 Task: Look for opportunities in Redfin mortgage.
Action: Mouse moved to (96, 248)
Screenshot: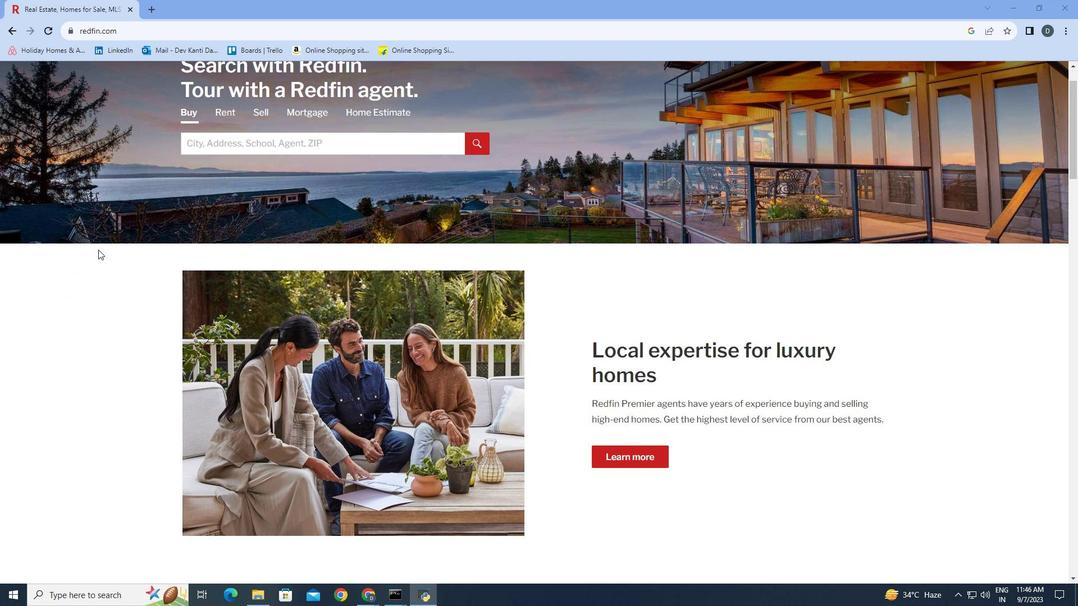 
Action: Mouse scrolled (96, 247) with delta (0, 0)
Screenshot: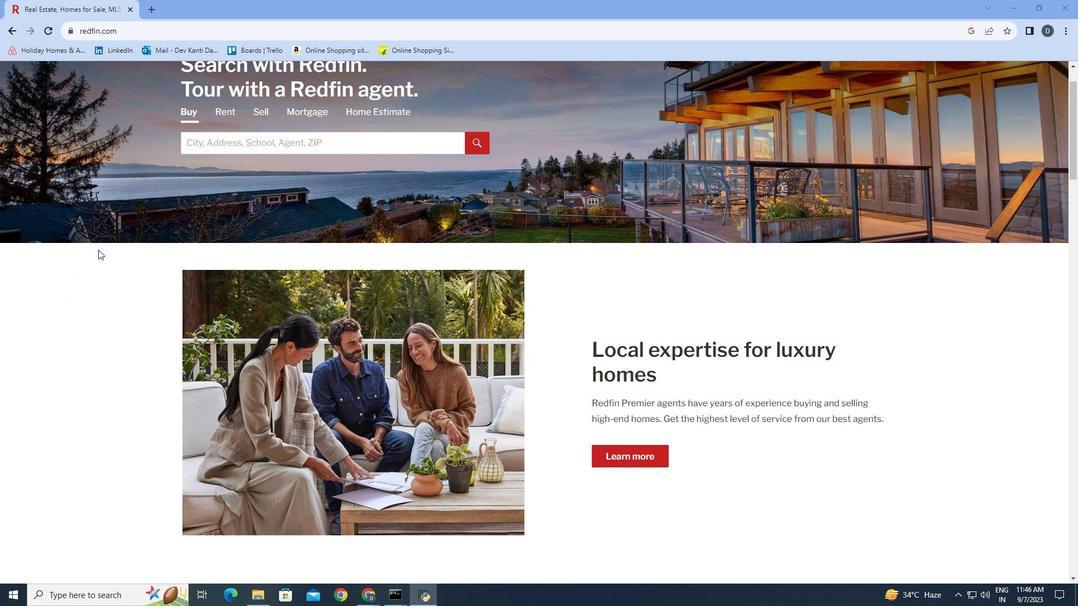 
Action: Mouse moved to (98, 249)
Screenshot: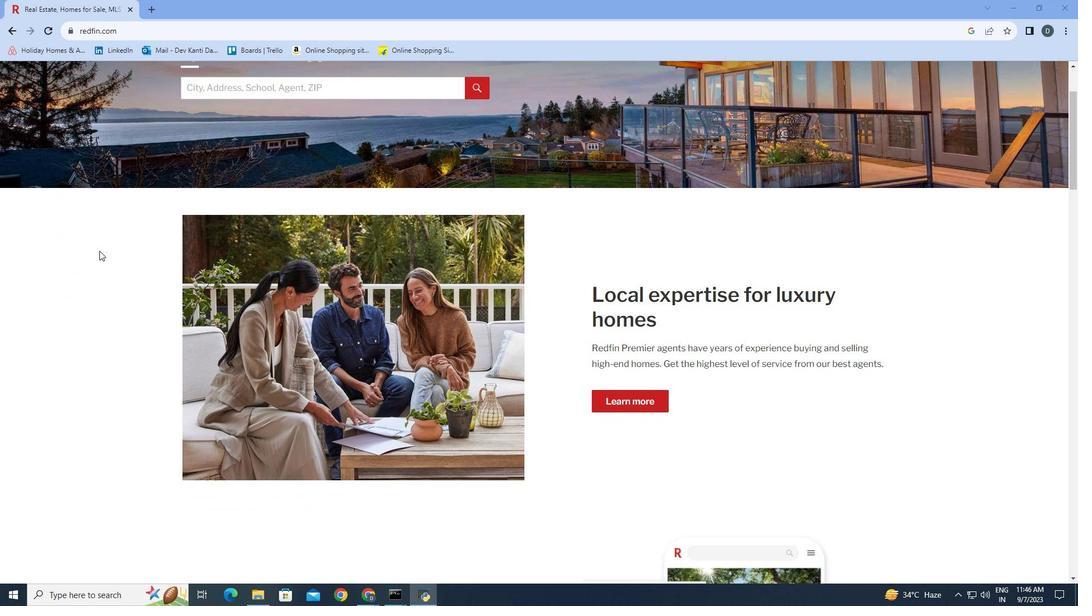 
Action: Mouse scrolled (98, 249) with delta (0, 0)
Screenshot: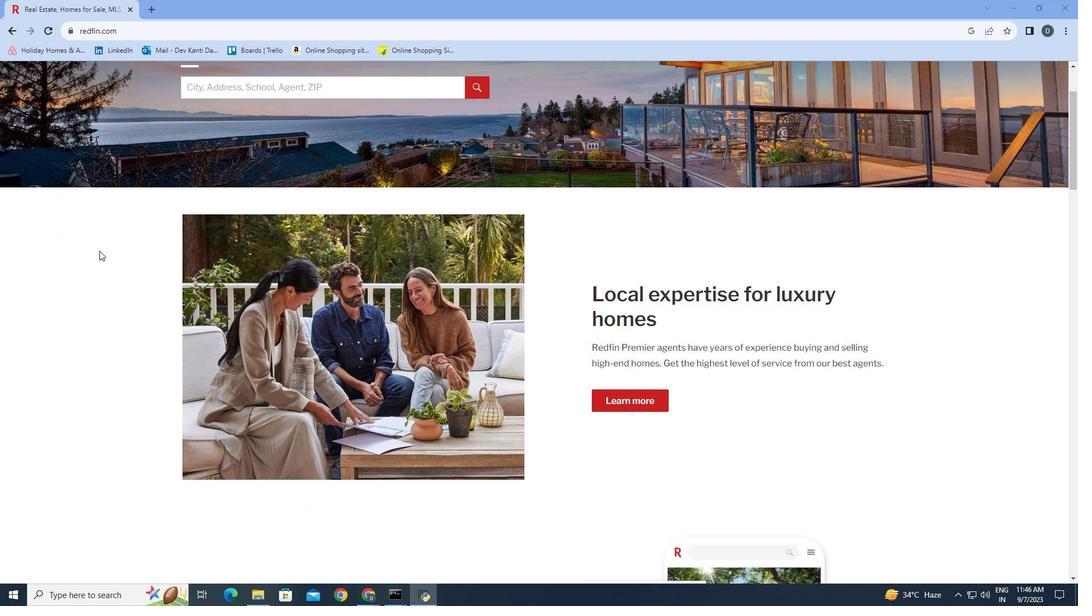 
Action: Mouse moved to (99, 251)
Screenshot: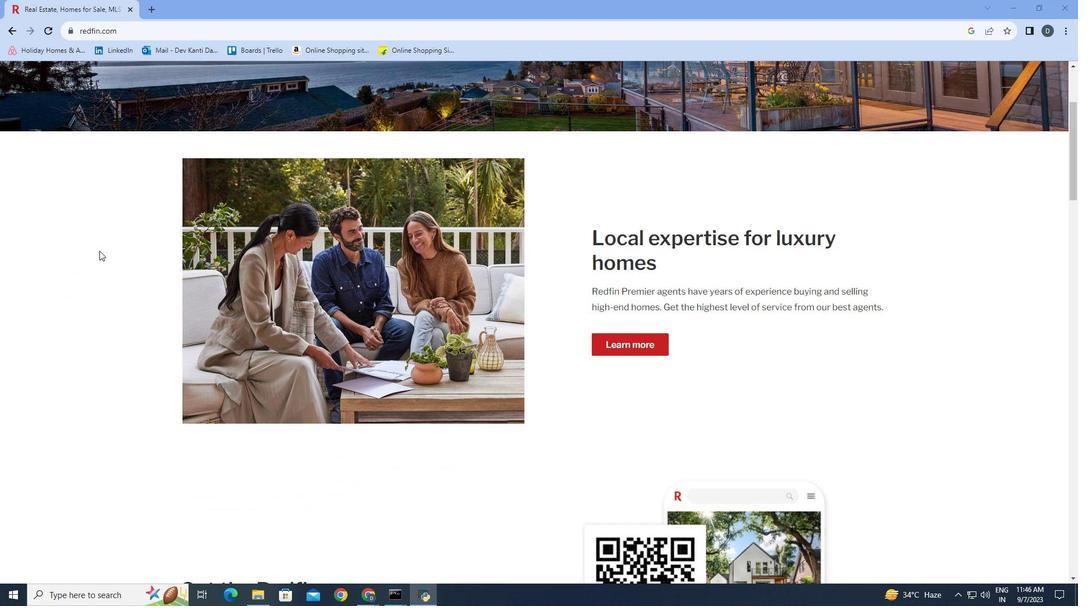 
Action: Mouse scrolled (99, 250) with delta (0, 0)
Screenshot: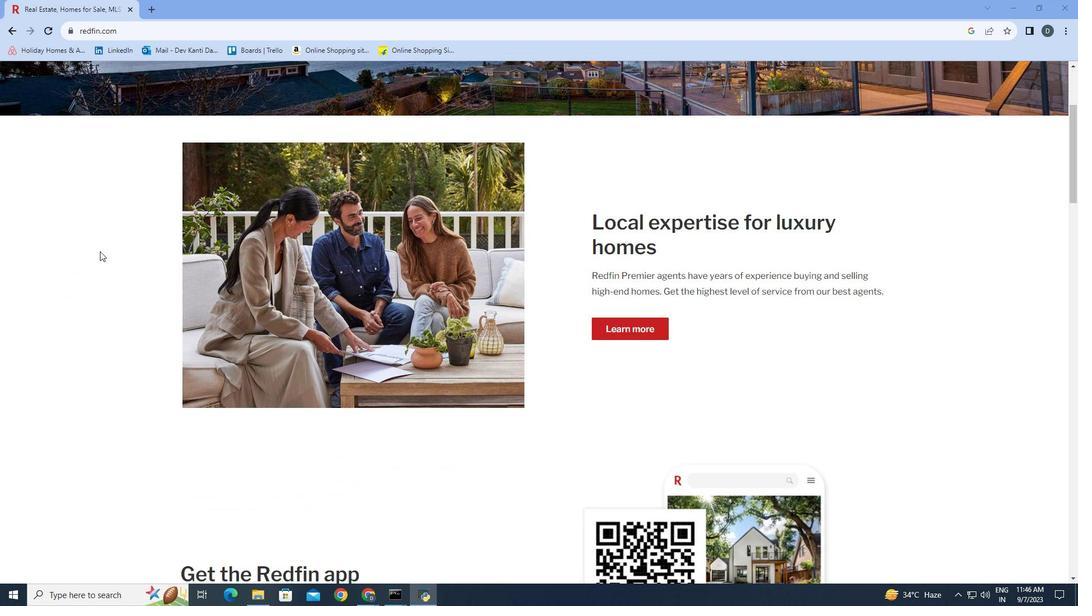 
Action: Mouse scrolled (99, 250) with delta (0, 0)
Screenshot: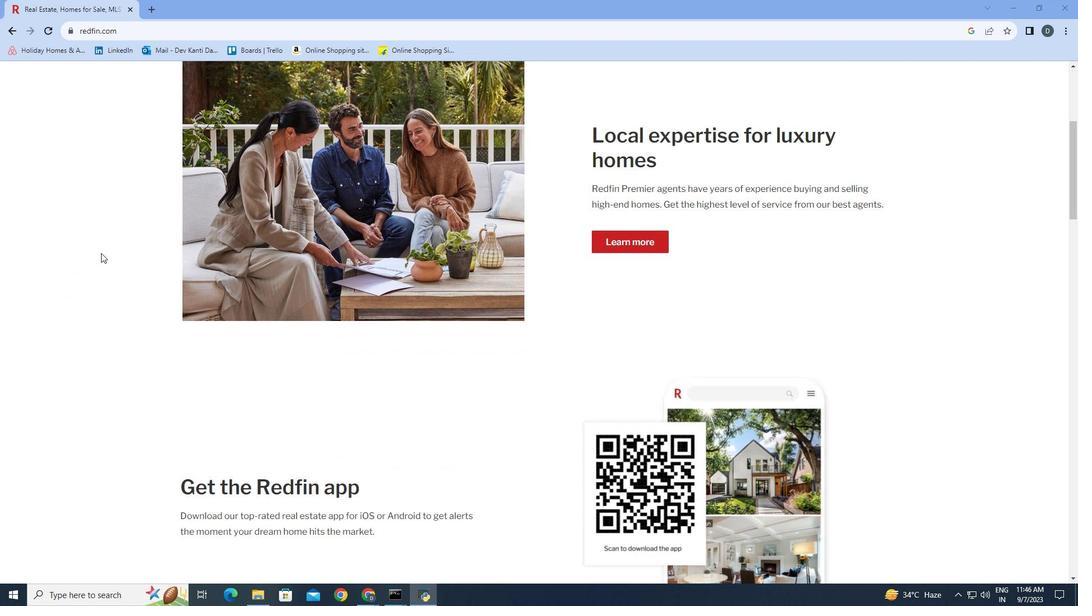 
Action: Mouse moved to (100, 252)
Screenshot: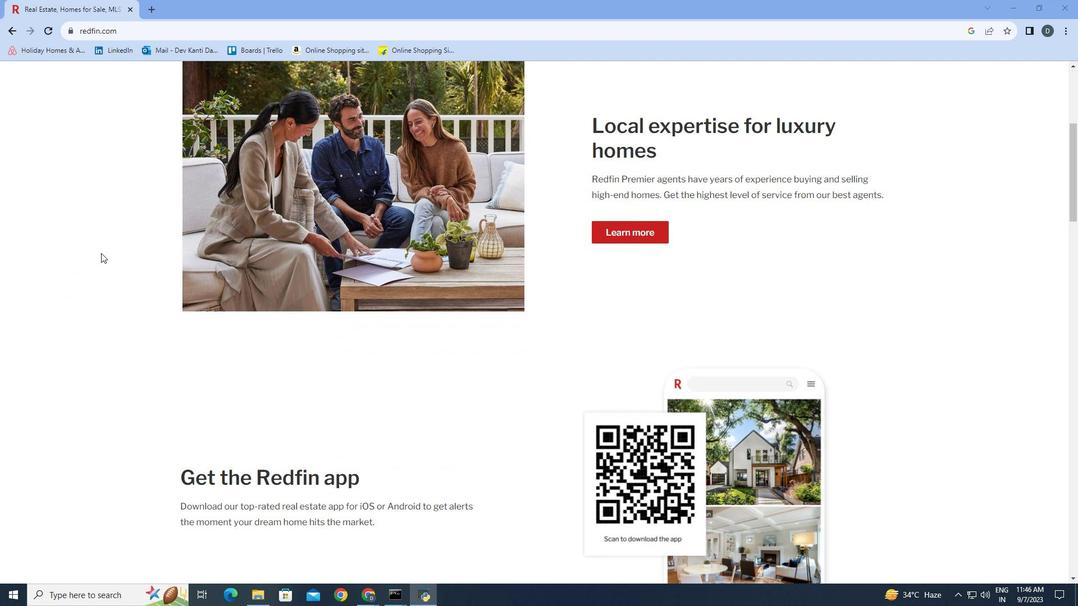 
Action: Mouse scrolled (100, 252) with delta (0, 0)
Screenshot: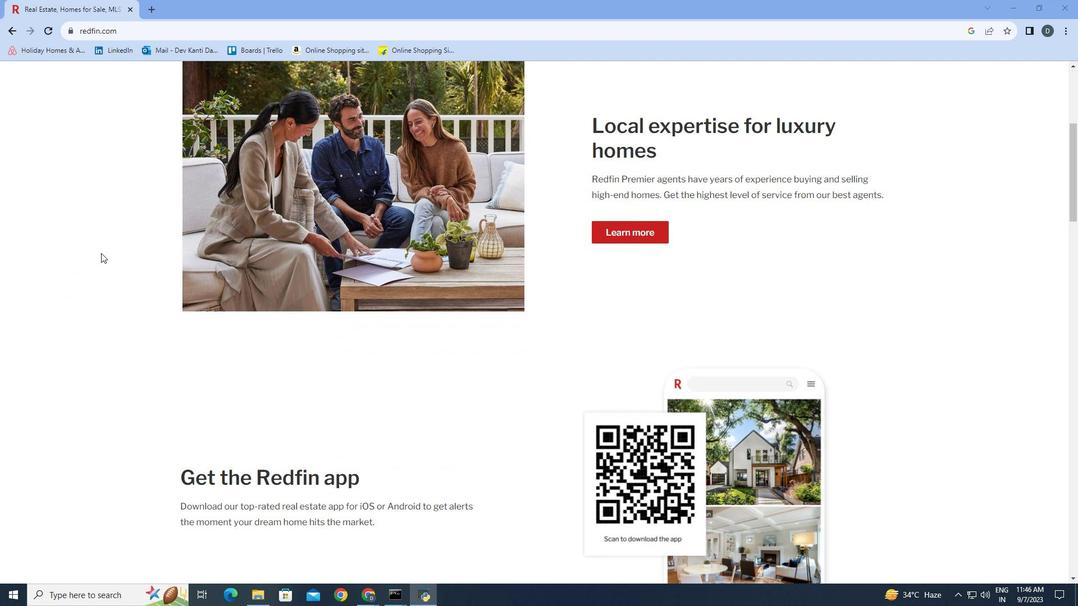 
Action: Mouse moved to (101, 253)
Screenshot: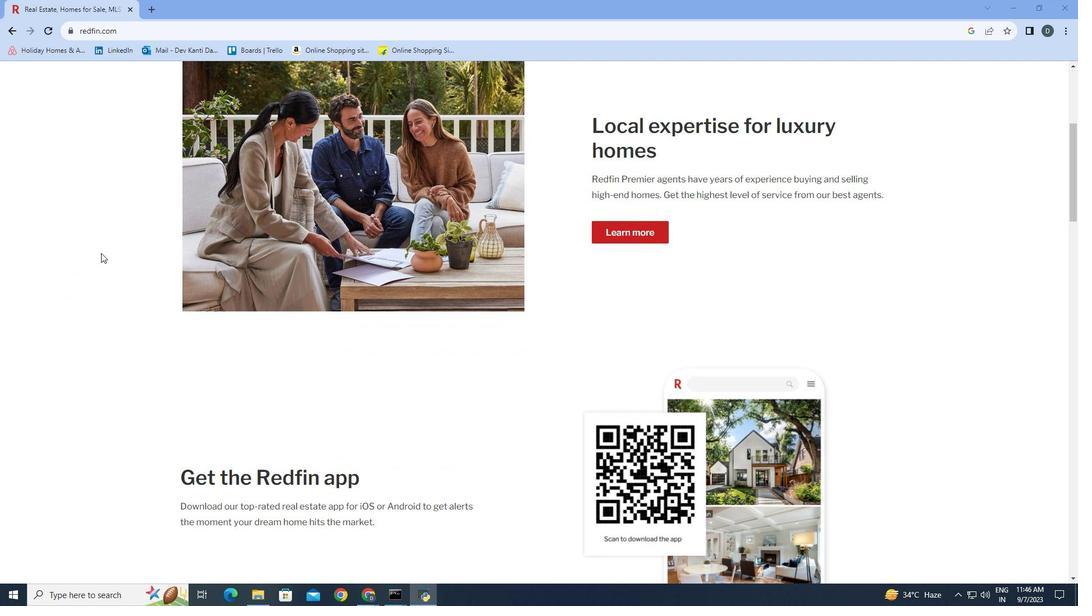 
Action: Mouse scrolled (101, 252) with delta (0, 0)
Screenshot: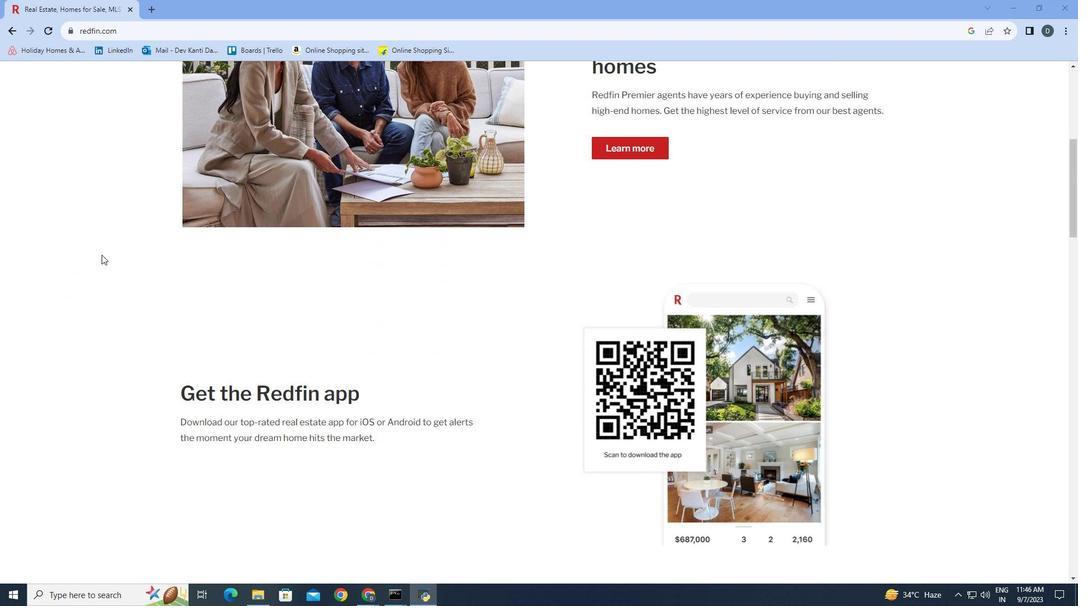 
Action: Mouse moved to (101, 254)
Screenshot: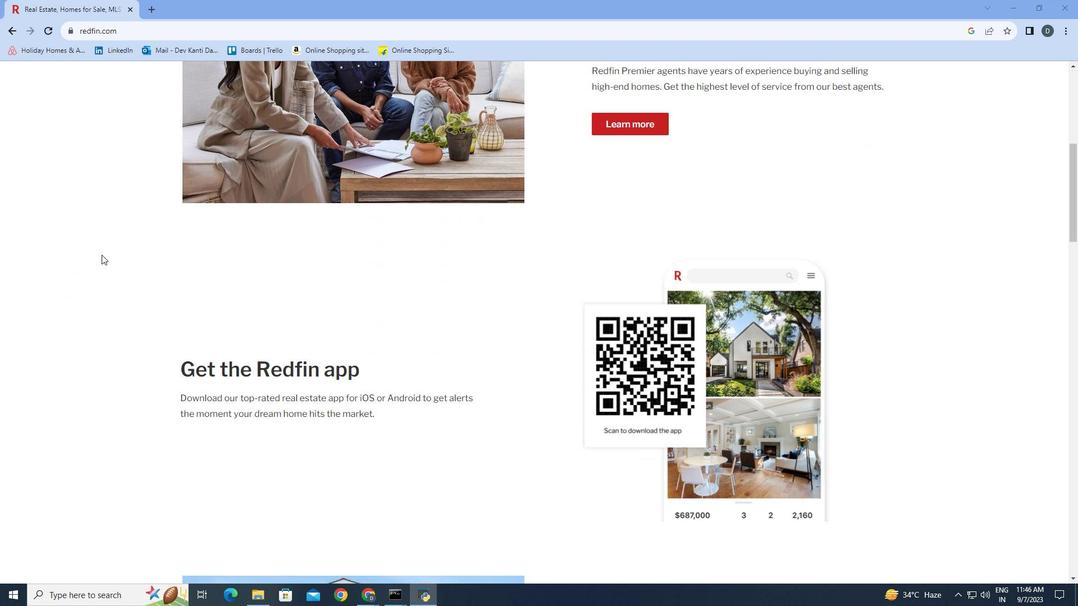 
Action: Mouse scrolled (101, 253) with delta (0, 0)
Screenshot: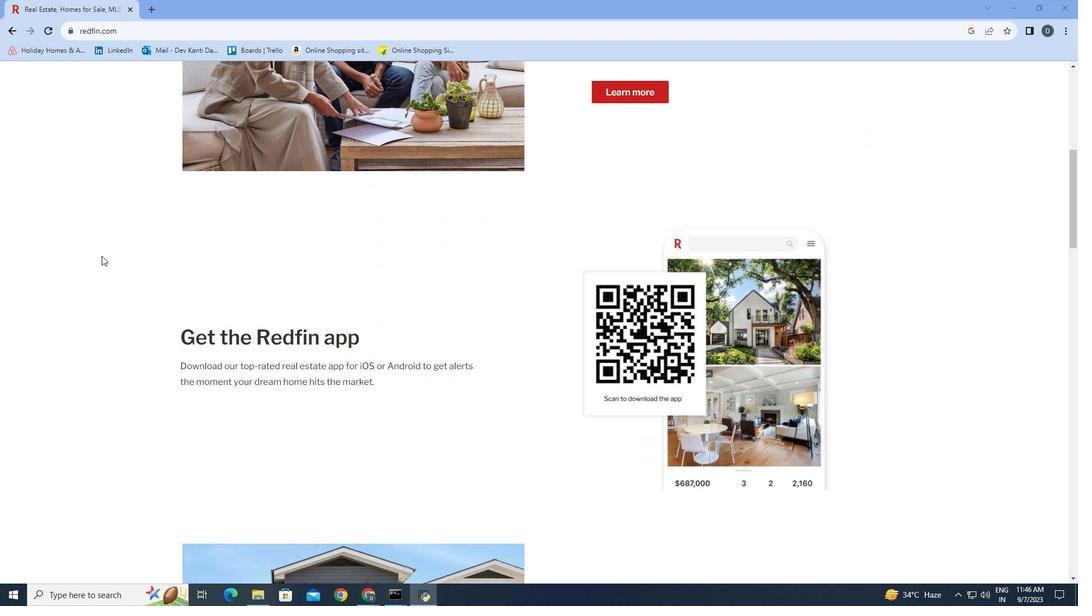 
Action: Mouse moved to (101, 255)
Screenshot: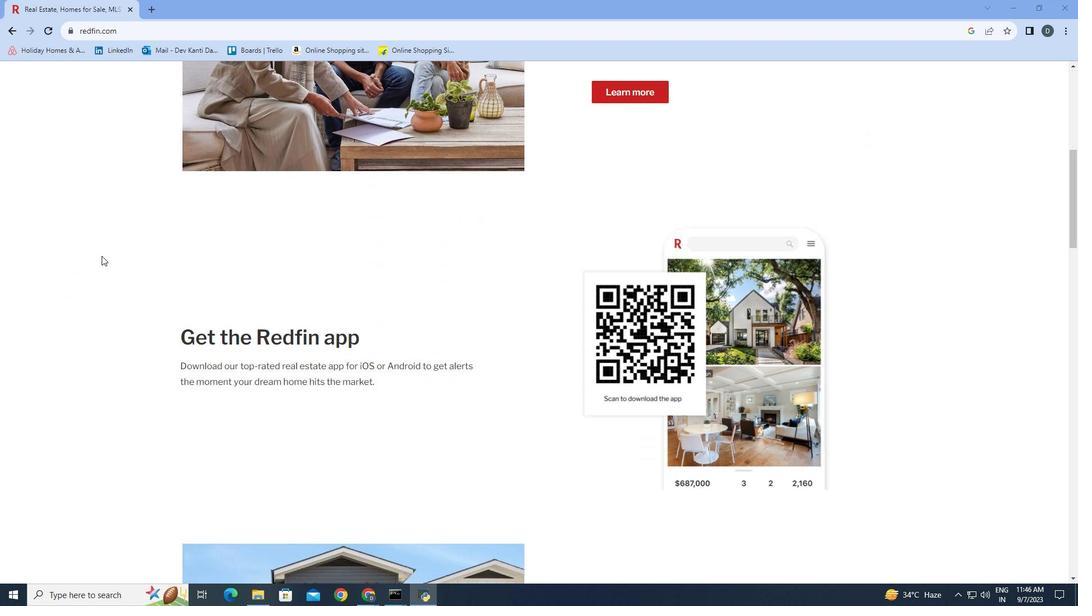
Action: Mouse scrolled (101, 254) with delta (0, 0)
Screenshot: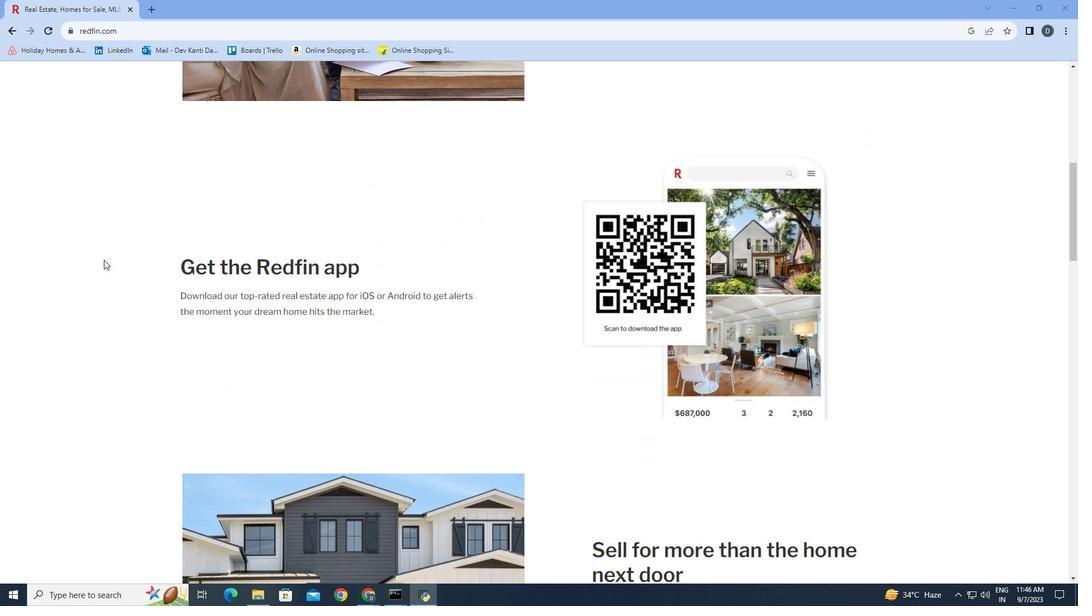 
Action: Mouse moved to (102, 256)
Screenshot: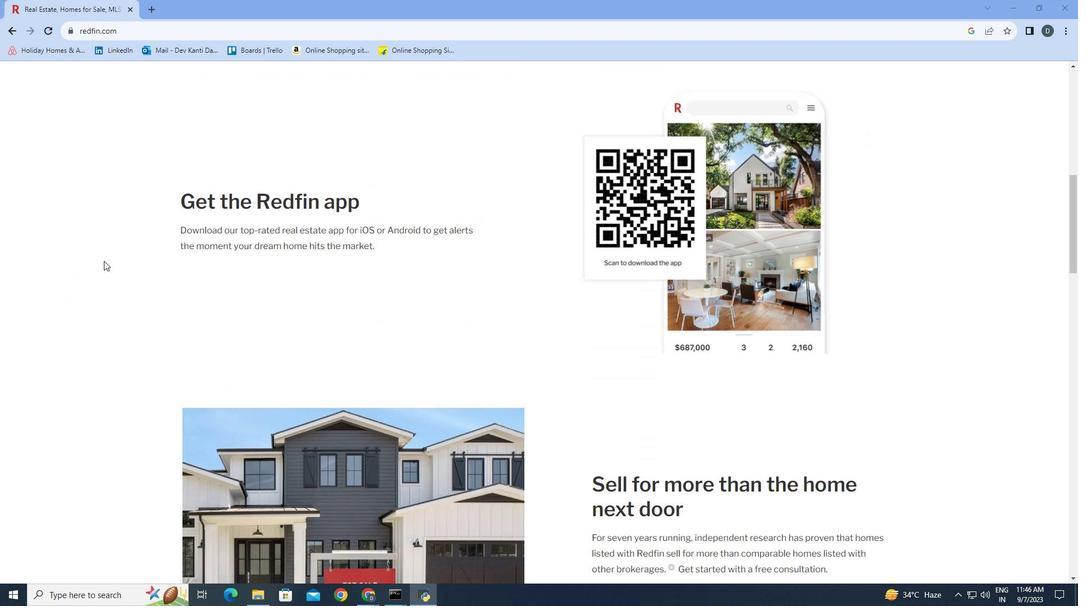 
Action: Mouse scrolled (102, 255) with delta (0, 0)
Screenshot: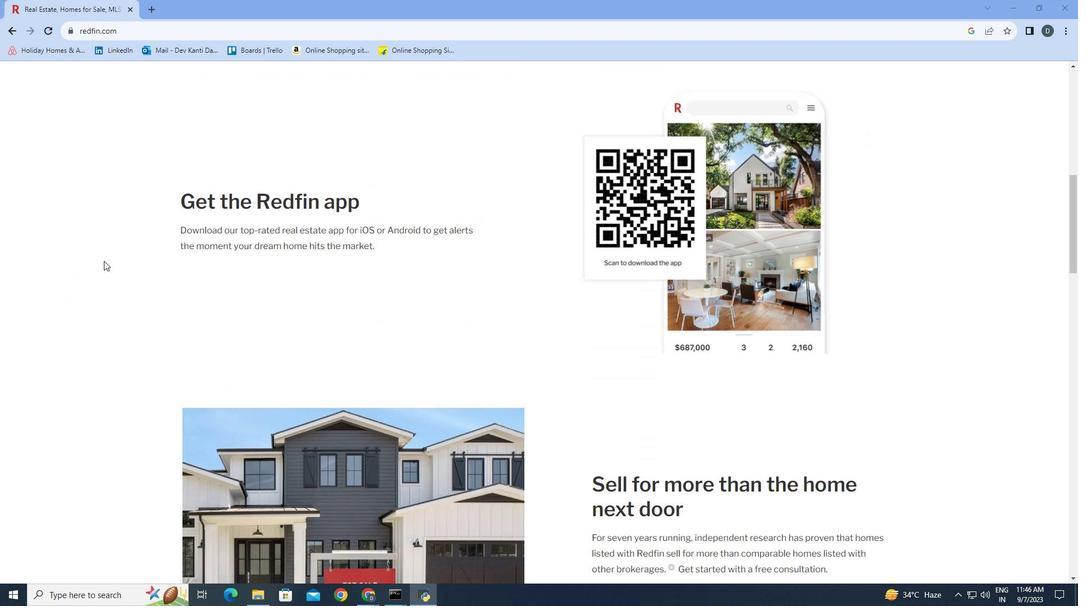 
Action: Mouse moved to (103, 257)
Screenshot: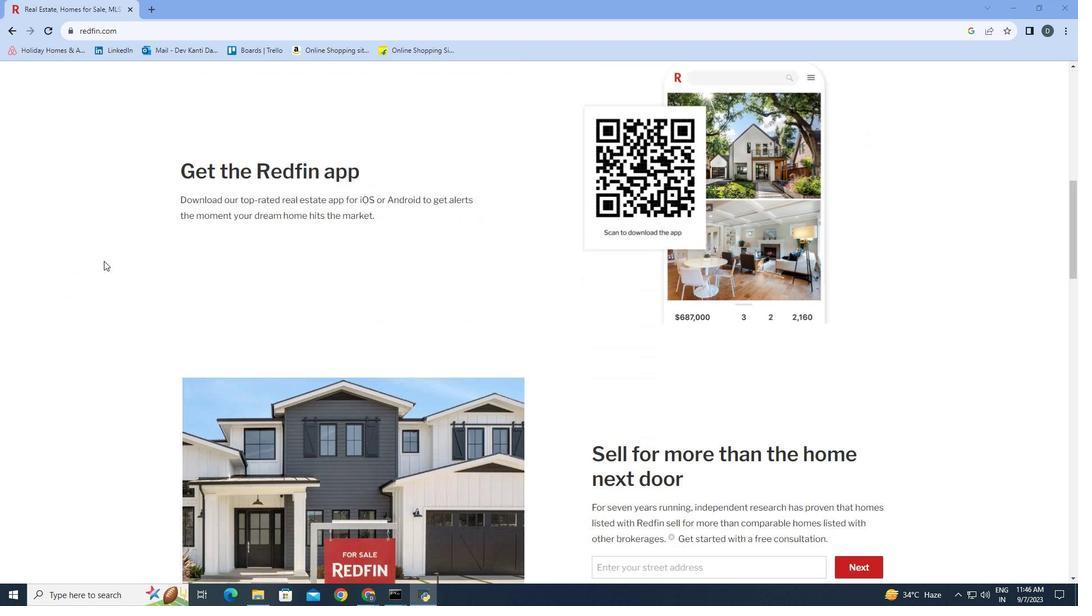 
Action: Mouse scrolled (103, 257) with delta (0, 0)
Screenshot: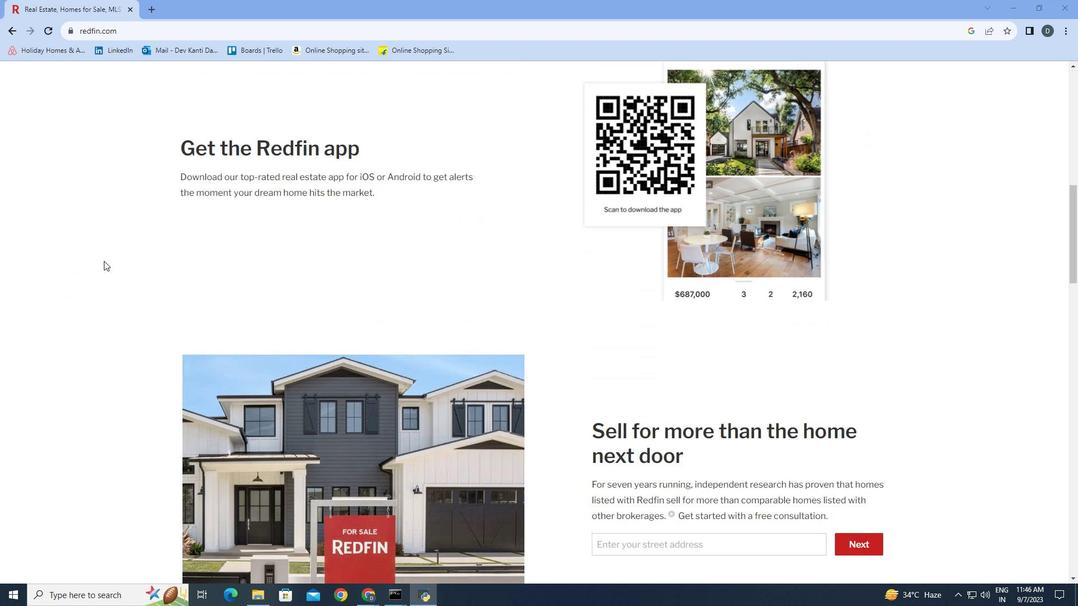 
Action: Mouse moved to (103, 261)
Screenshot: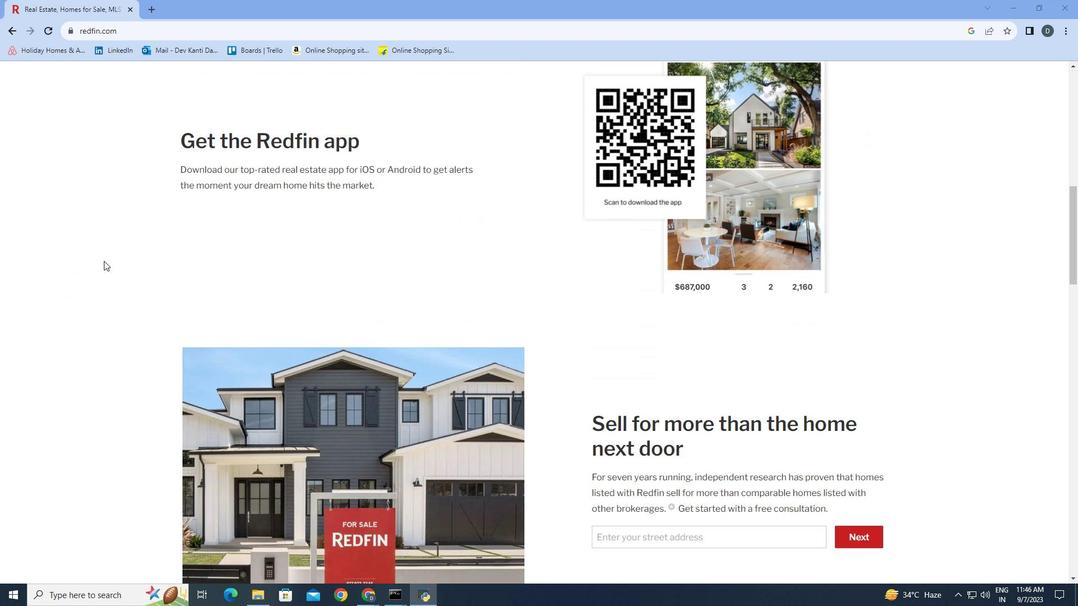 
Action: Mouse scrolled (103, 260) with delta (0, 0)
Screenshot: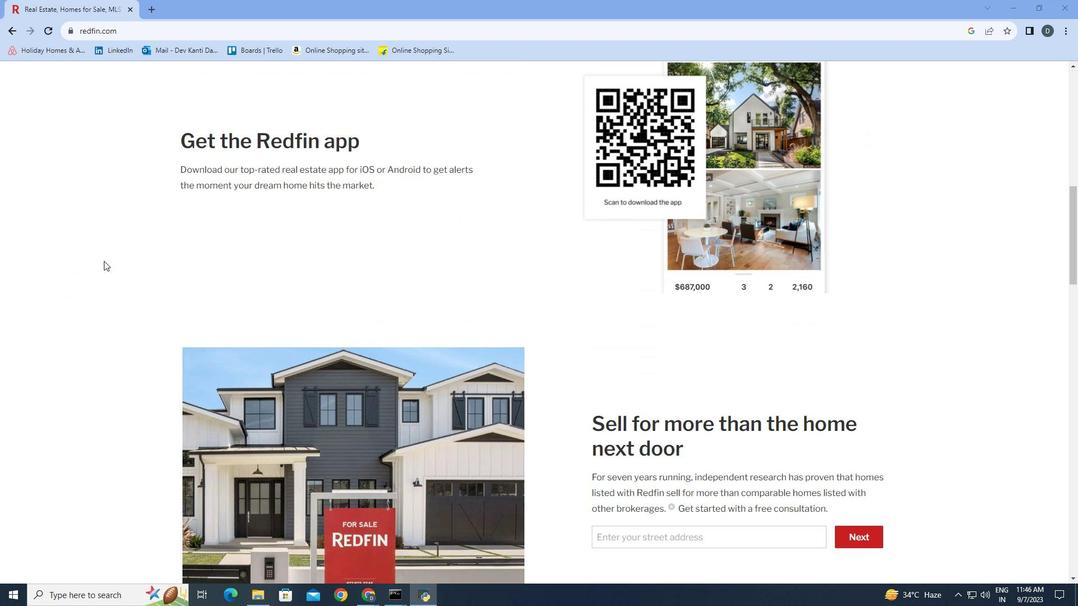 
Action: Mouse moved to (103, 261)
Screenshot: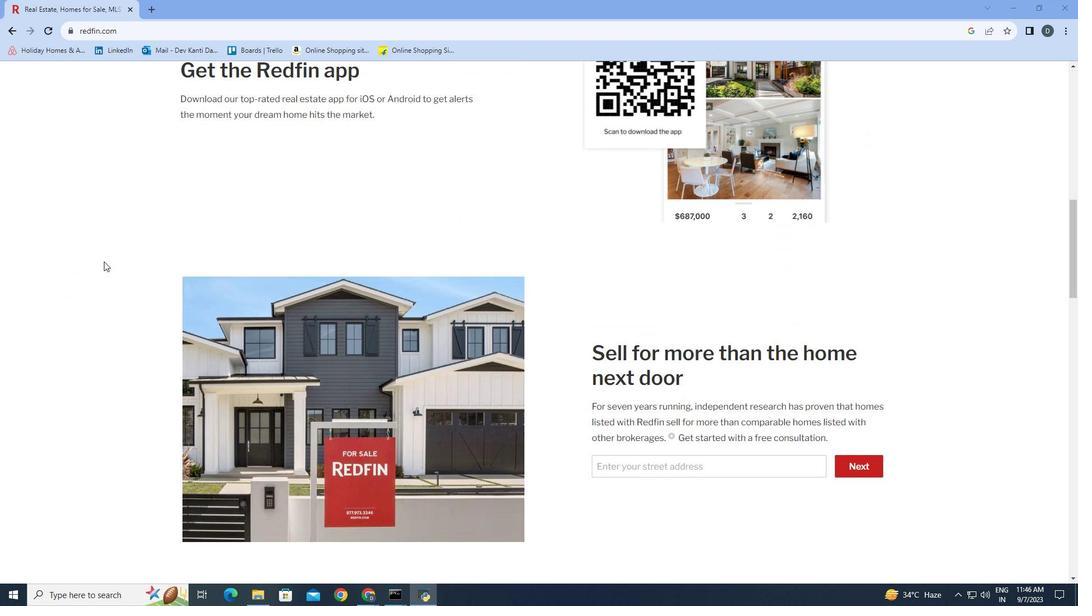 
Action: Mouse scrolled (103, 261) with delta (0, 0)
Screenshot: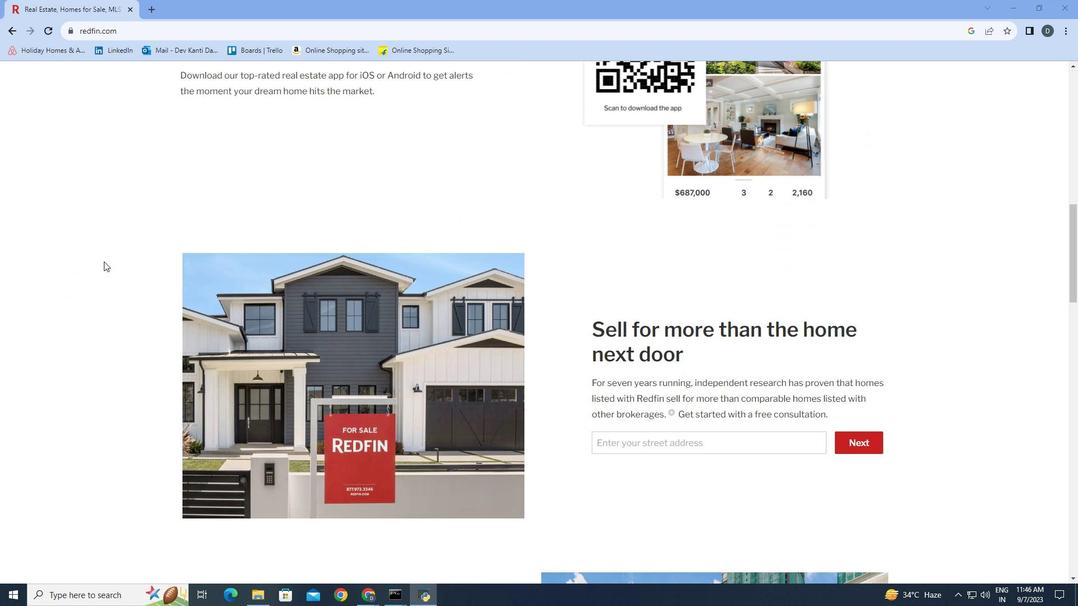 
Action: Mouse scrolled (103, 261) with delta (0, 0)
Screenshot: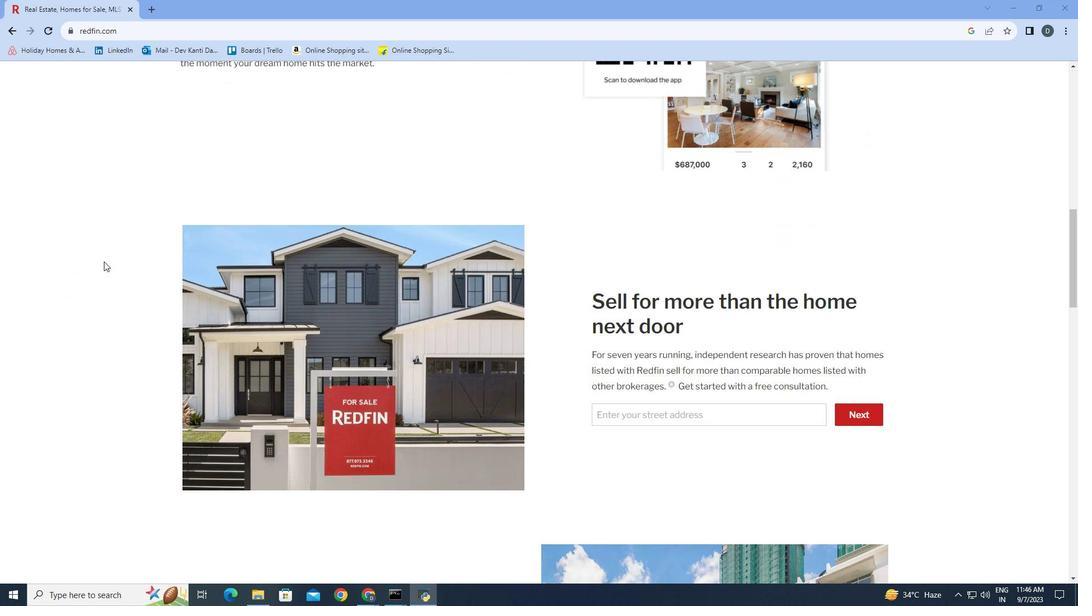 
Action: Mouse scrolled (103, 261) with delta (0, 0)
Screenshot: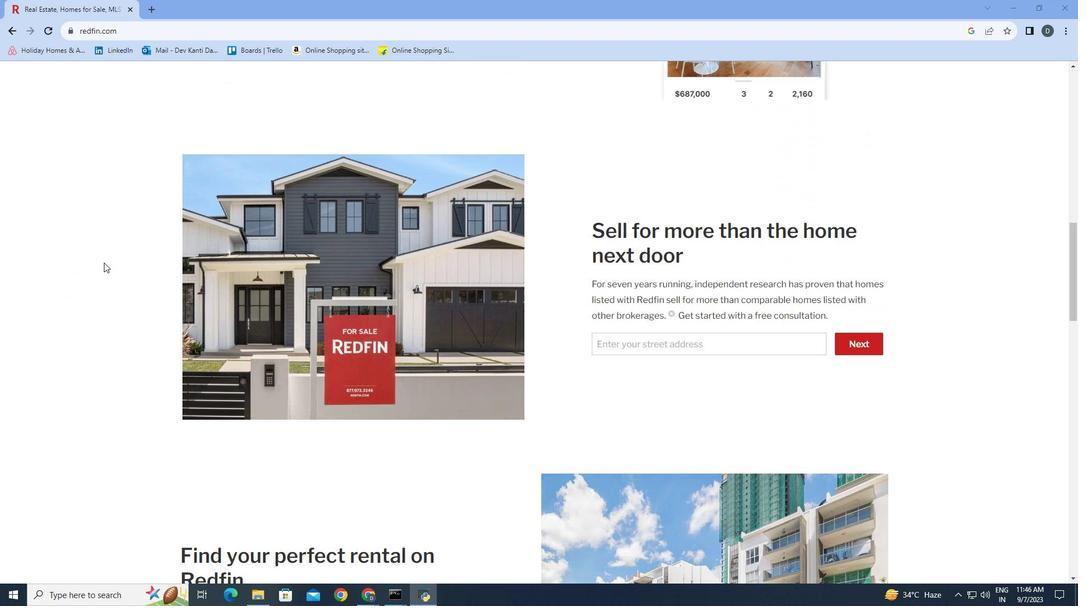 
Action: Mouse scrolled (103, 261) with delta (0, 0)
Screenshot: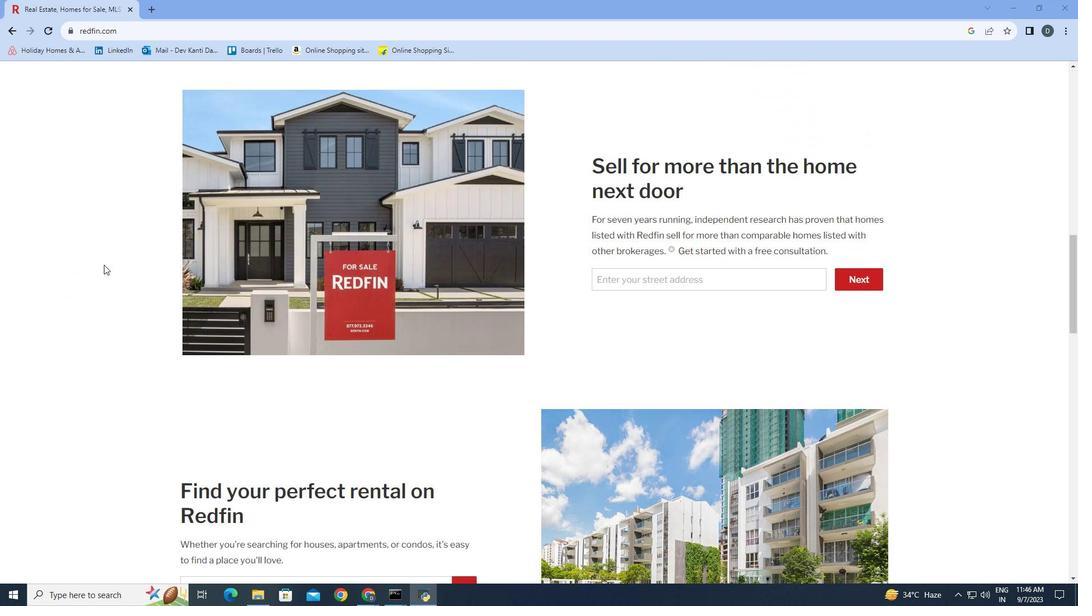 
Action: Mouse moved to (103, 263)
Screenshot: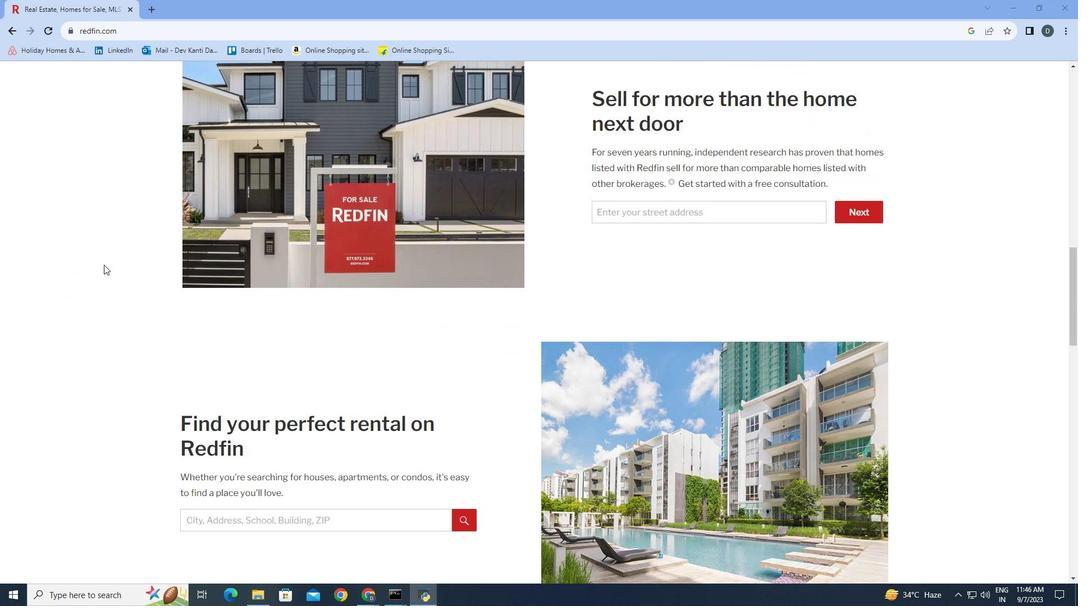 
Action: Mouse scrolled (103, 262) with delta (0, 0)
Screenshot: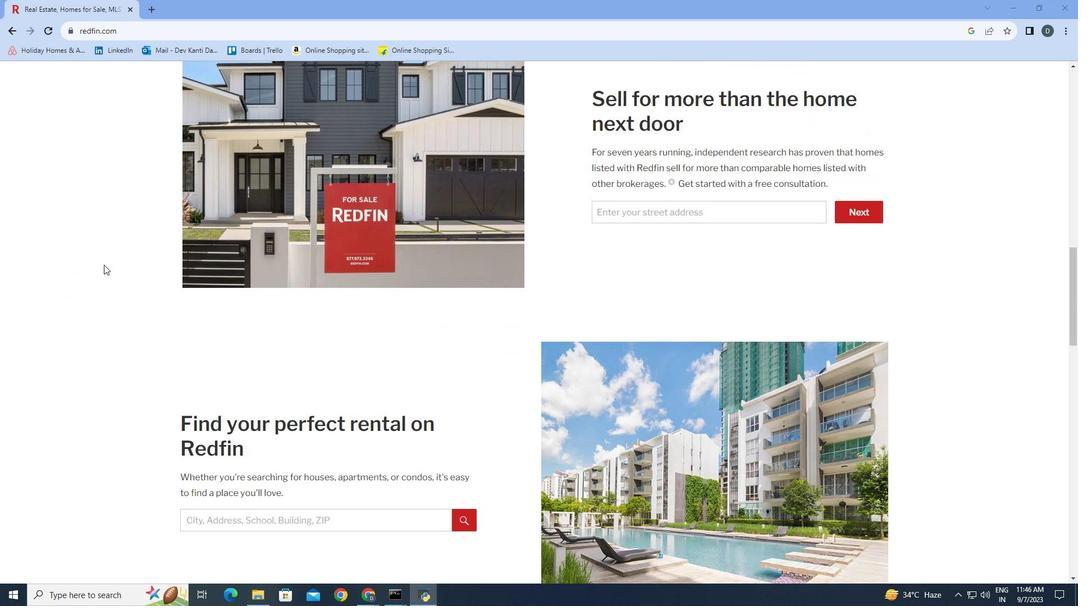 
Action: Mouse moved to (103, 265)
Screenshot: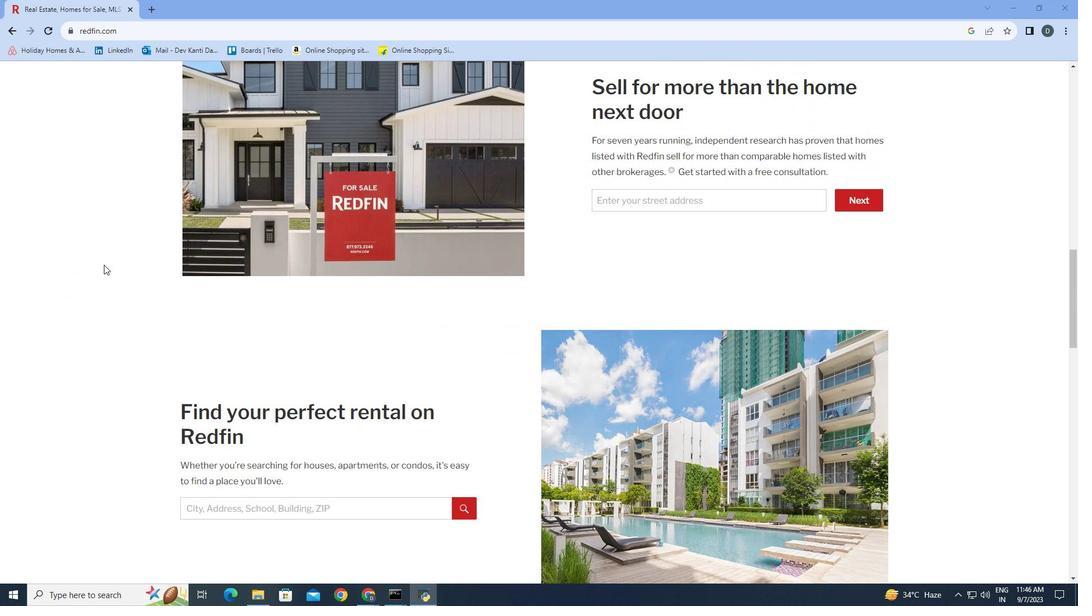 
Action: Mouse scrolled (103, 264) with delta (0, 0)
Screenshot: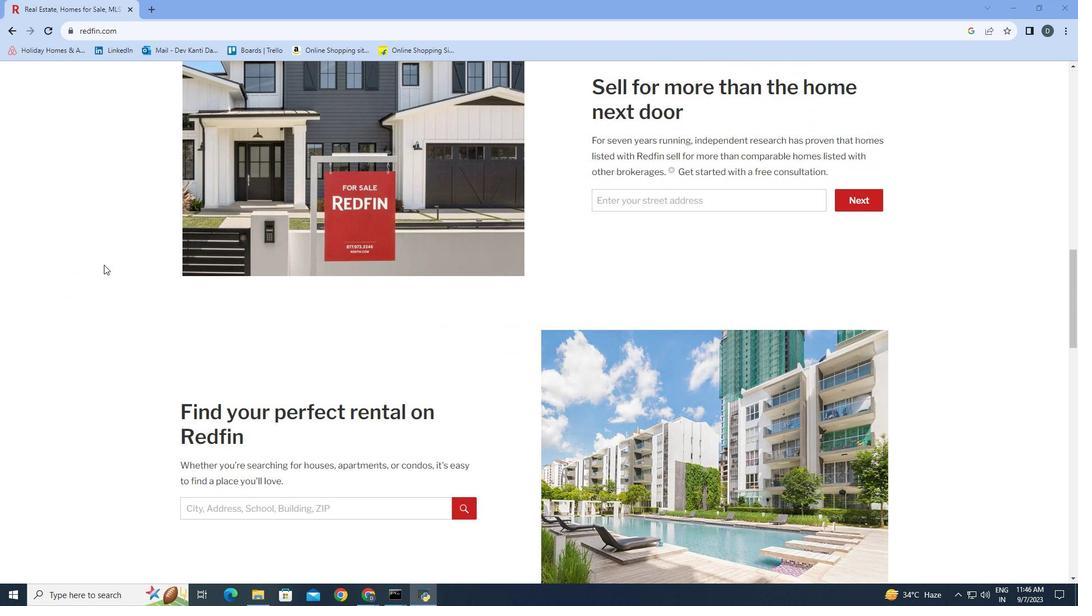 
Action: Mouse moved to (106, 267)
Screenshot: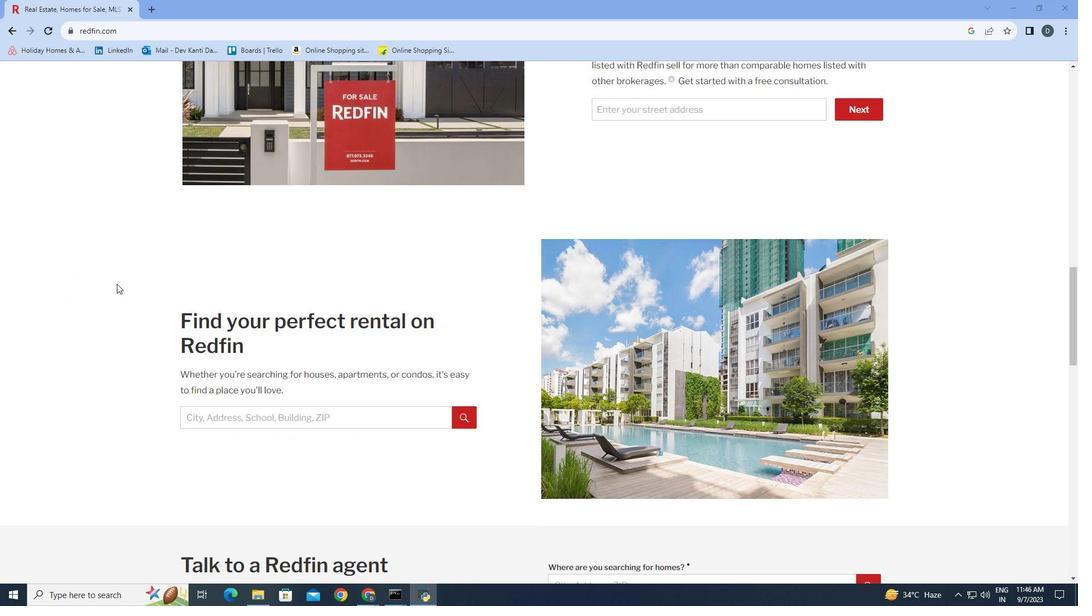 
Action: Mouse scrolled (106, 267) with delta (0, 0)
Screenshot: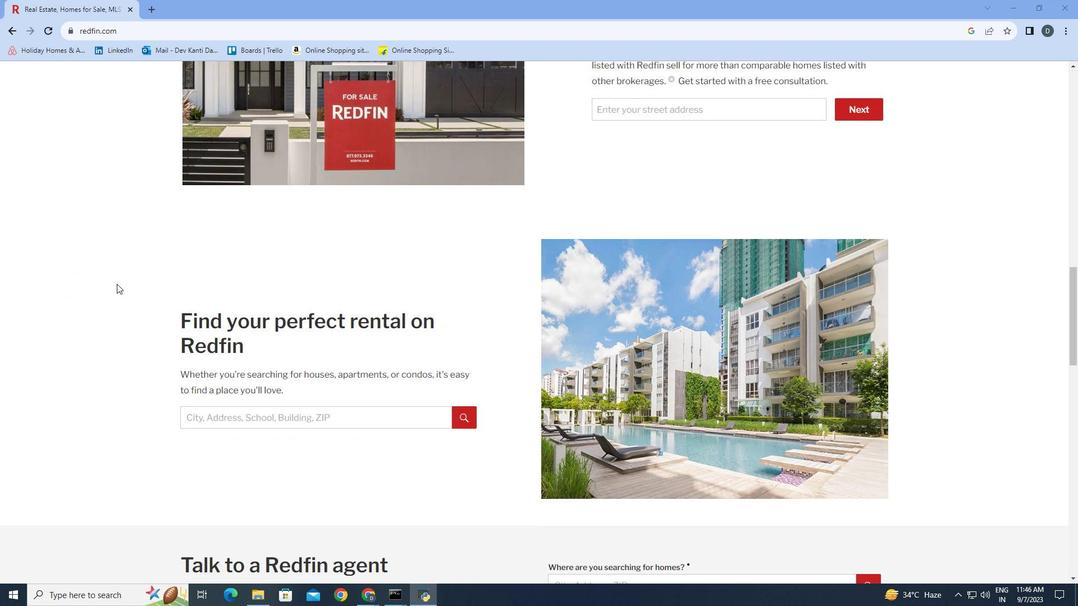 
Action: Mouse moved to (106, 268)
Screenshot: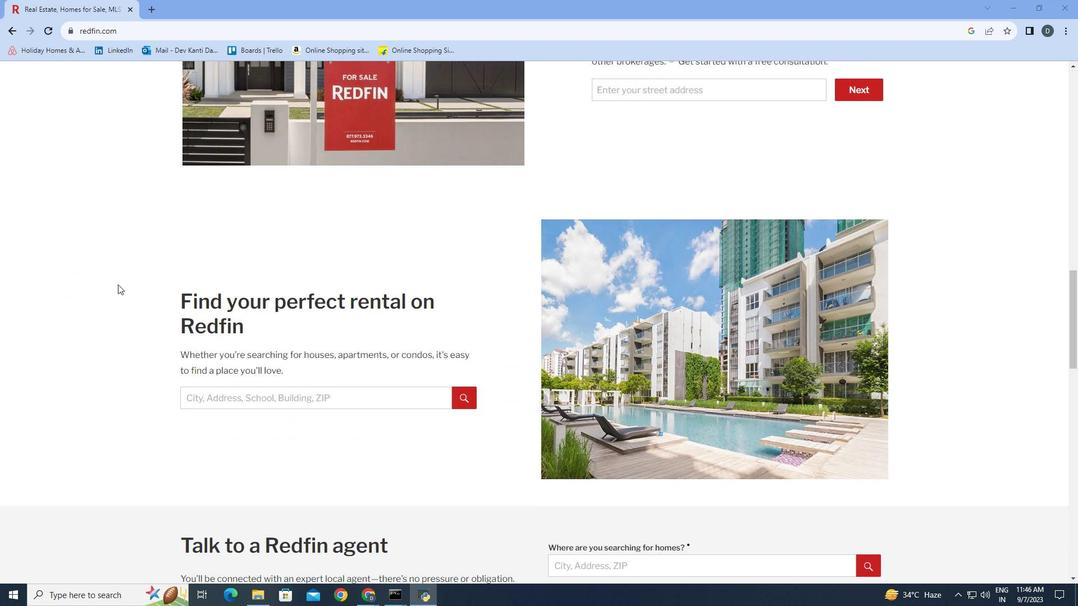 
Action: Mouse scrolled (106, 267) with delta (0, 0)
Screenshot: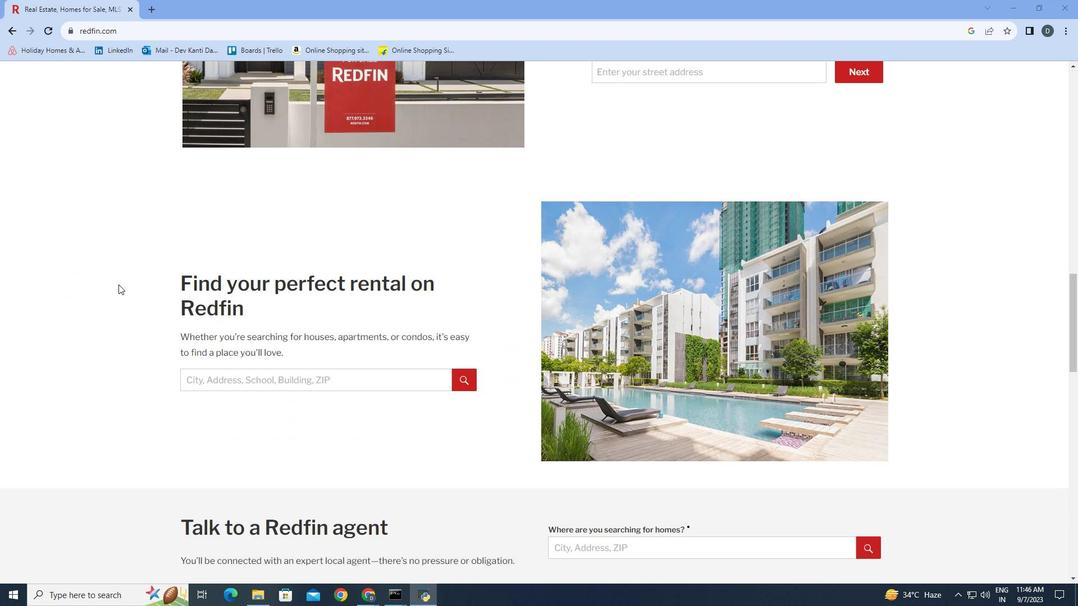 
Action: Mouse moved to (117, 284)
Screenshot: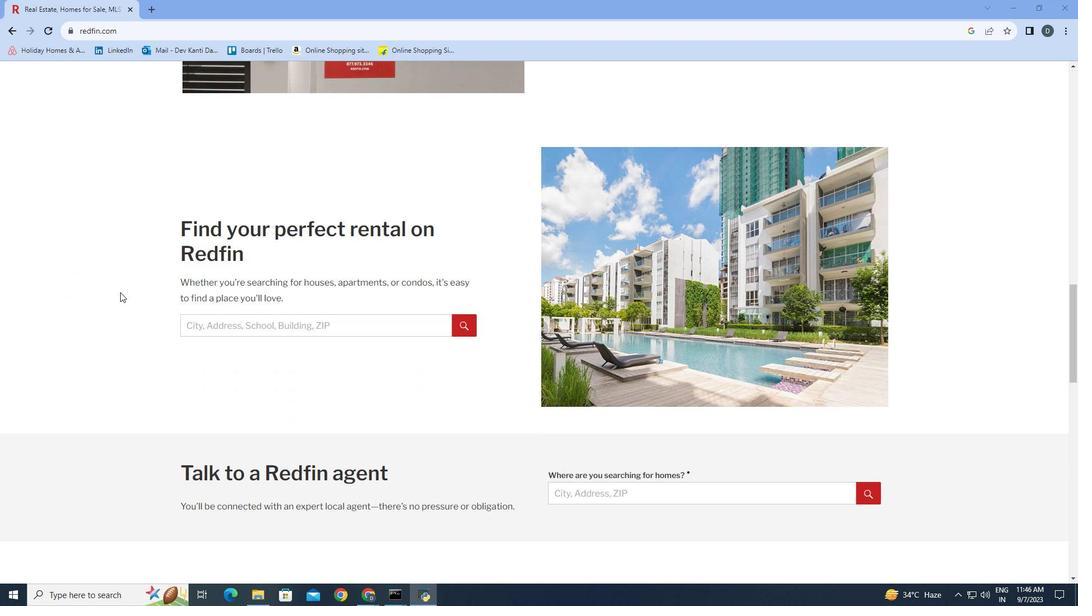 
Action: Mouse scrolled (117, 284) with delta (0, 0)
Screenshot: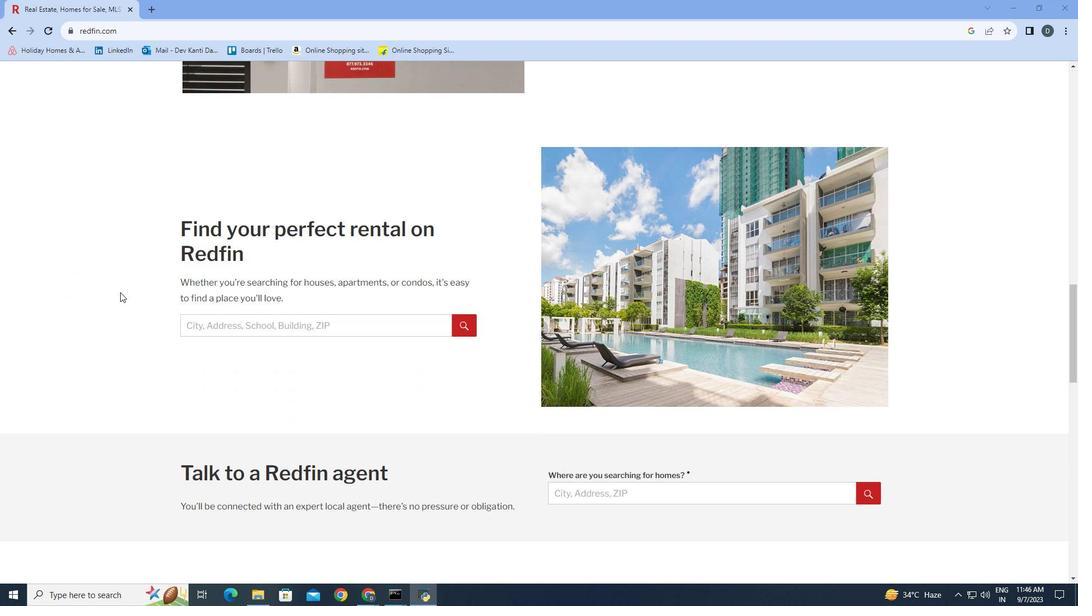 
Action: Mouse moved to (118, 284)
Screenshot: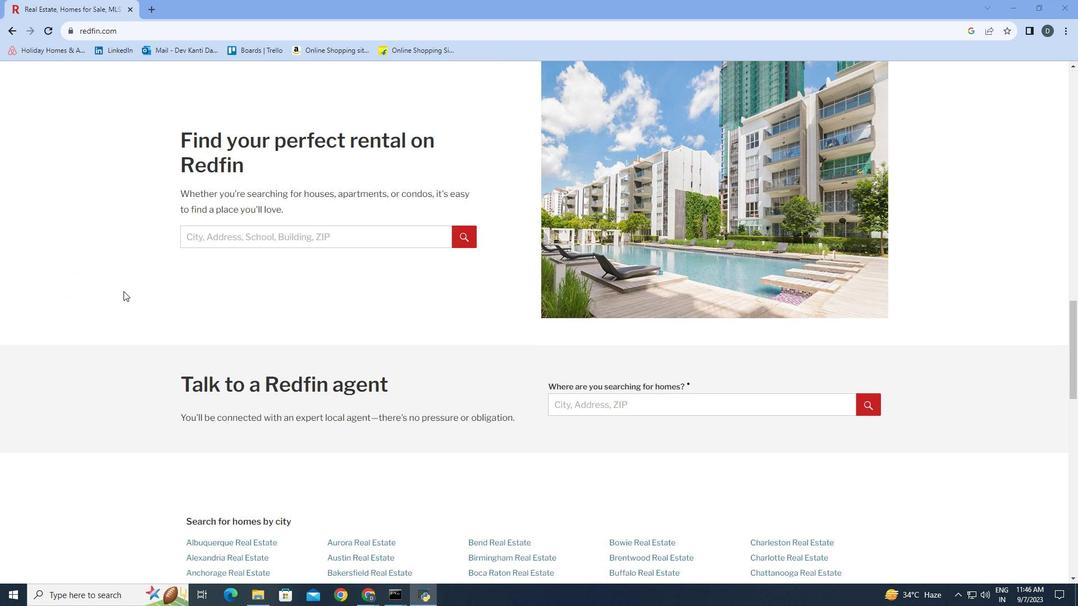 
Action: Mouse scrolled (118, 284) with delta (0, 0)
Screenshot: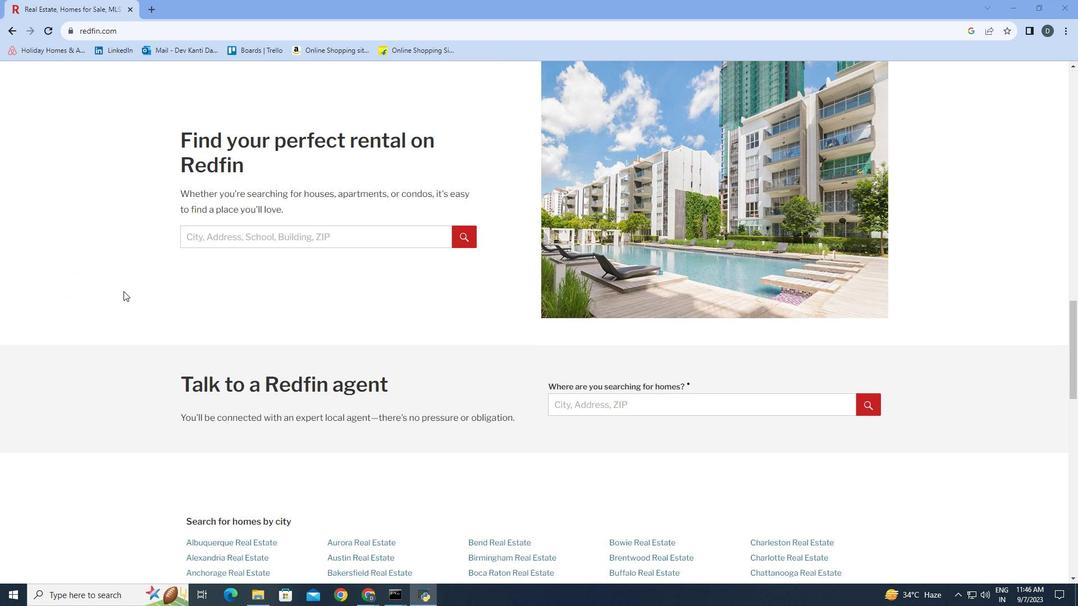 
Action: Mouse moved to (119, 289)
Screenshot: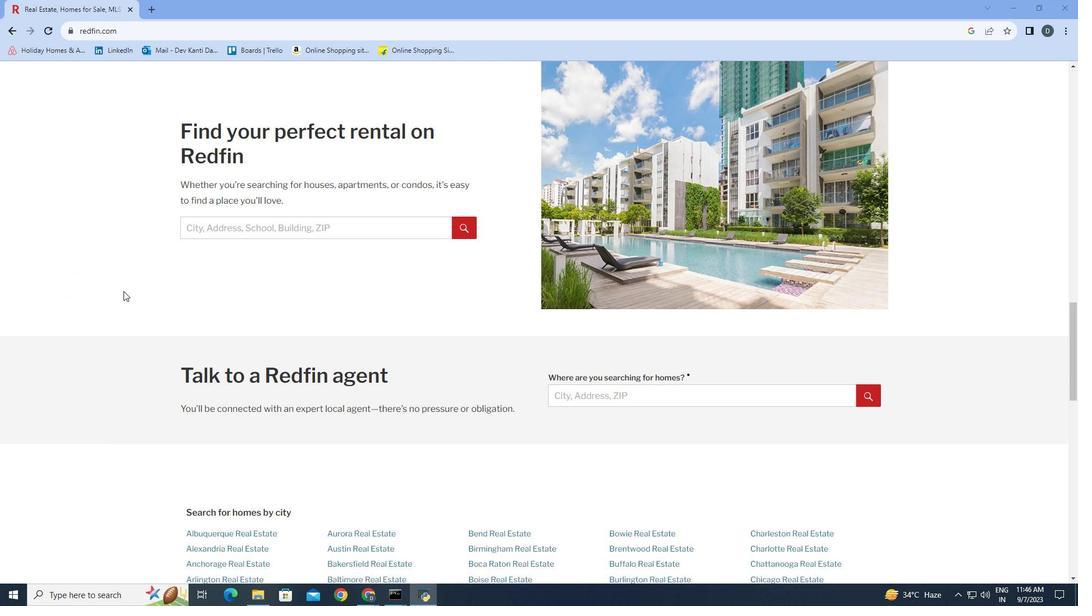 
Action: Mouse scrolled (119, 289) with delta (0, 0)
Screenshot: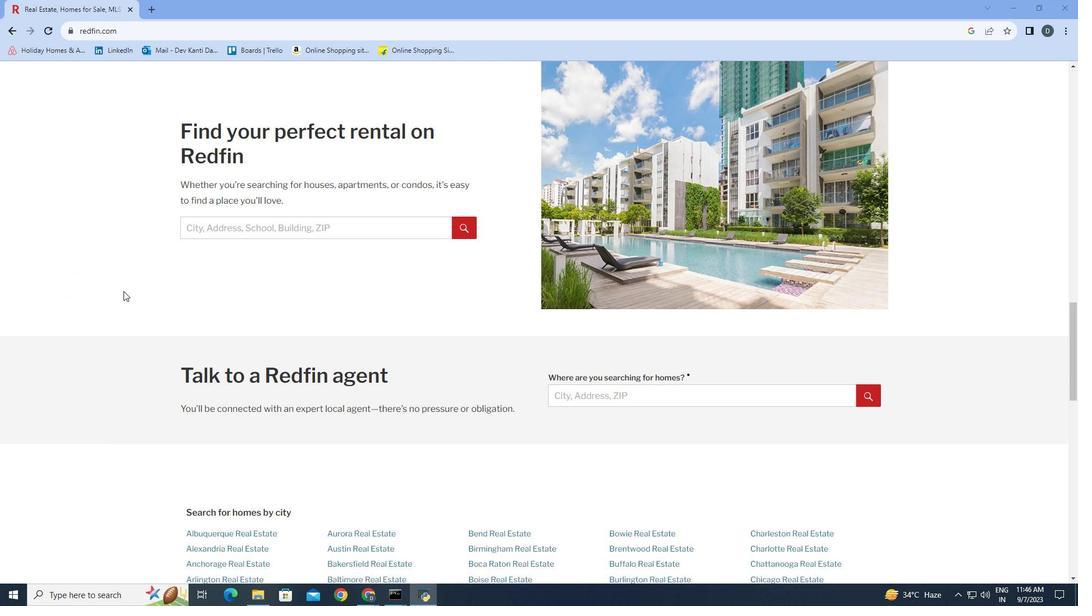
Action: Mouse moved to (123, 291)
Screenshot: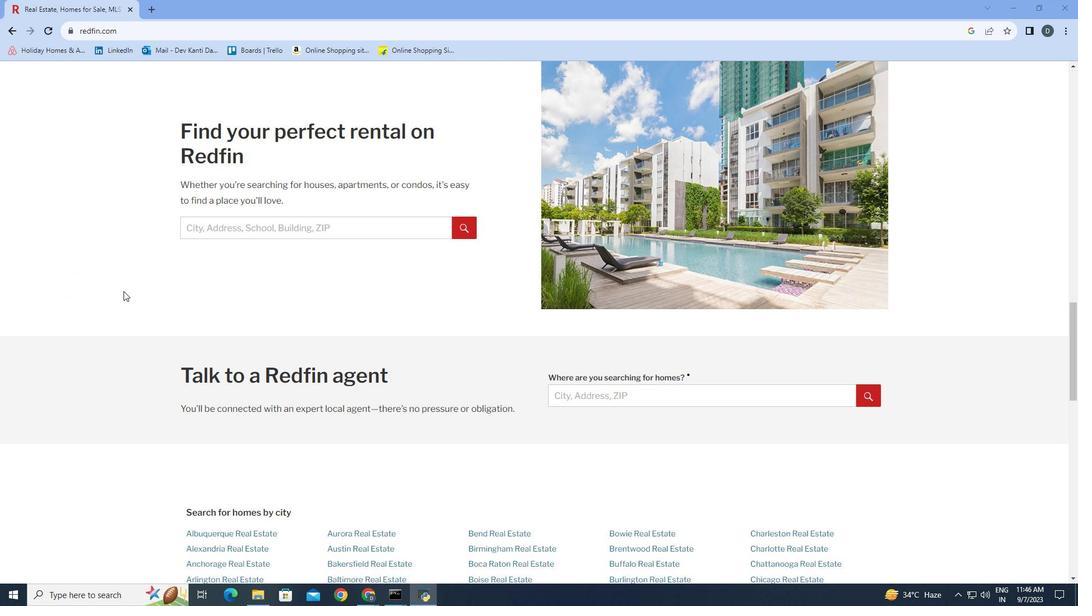 
Action: Mouse scrolled (123, 291) with delta (0, 0)
Screenshot: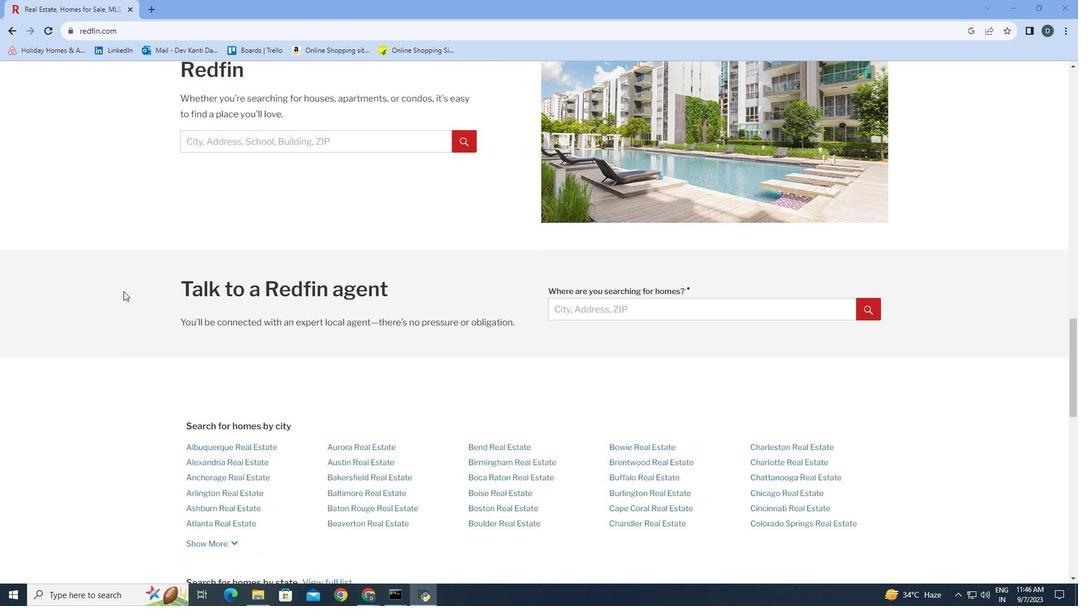
Action: Mouse scrolled (123, 291) with delta (0, 0)
Screenshot: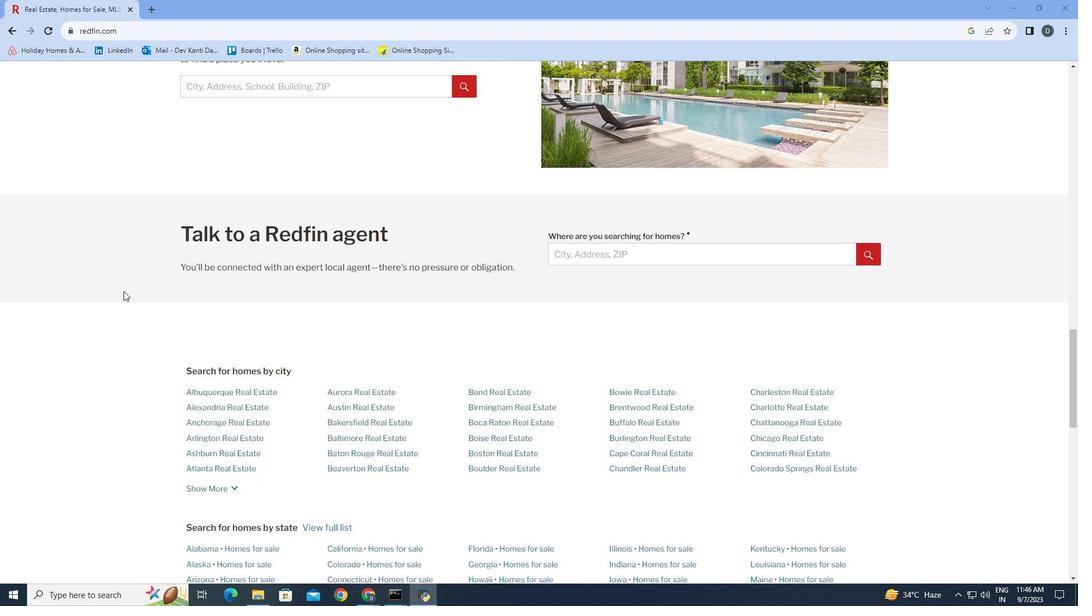 
Action: Mouse scrolled (123, 291) with delta (0, 0)
Screenshot: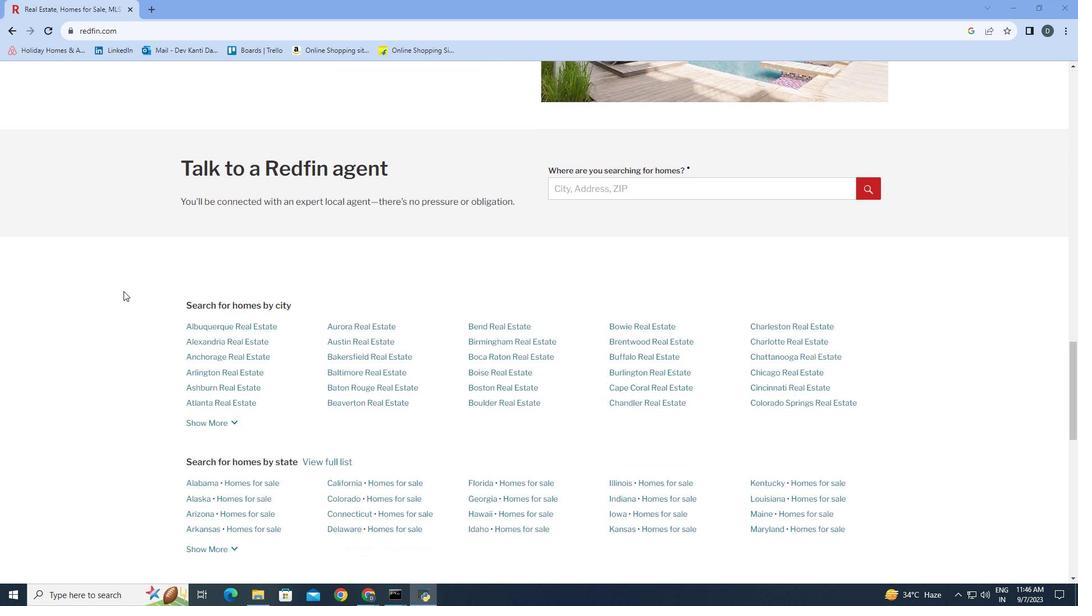 
Action: Mouse scrolled (123, 291) with delta (0, 0)
Screenshot: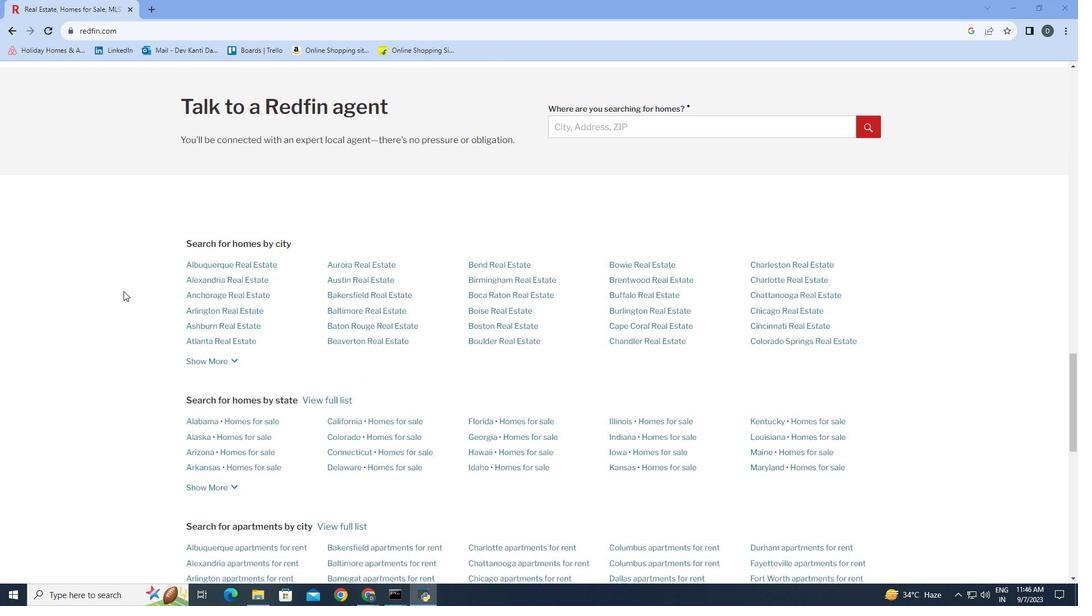 
Action: Mouse scrolled (123, 291) with delta (0, 0)
Screenshot: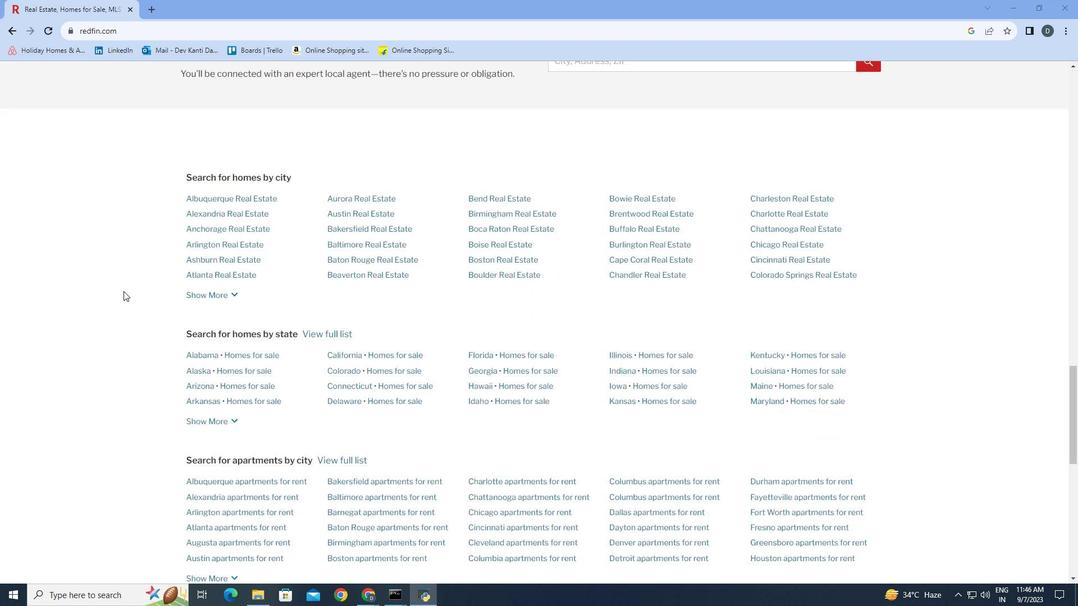 
Action: Mouse scrolled (123, 291) with delta (0, 0)
Screenshot: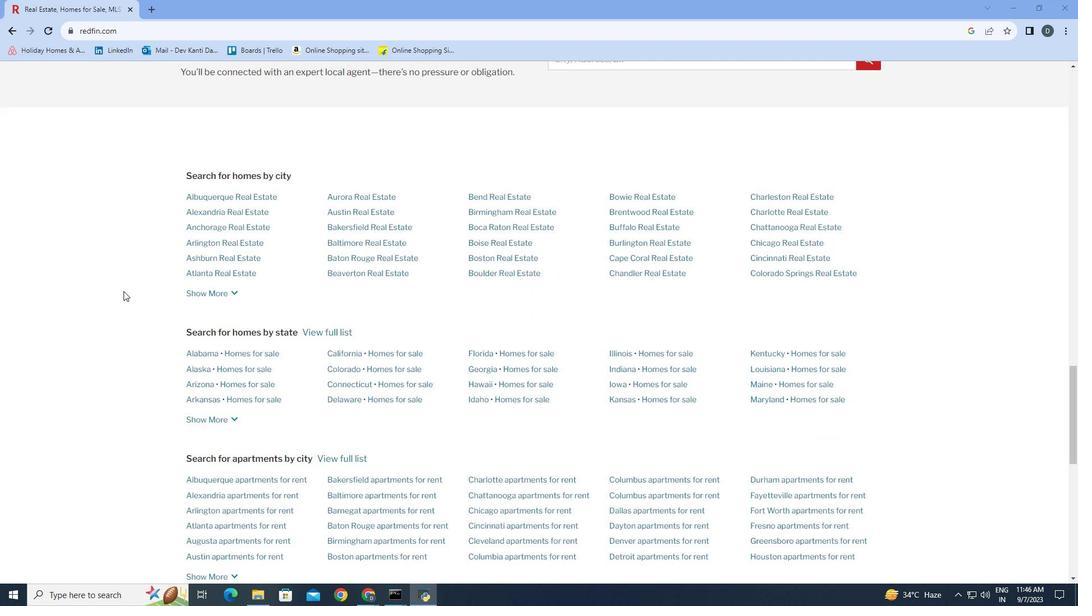 
Action: Mouse scrolled (123, 291) with delta (0, 0)
Screenshot: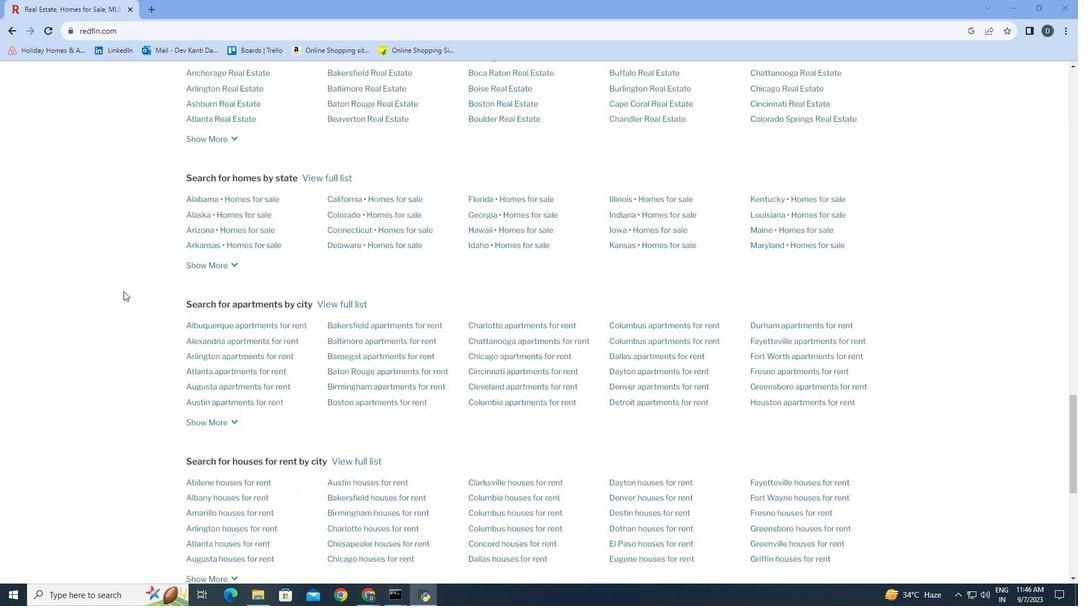 
Action: Mouse scrolled (123, 291) with delta (0, 0)
Screenshot: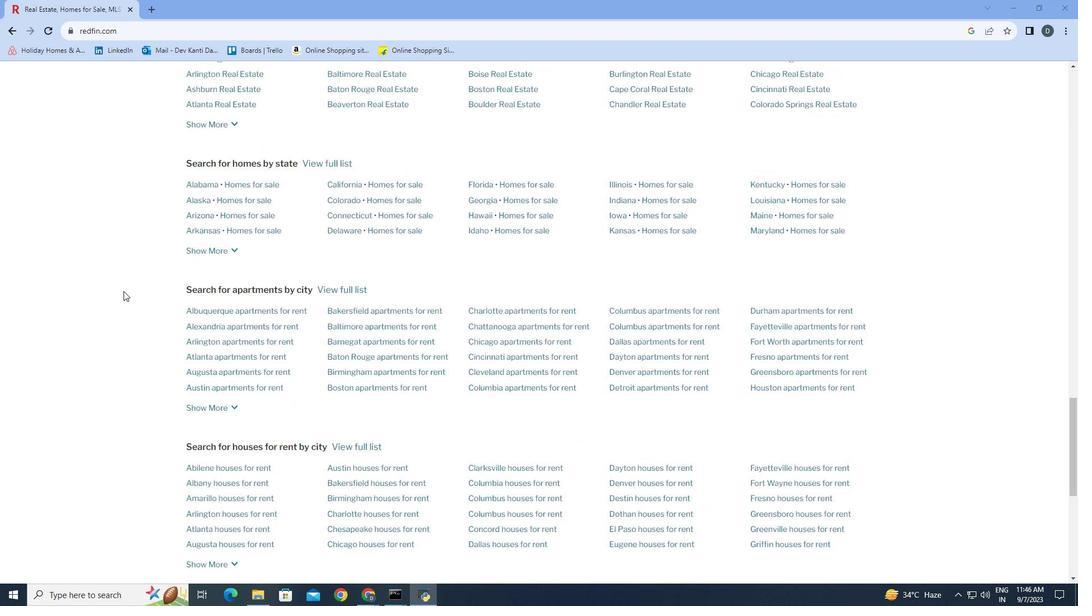 
Action: Mouse scrolled (123, 291) with delta (0, 0)
Screenshot: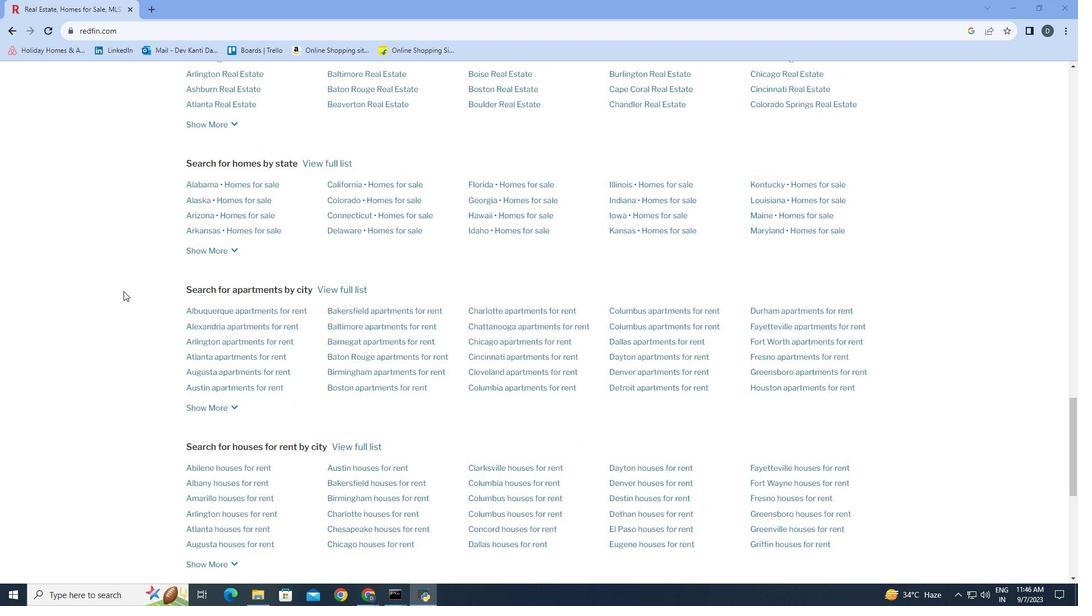 
Action: Mouse scrolled (123, 291) with delta (0, 0)
Screenshot: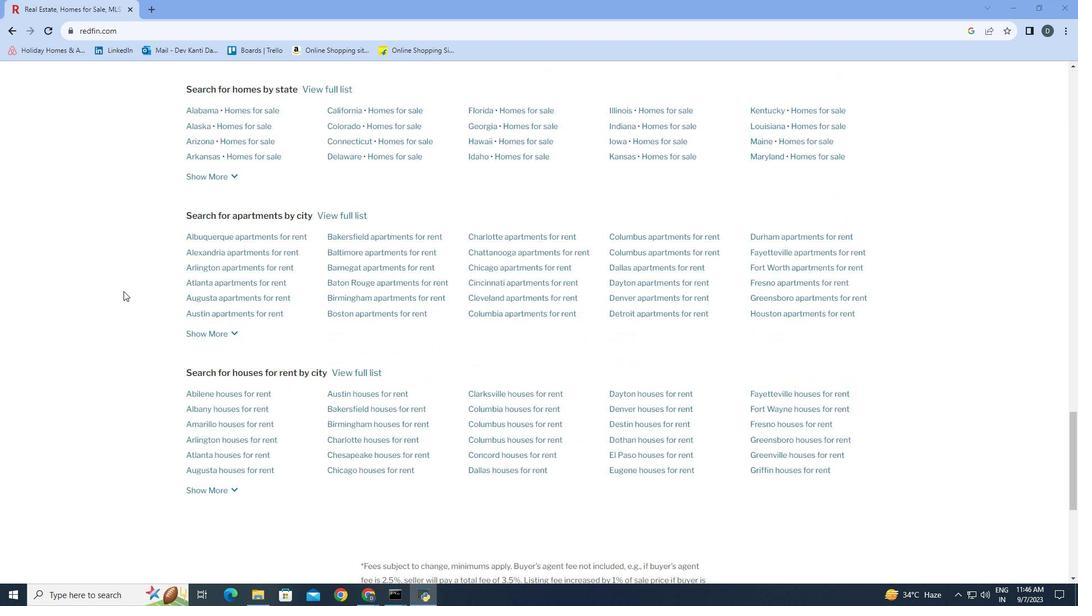 
Action: Mouse scrolled (123, 291) with delta (0, 0)
Screenshot: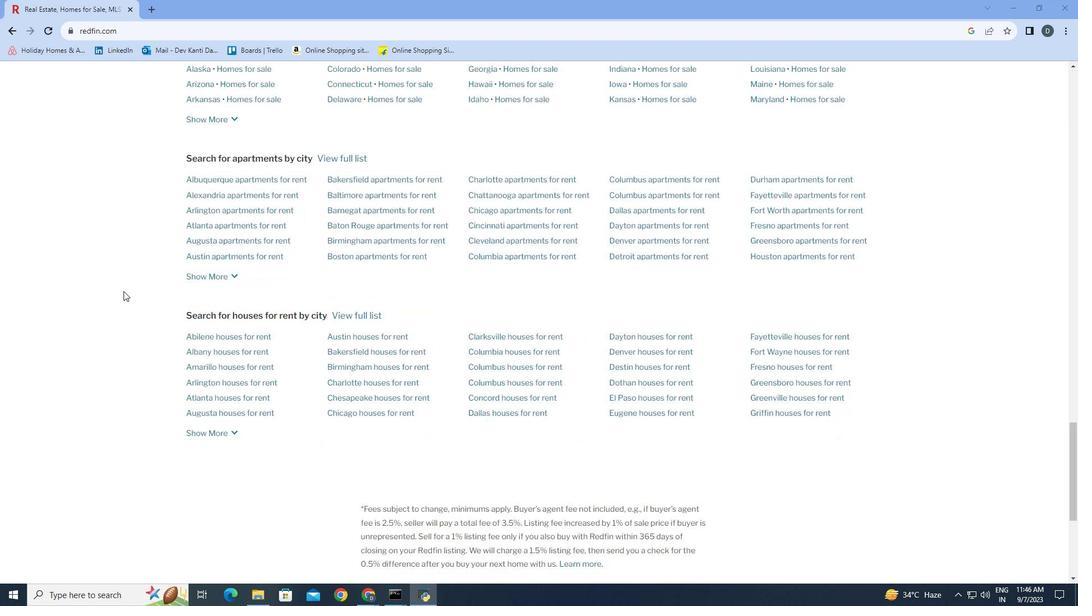 
Action: Mouse scrolled (123, 291) with delta (0, 0)
Screenshot: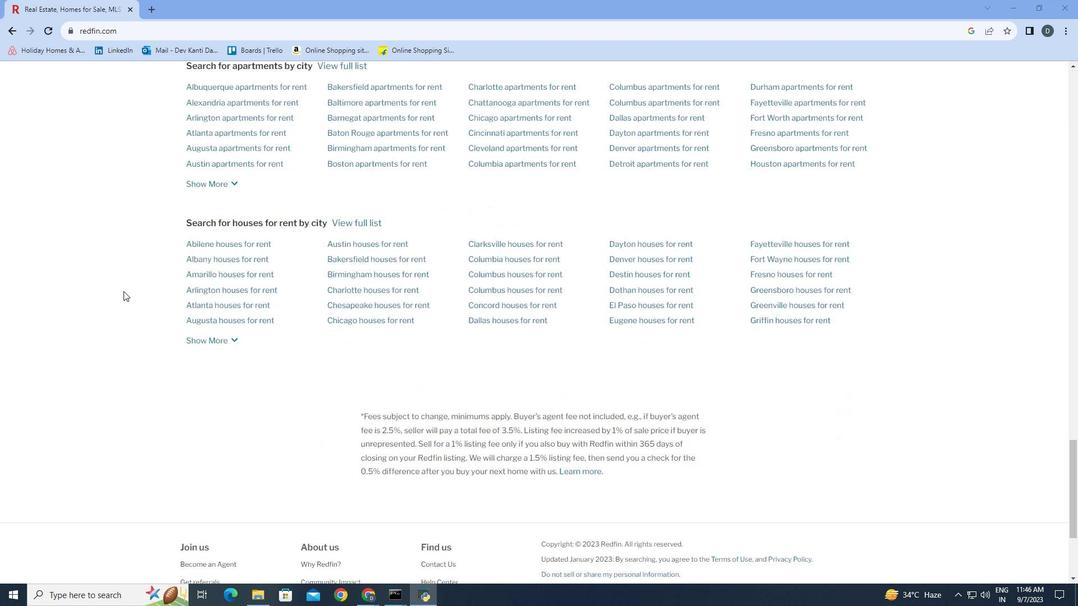 
Action: Mouse scrolled (123, 291) with delta (0, 0)
Screenshot: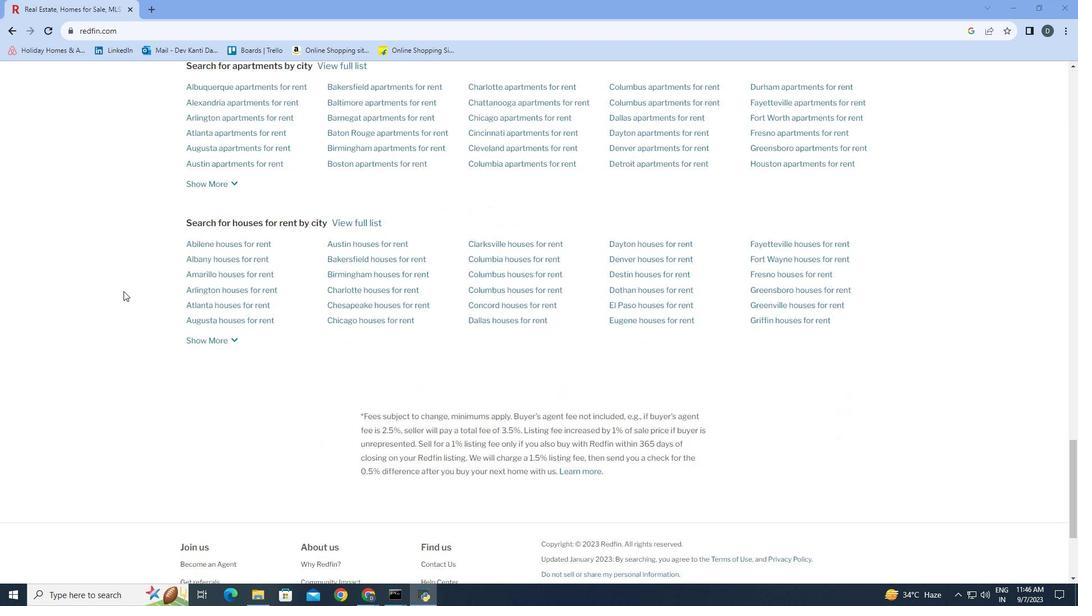 
Action: Mouse scrolled (123, 291) with delta (0, 0)
Screenshot: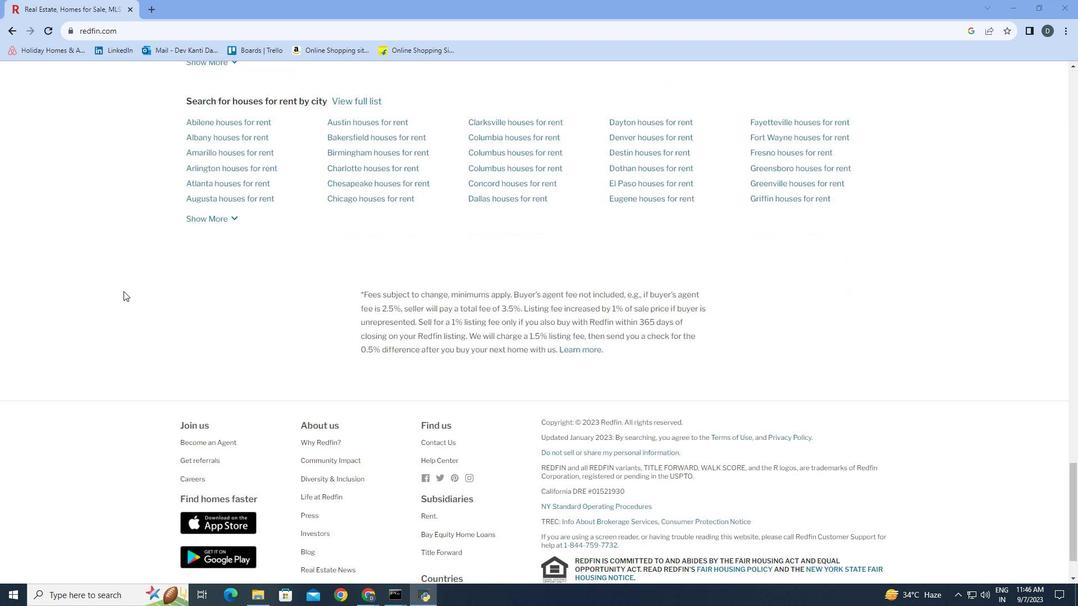 
Action: Mouse scrolled (123, 291) with delta (0, 0)
Screenshot: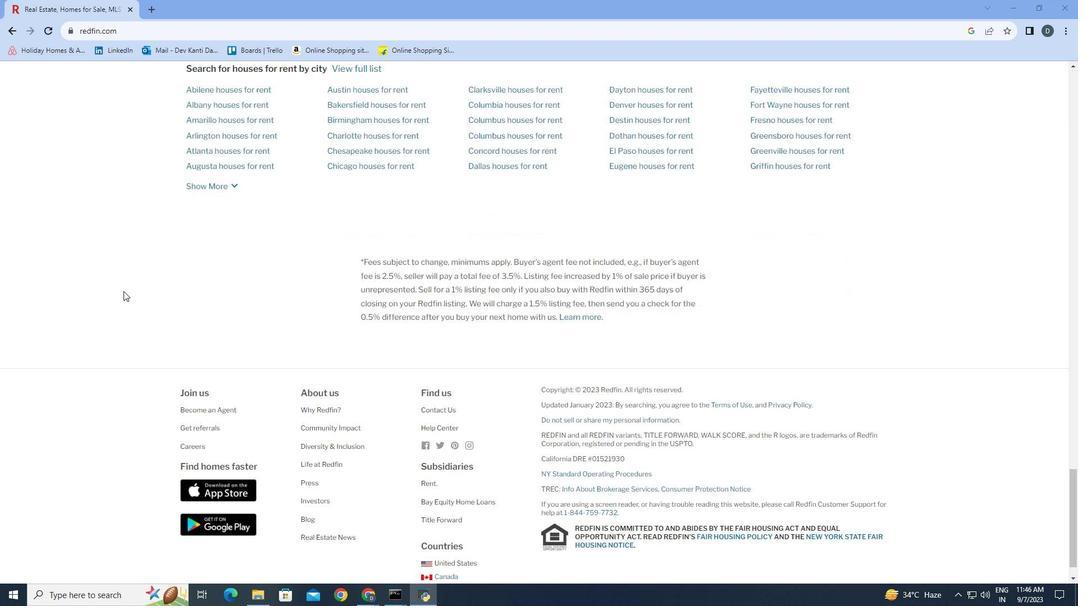 
Action: Mouse scrolled (123, 291) with delta (0, 0)
Screenshot: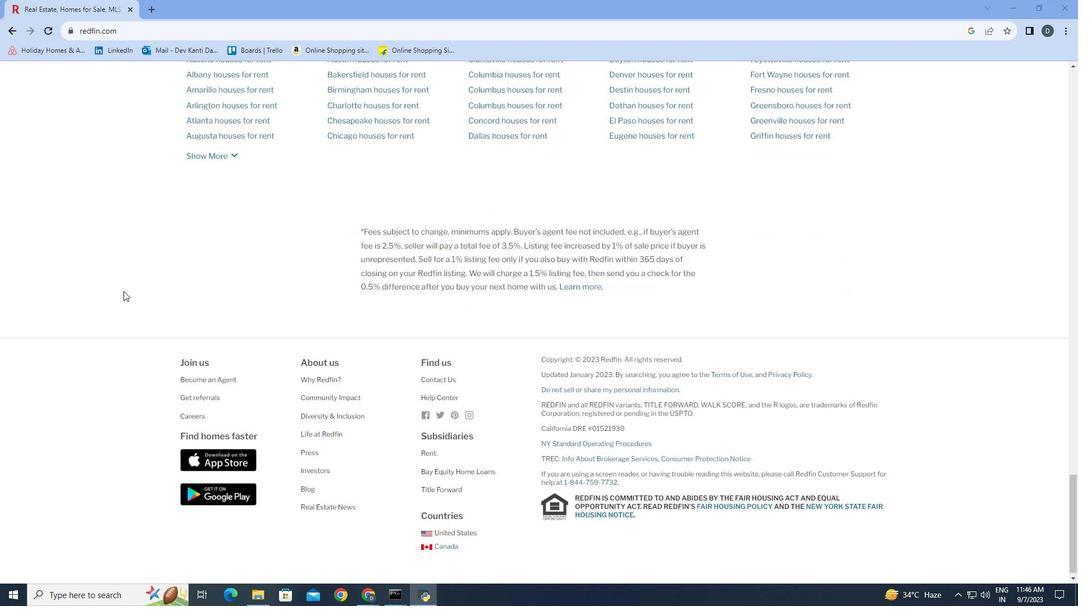 
Action: Mouse scrolled (123, 291) with delta (0, 0)
Screenshot: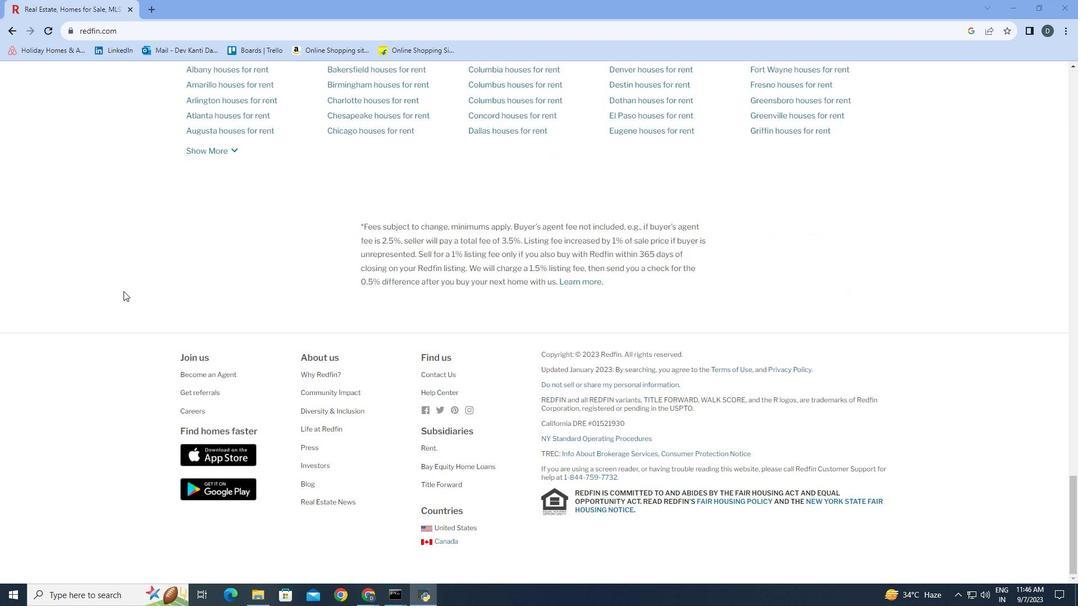 
Action: Mouse scrolled (123, 291) with delta (0, 0)
Screenshot: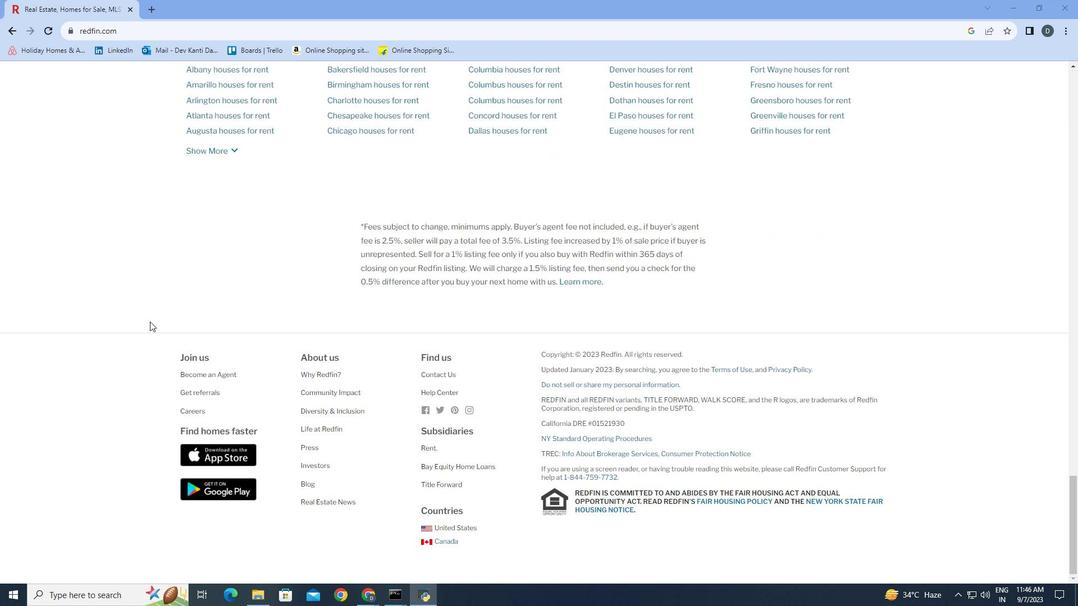 
Action: Mouse scrolled (123, 291) with delta (0, 0)
Screenshot: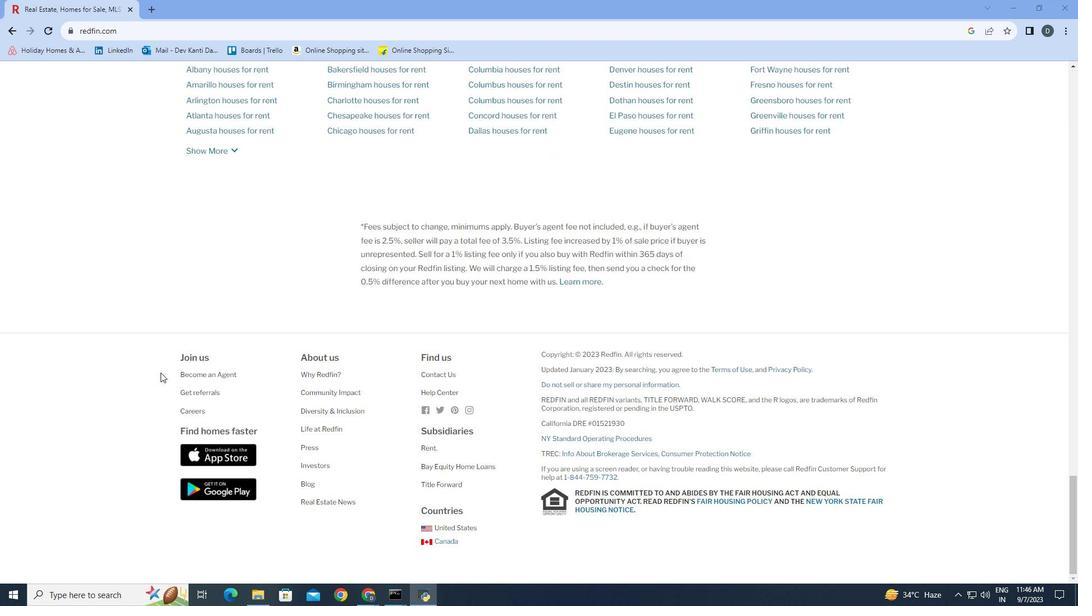 
Action: Mouse moved to (197, 416)
Screenshot: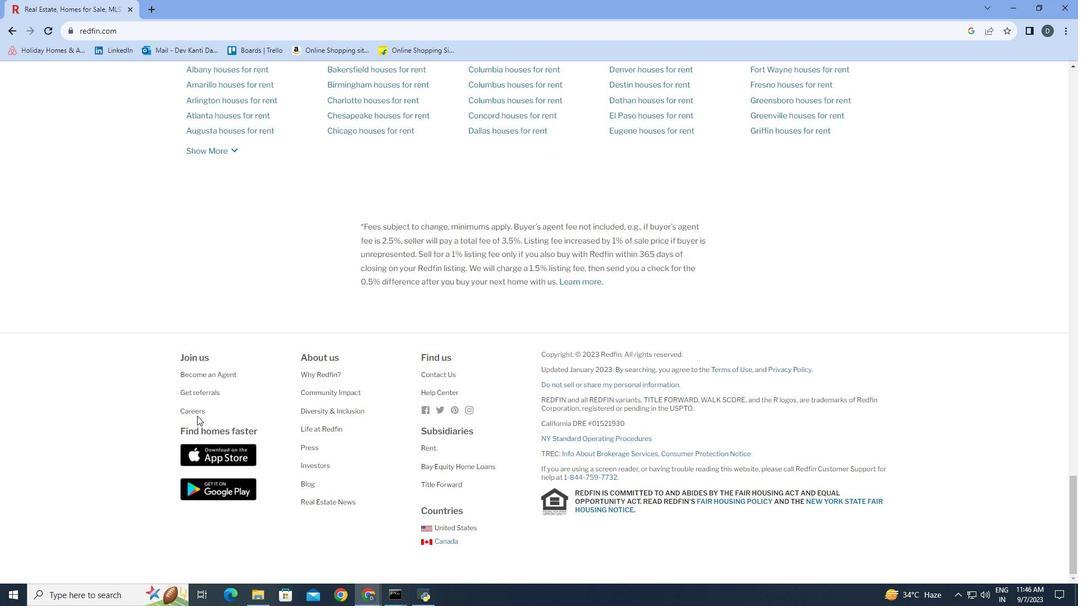 
Action: Mouse pressed left at (197, 416)
Screenshot: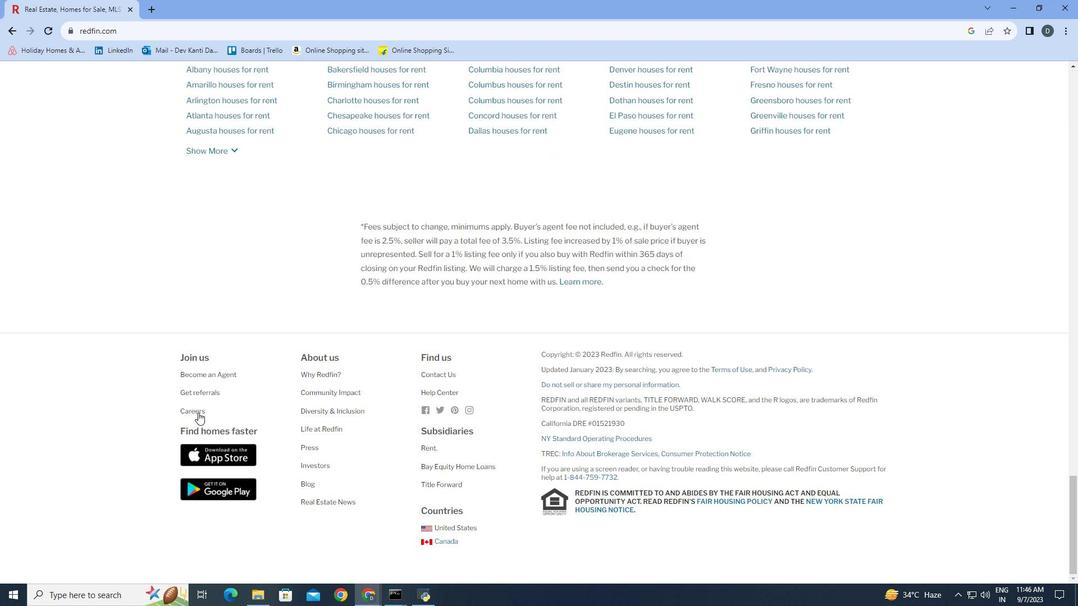 
Action: Mouse moved to (198, 411)
Screenshot: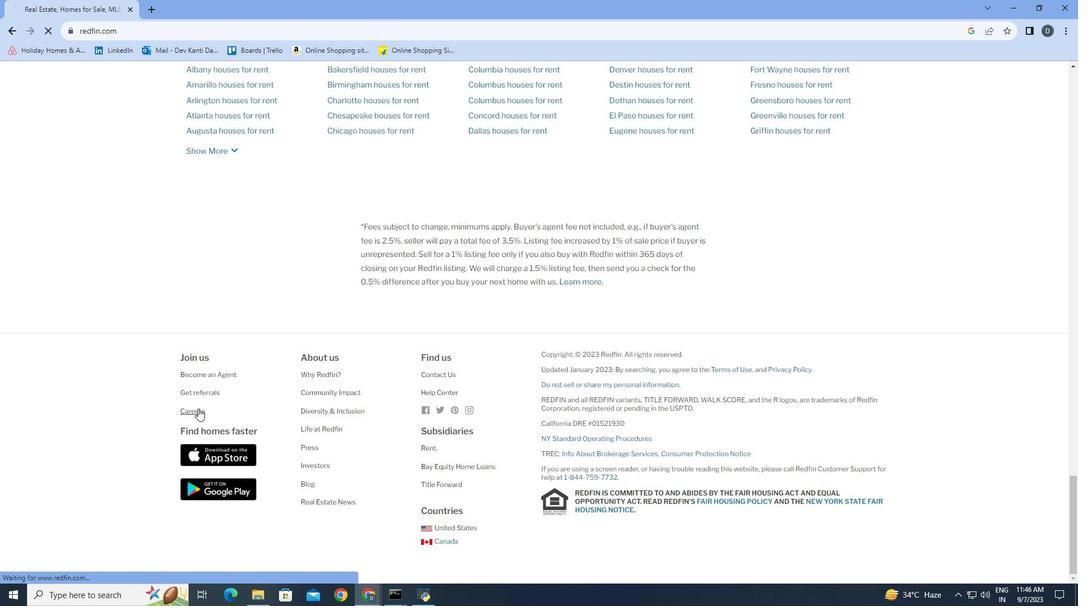 
Action: Mouse pressed left at (198, 411)
Screenshot: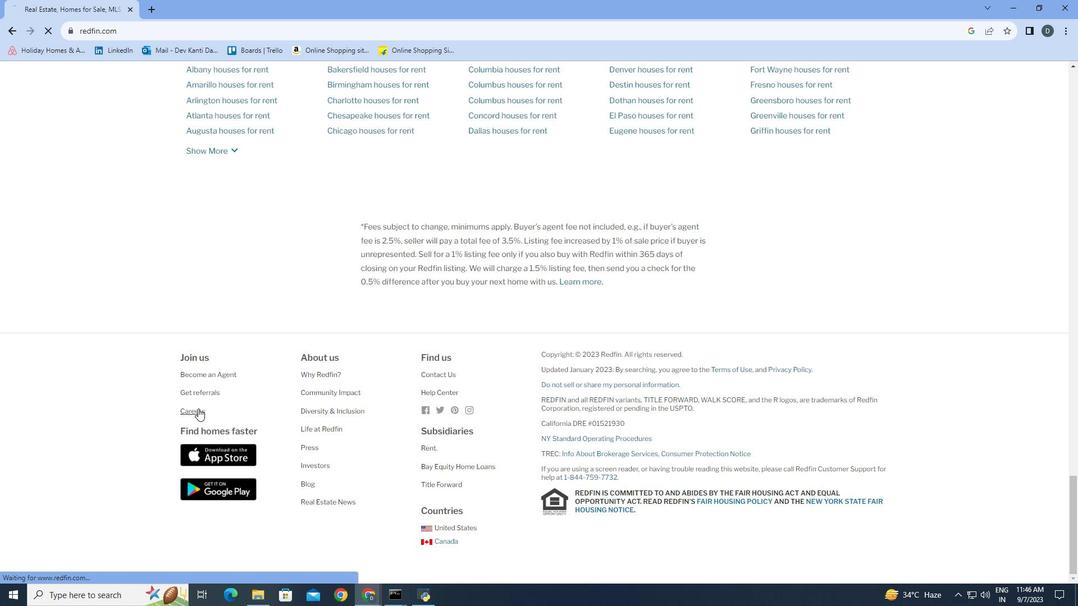 
Action: Mouse moved to (521, 330)
Screenshot: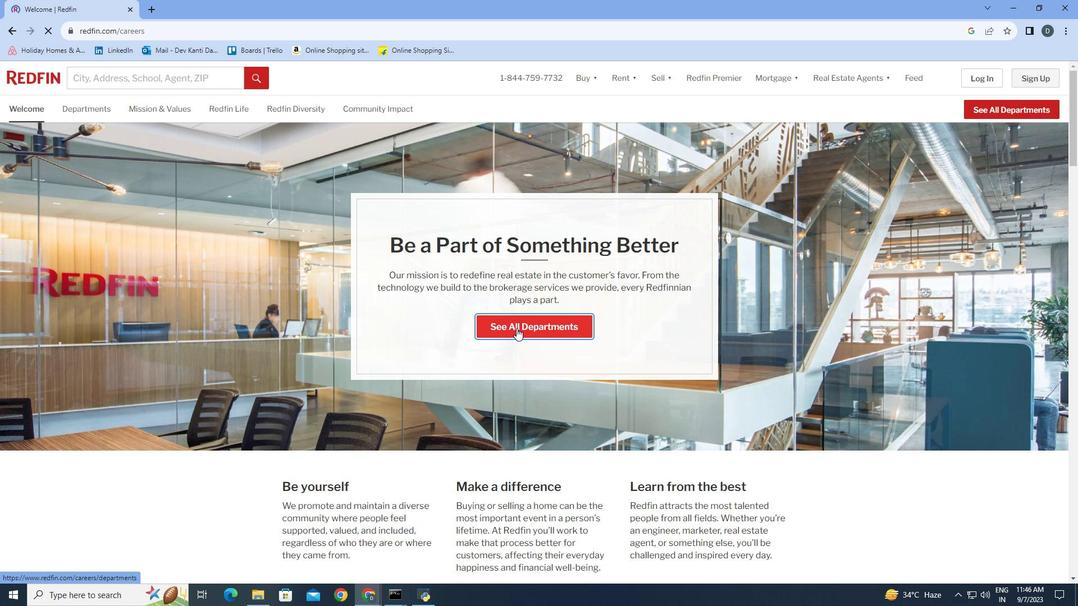 
Action: Mouse pressed left at (521, 330)
Screenshot: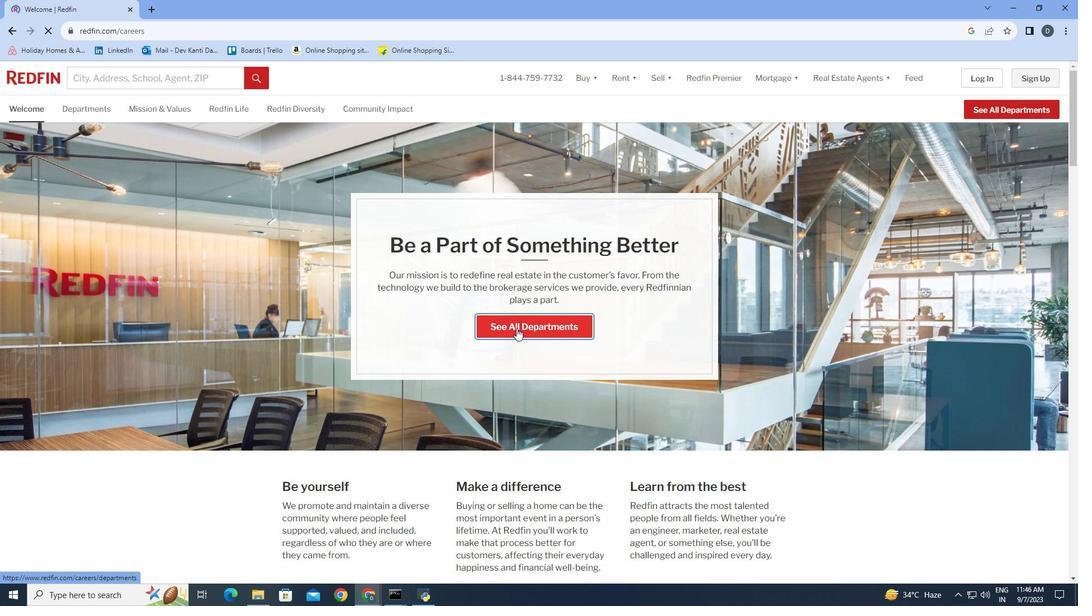
Action: Mouse moved to (907, 366)
Screenshot: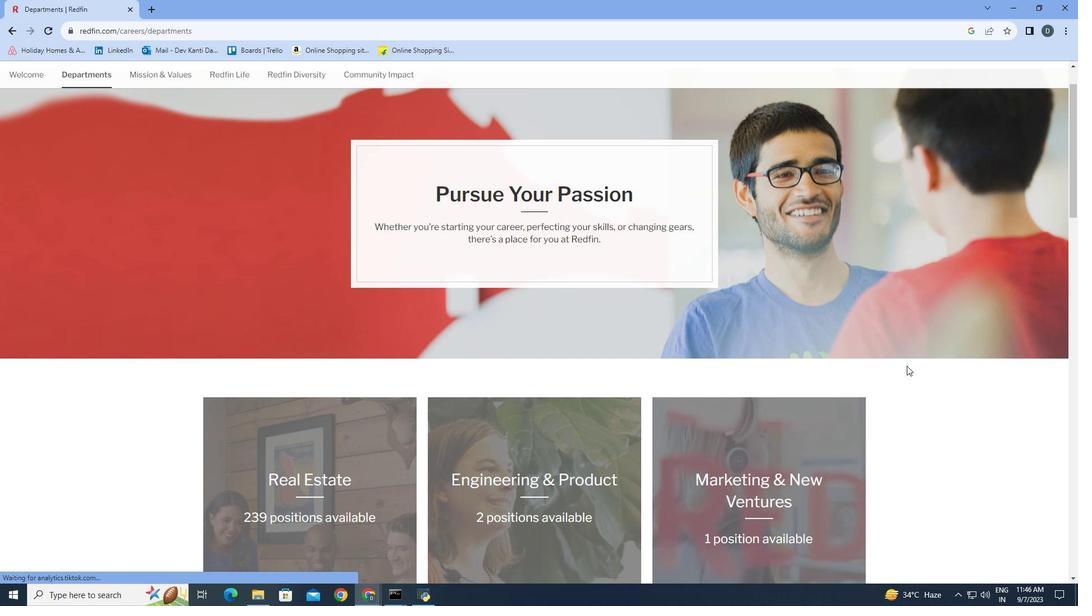 
Action: Mouse scrolled (907, 365) with delta (0, 0)
Screenshot: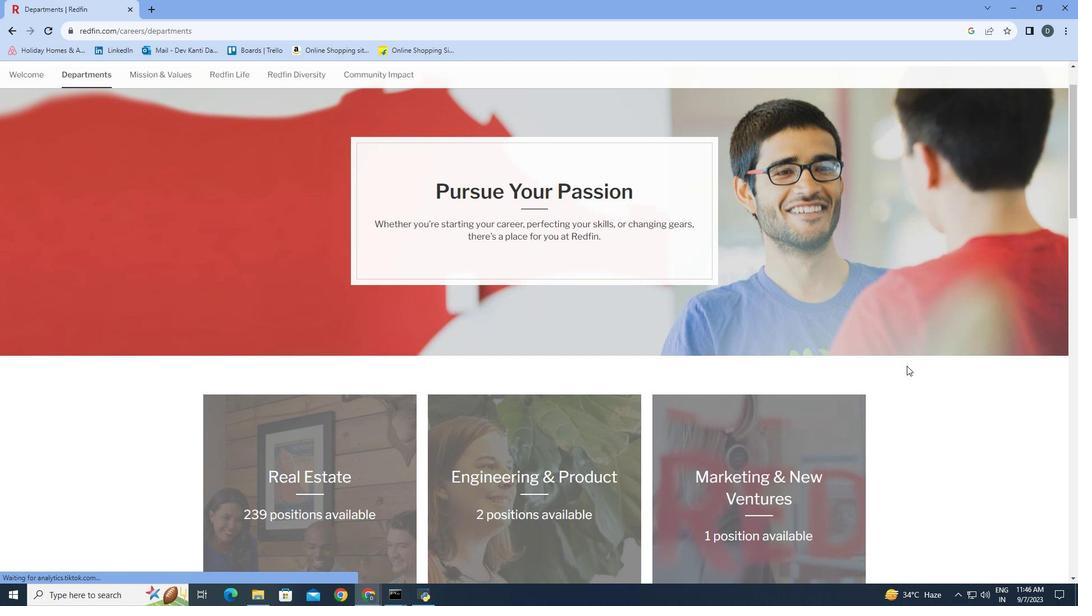 
Action: Mouse scrolled (907, 365) with delta (0, 0)
Screenshot: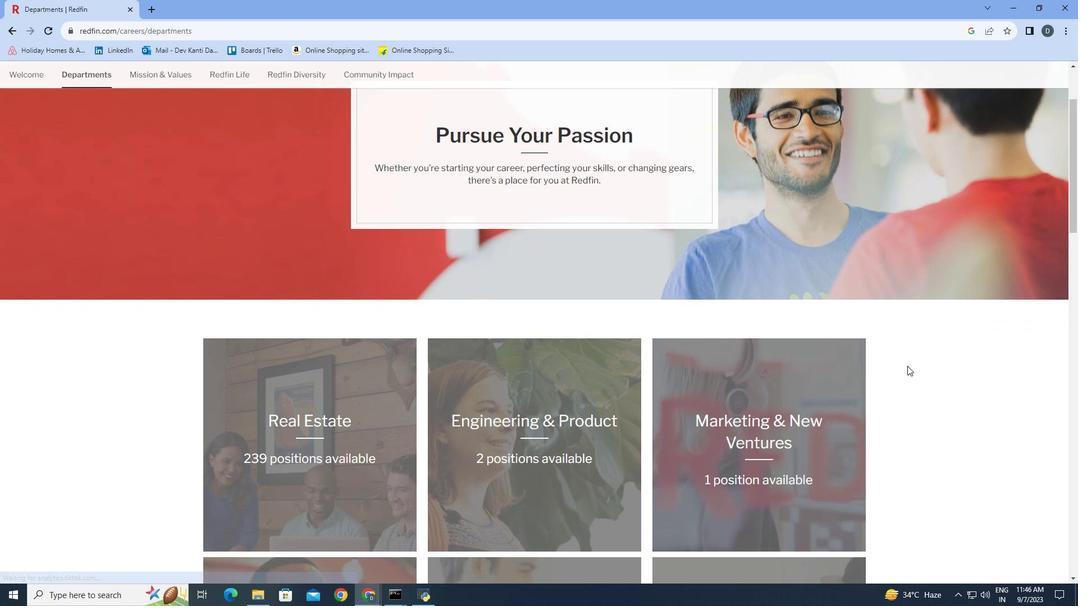 
Action: Mouse scrolled (907, 365) with delta (0, 0)
Screenshot: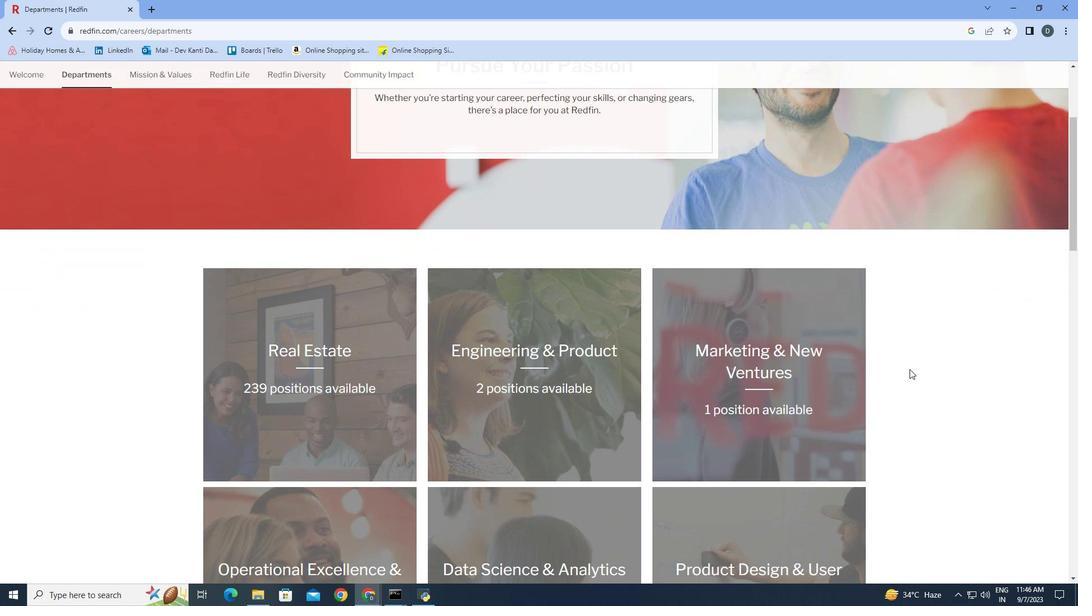 
Action: Mouse moved to (908, 367)
Screenshot: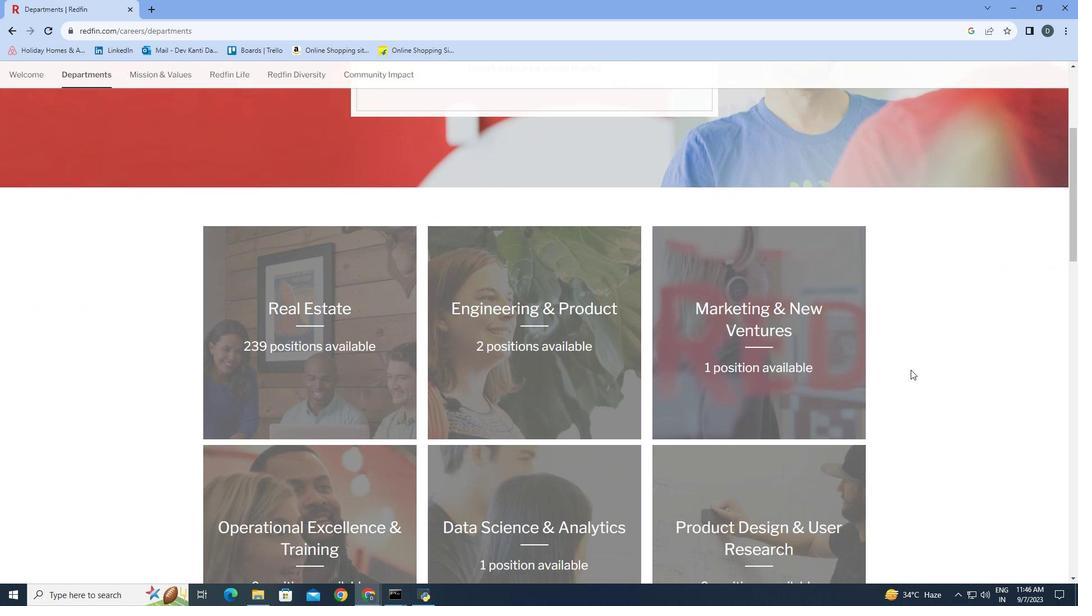 
Action: Mouse scrolled (908, 367) with delta (0, 0)
Screenshot: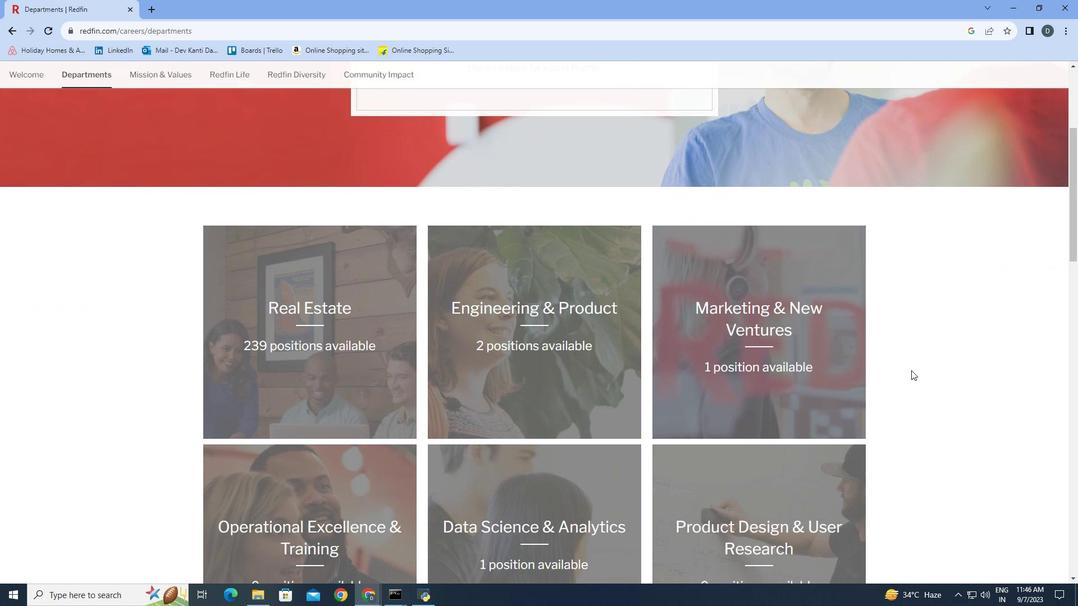 
Action: Mouse moved to (911, 370)
Screenshot: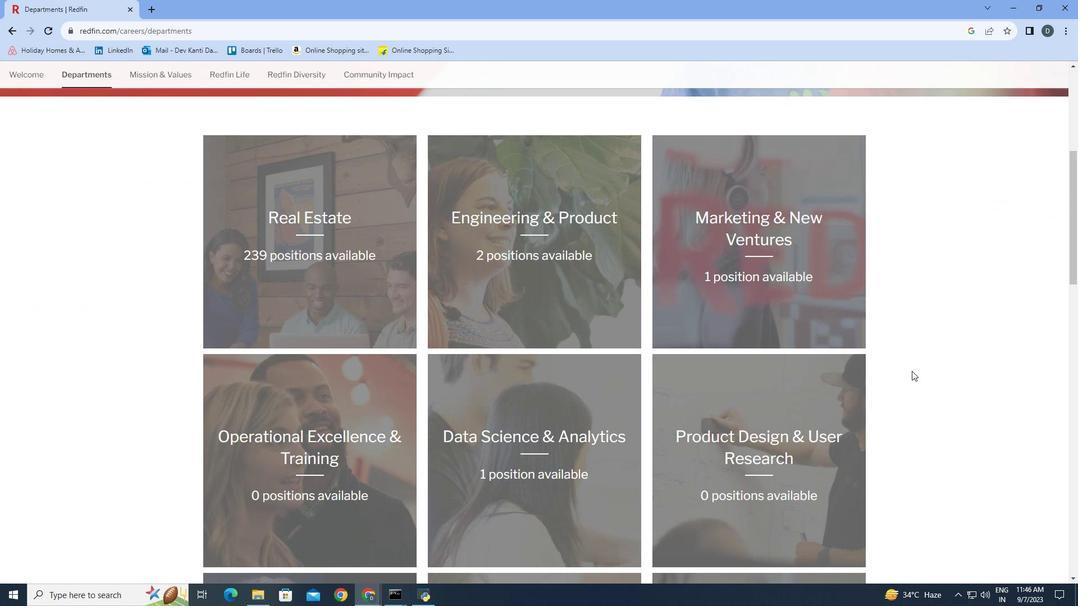 
Action: Mouse scrolled (911, 370) with delta (0, 0)
Screenshot: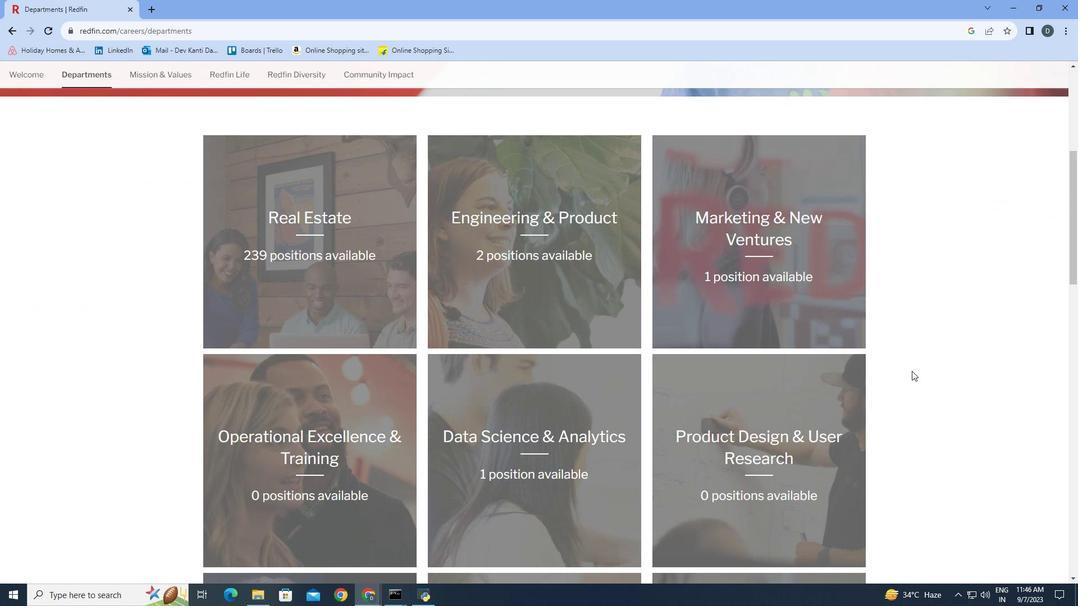 
Action: Mouse moved to (912, 371)
Screenshot: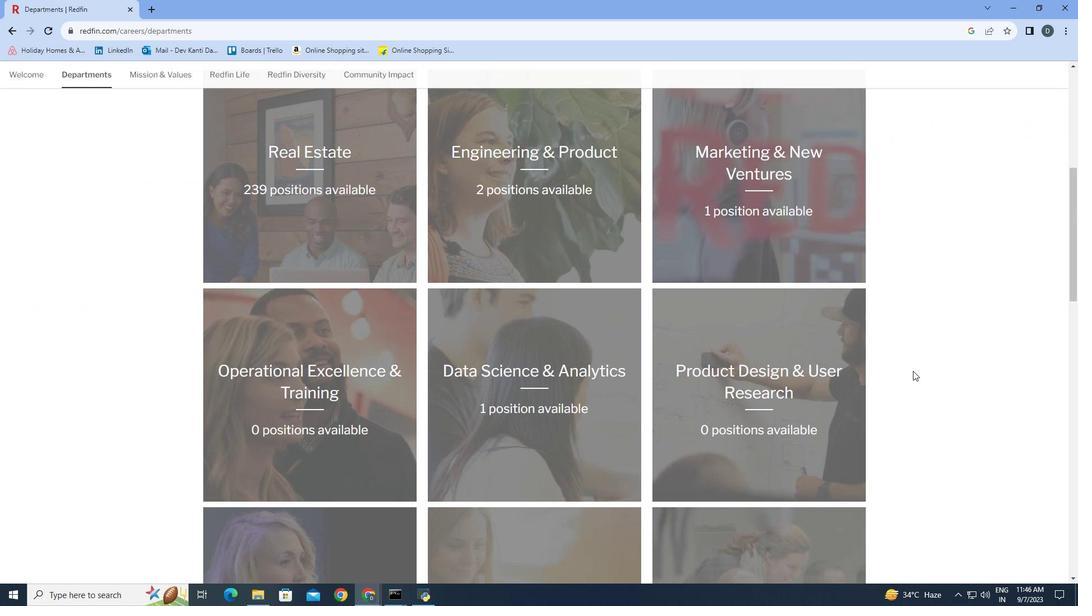 
Action: Mouse scrolled (912, 370) with delta (0, 0)
Screenshot: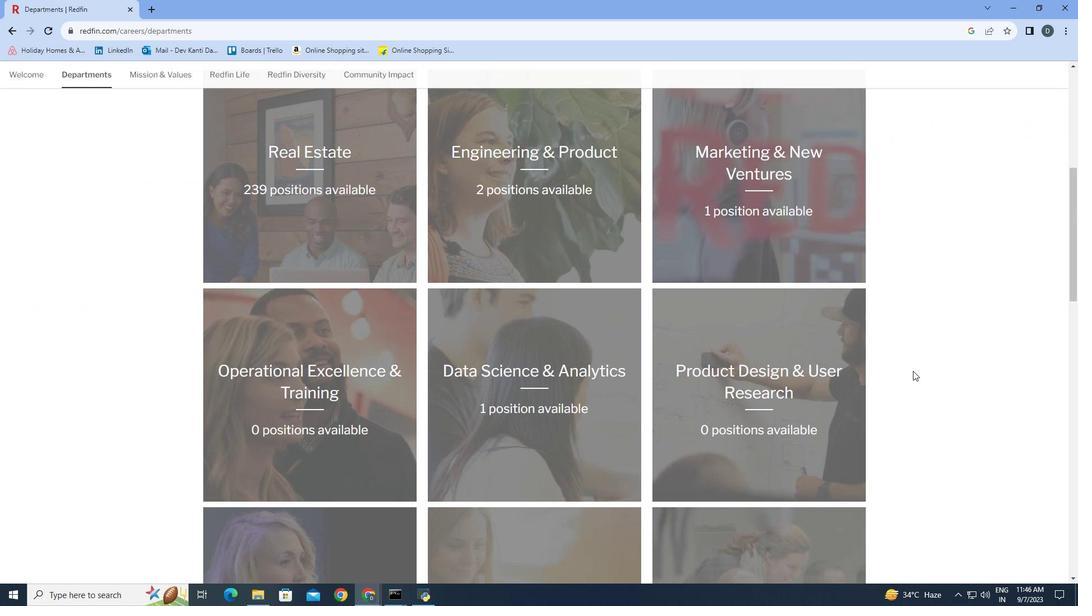 
Action: Mouse moved to (912, 371)
Screenshot: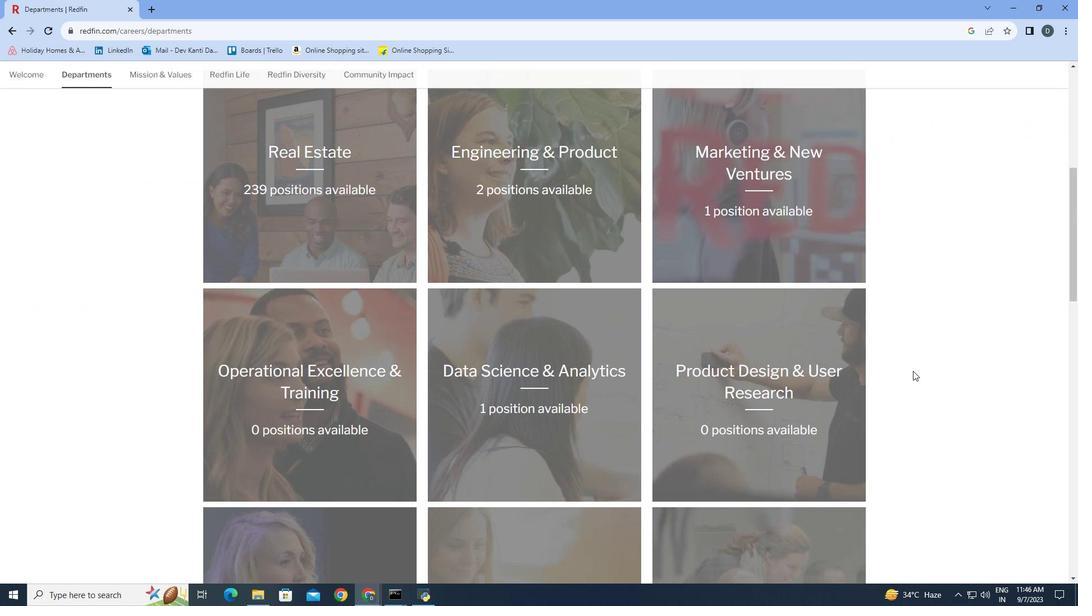 
Action: Mouse scrolled (912, 370) with delta (0, 0)
Screenshot: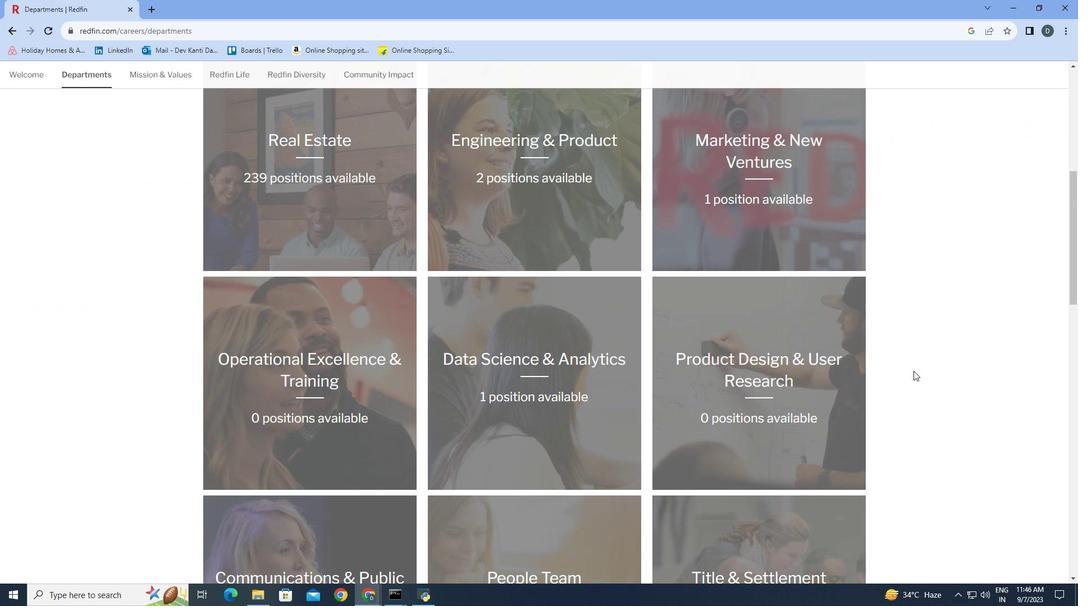 
Action: Mouse moved to (914, 371)
Screenshot: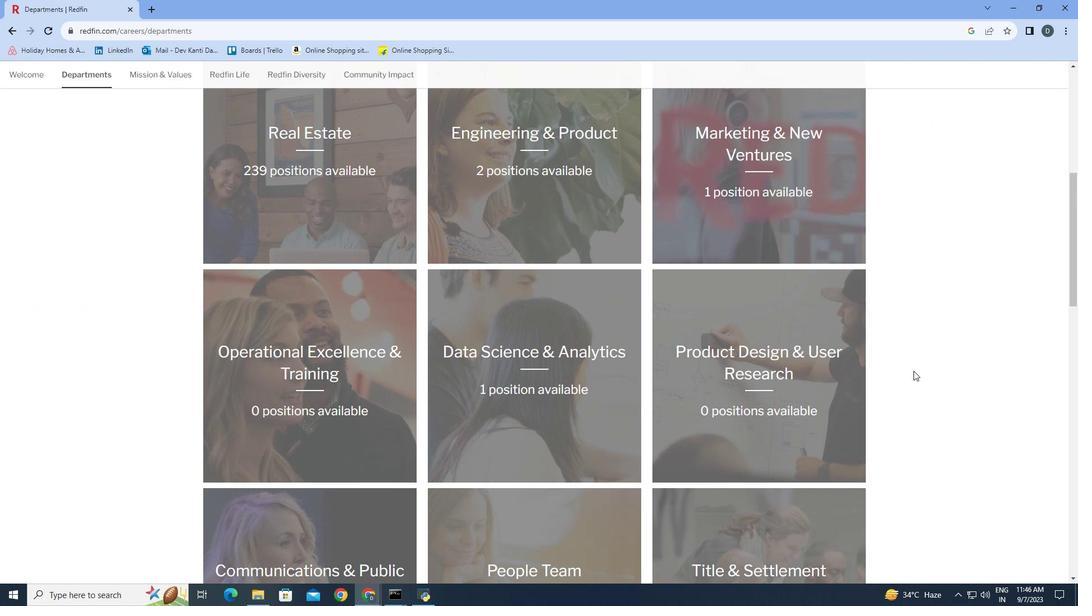 
Action: Mouse scrolled (914, 370) with delta (0, 0)
Screenshot: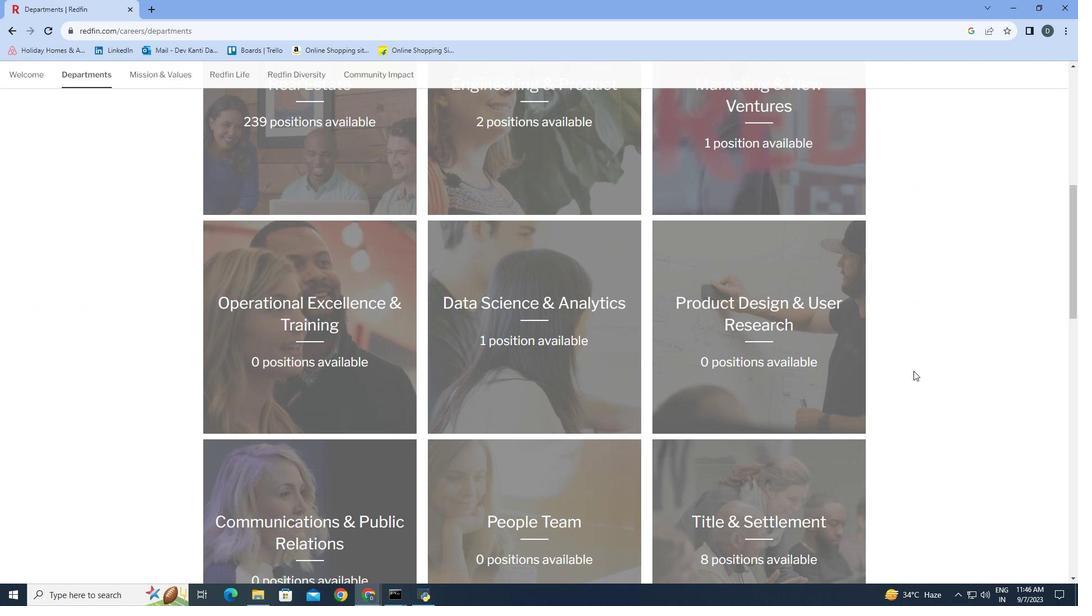 
Action: Mouse scrolled (914, 370) with delta (0, 0)
Screenshot: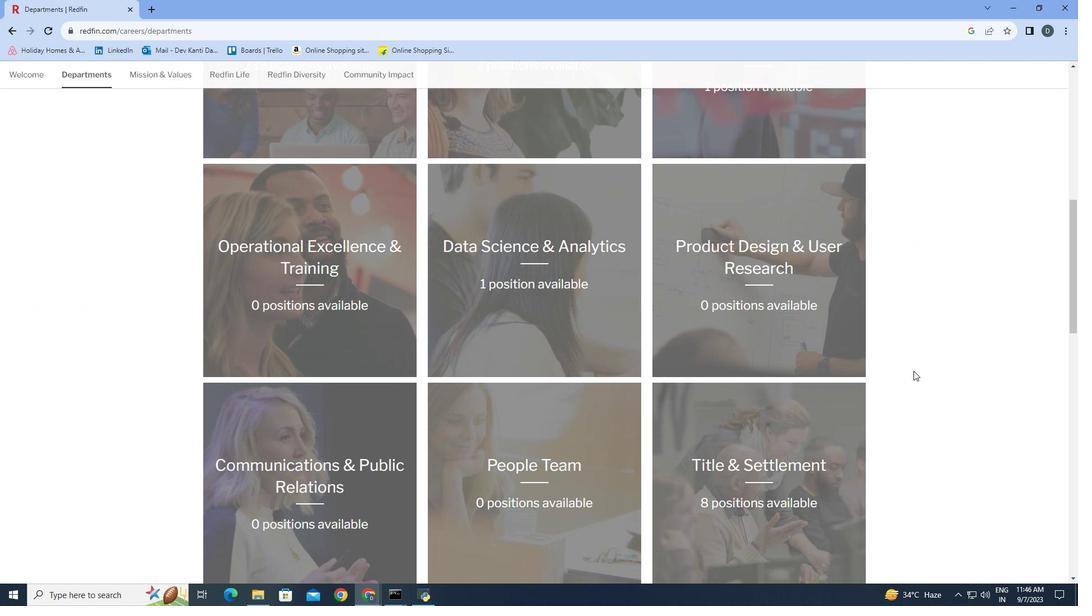 
Action: Mouse scrolled (914, 370) with delta (0, 0)
Screenshot: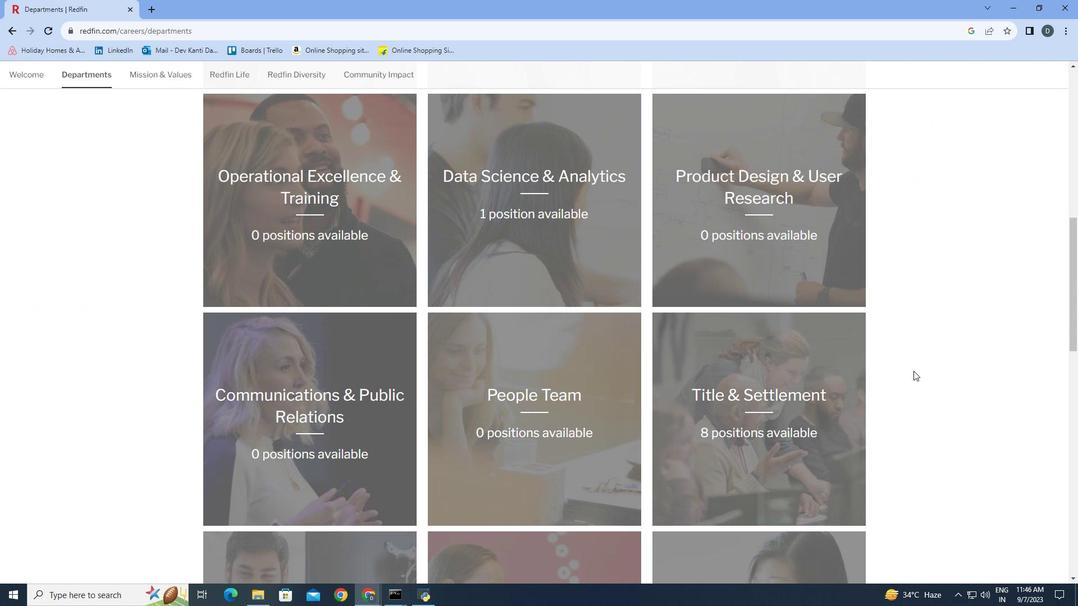 
Action: Mouse scrolled (914, 370) with delta (0, 0)
Screenshot: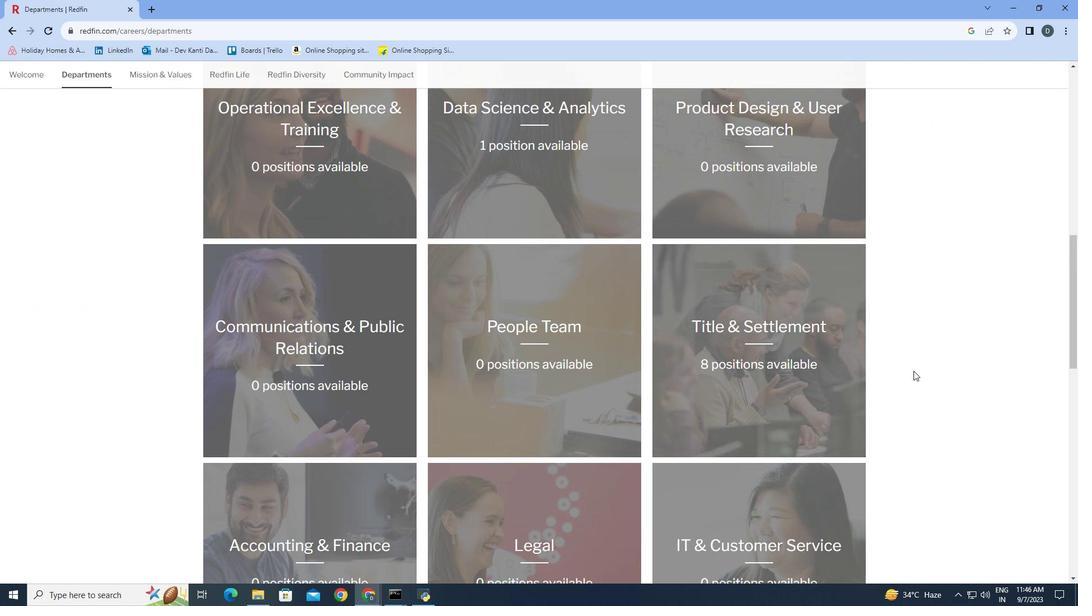 
Action: Mouse scrolled (914, 370) with delta (0, 0)
Screenshot: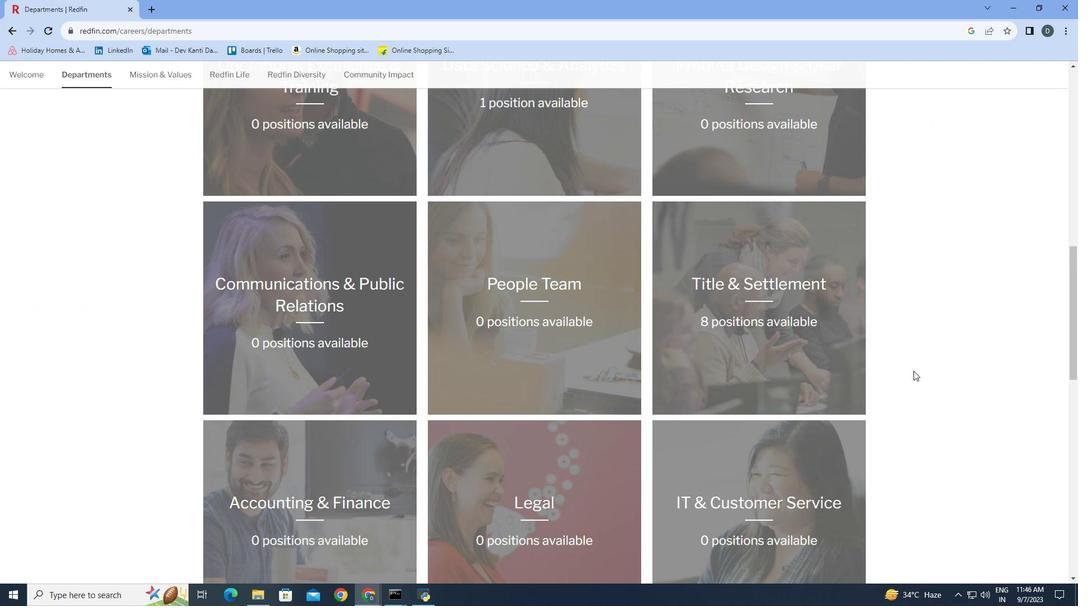 
Action: Mouse scrolled (914, 370) with delta (0, 0)
Screenshot: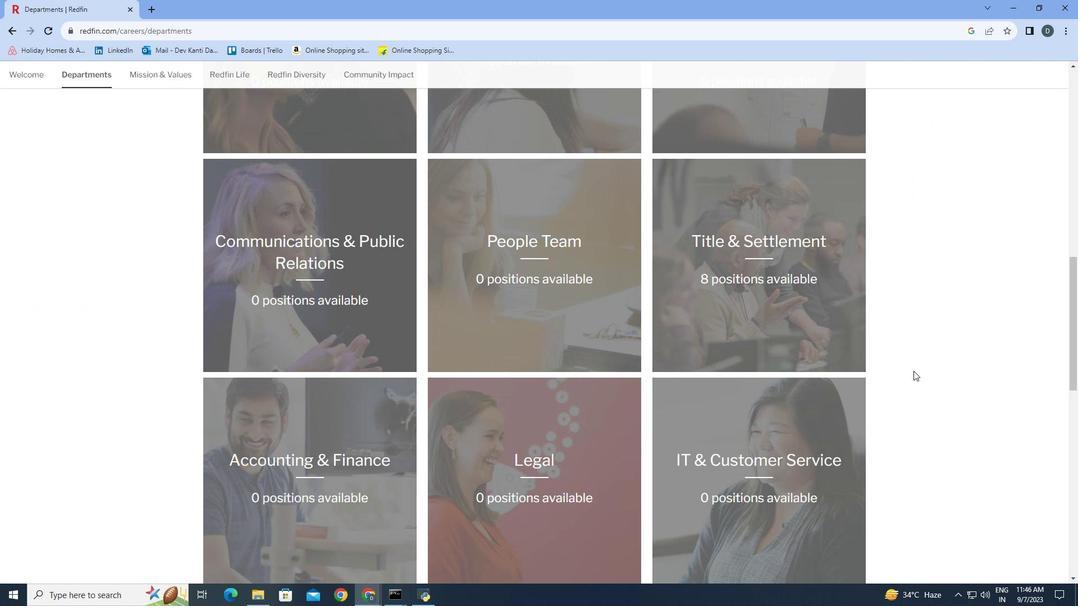 
Action: Mouse scrolled (914, 370) with delta (0, 0)
Screenshot: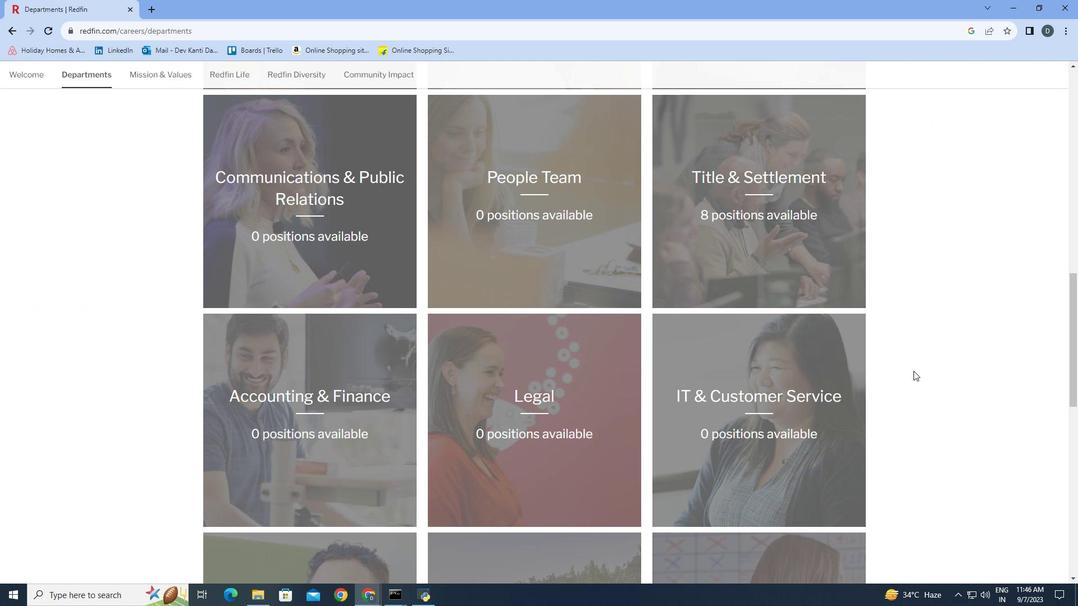 
Action: Mouse scrolled (914, 370) with delta (0, 0)
Screenshot: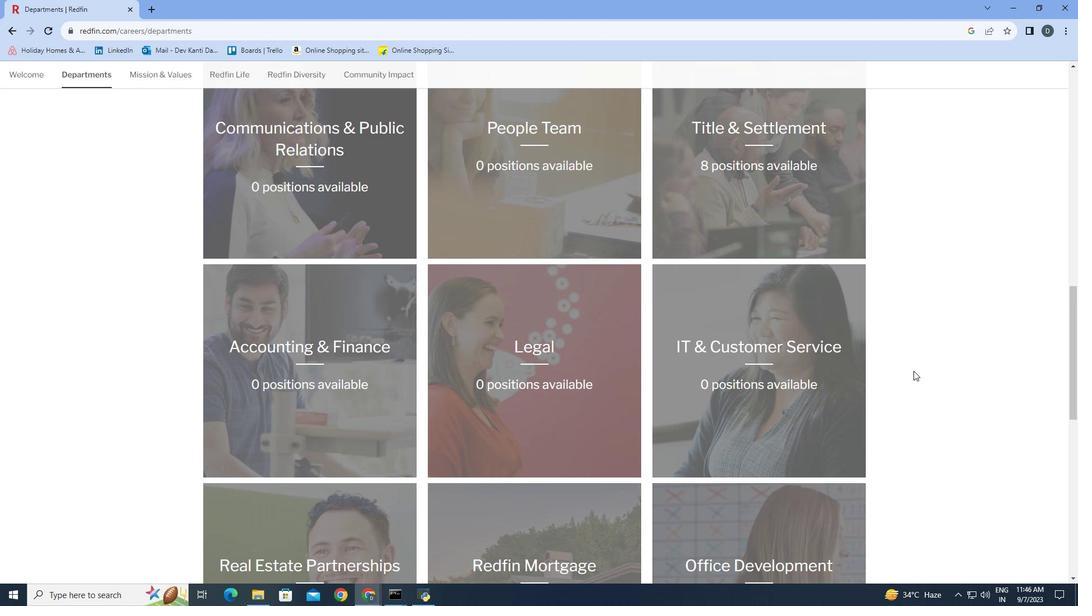 
Action: Mouse scrolled (914, 370) with delta (0, 0)
Screenshot: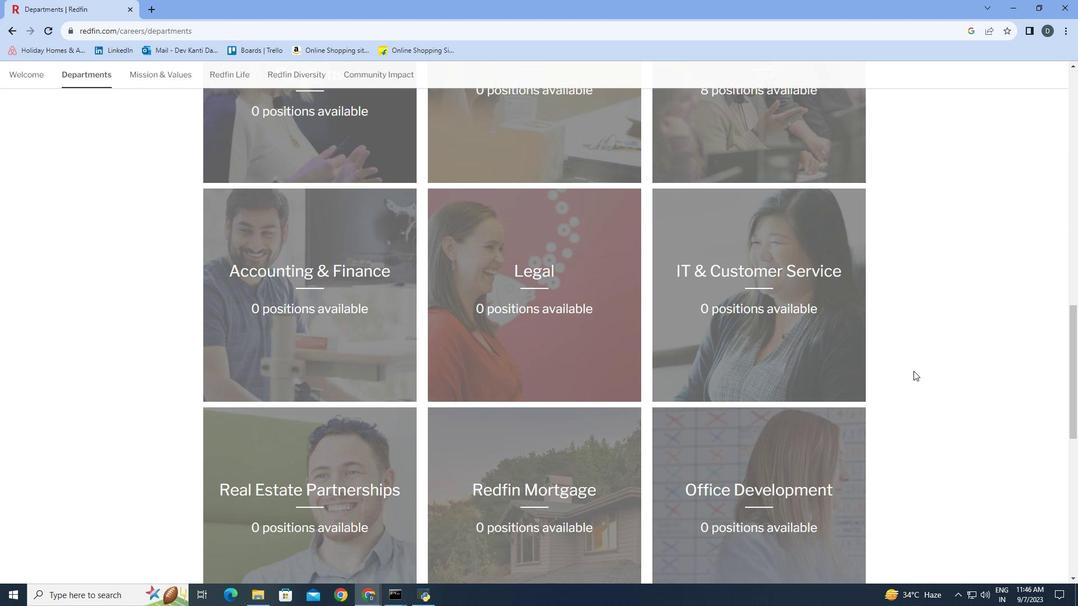 
Action: Mouse scrolled (914, 370) with delta (0, 0)
Screenshot: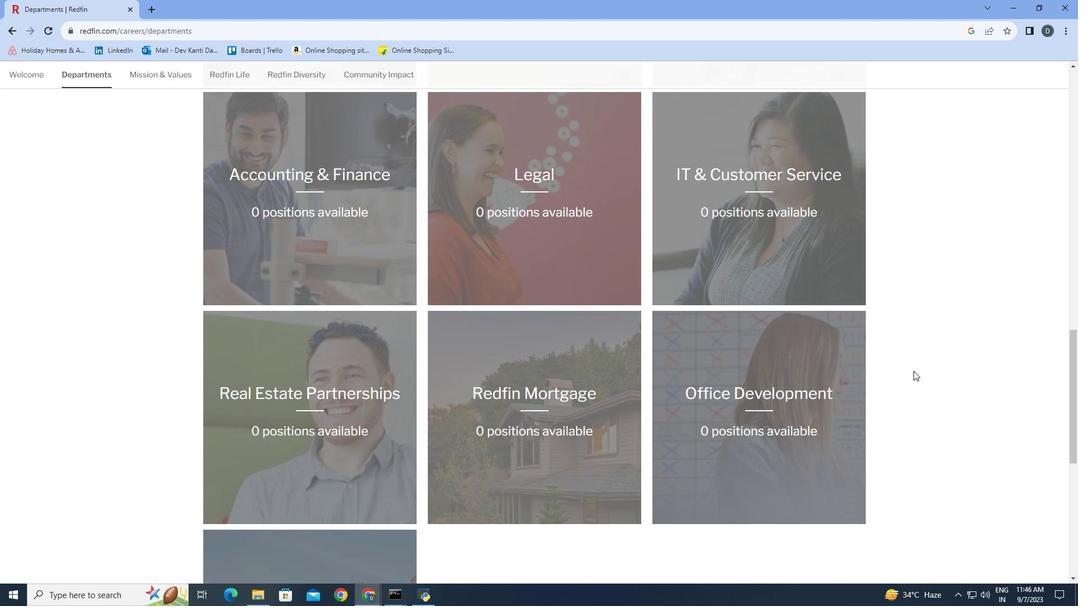 
Action: Mouse scrolled (914, 370) with delta (0, 0)
Screenshot: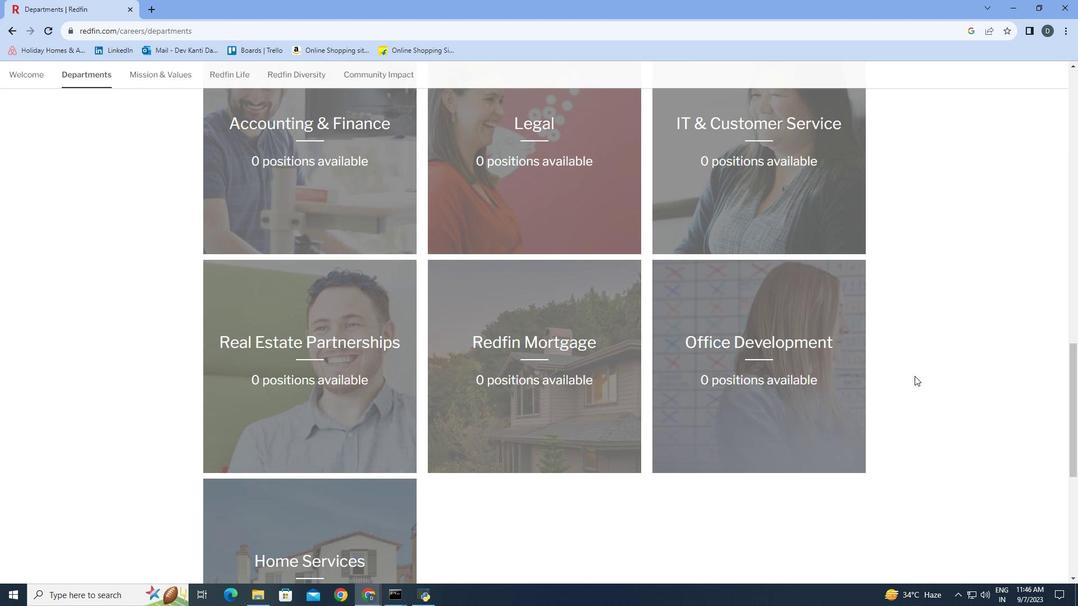 
Action: Mouse scrolled (914, 370) with delta (0, 0)
Screenshot: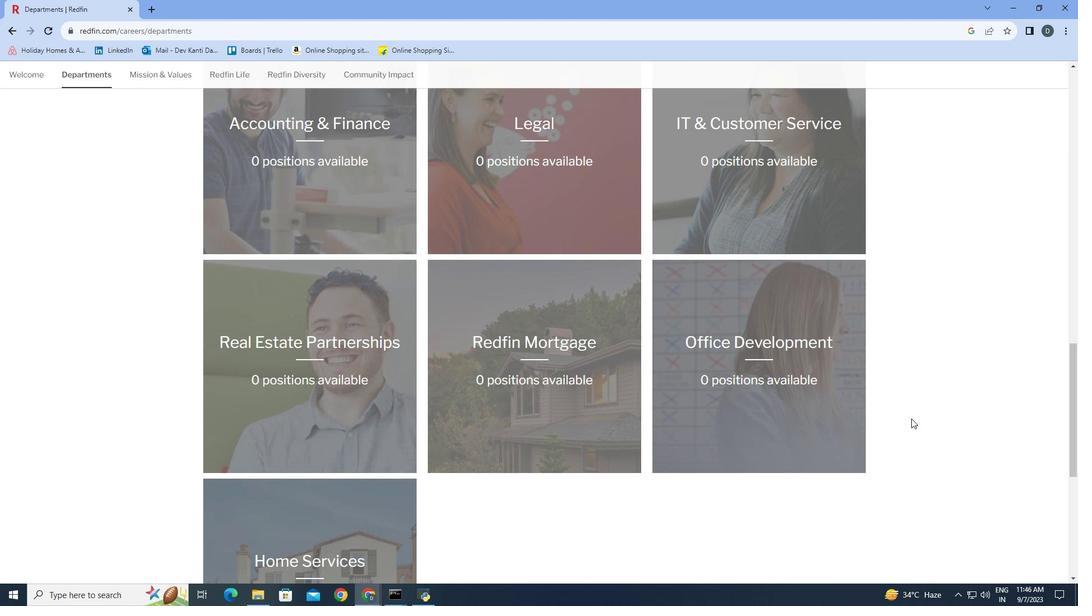 
Action: Mouse moved to (572, 401)
Screenshot: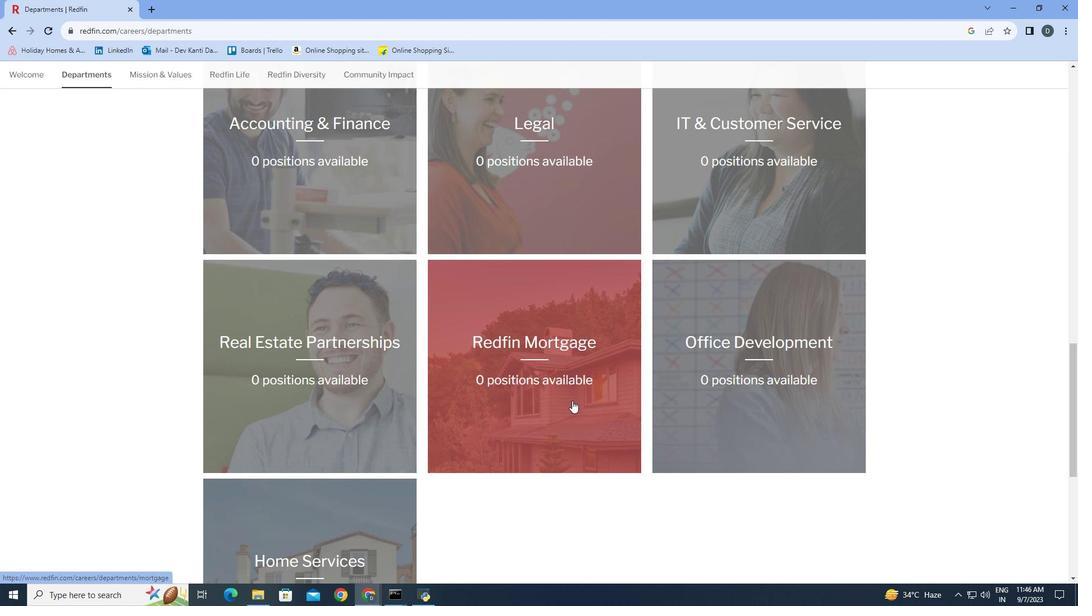 
Action: Mouse pressed left at (572, 401)
Screenshot: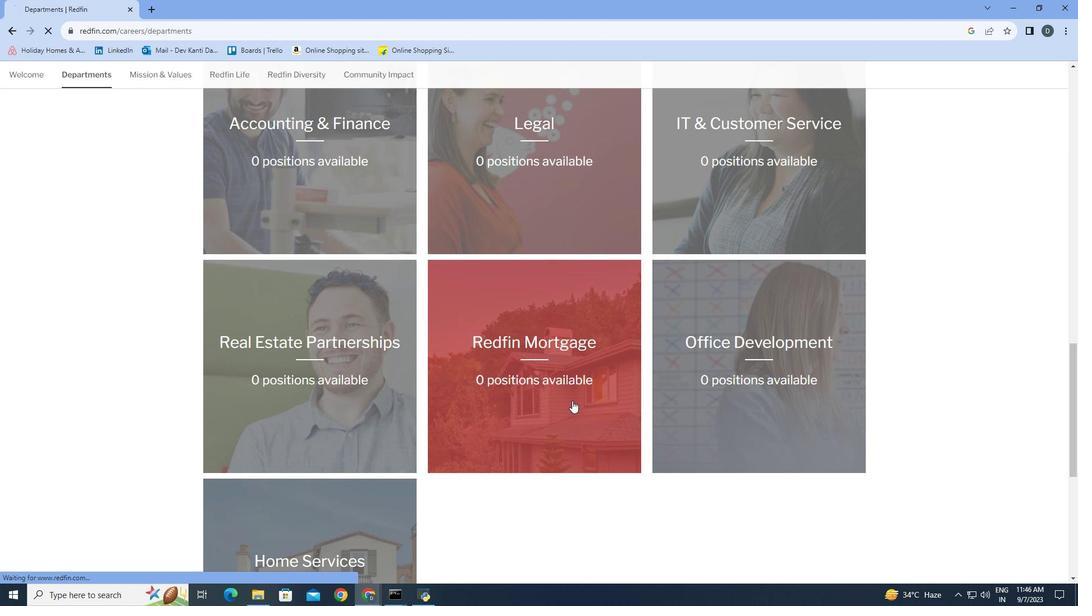 
Action: Mouse moved to (775, 335)
Screenshot: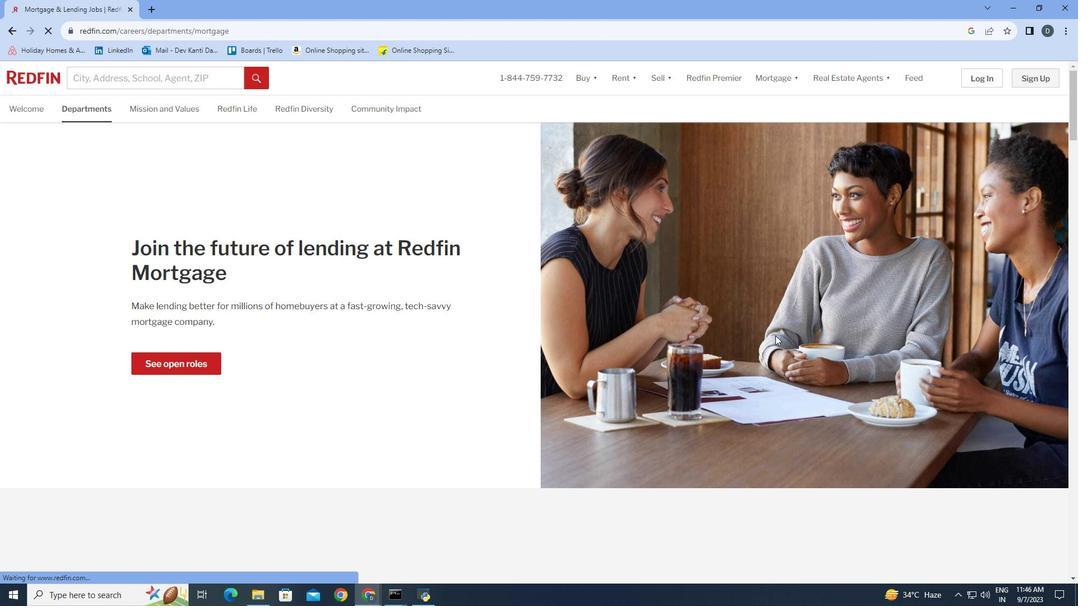 
Action: Mouse scrolled (775, 335) with delta (0, 0)
Screenshot: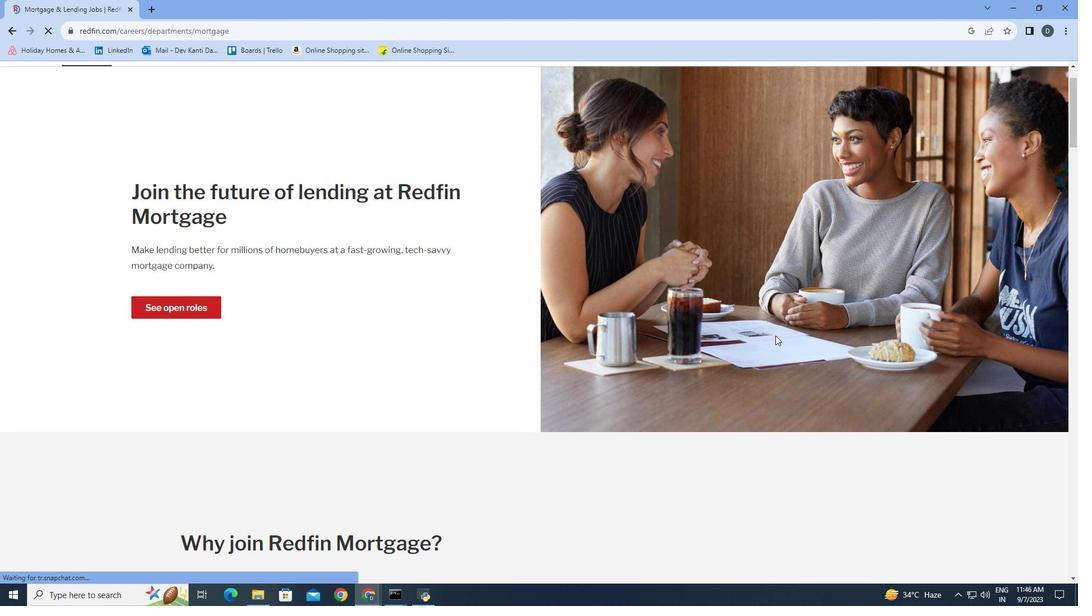 
Action: Mouse scrolled (775, 335) with delta (0, 0)
Screenshot: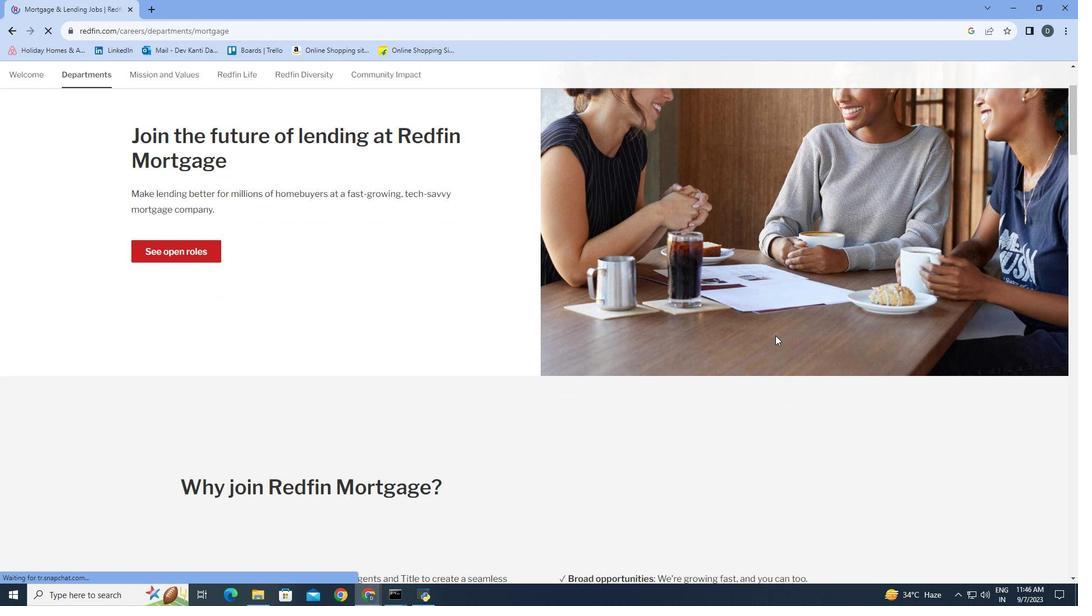 
Action: Mouse scrolled (775, 335) with delta (0, 0)
Screenshot: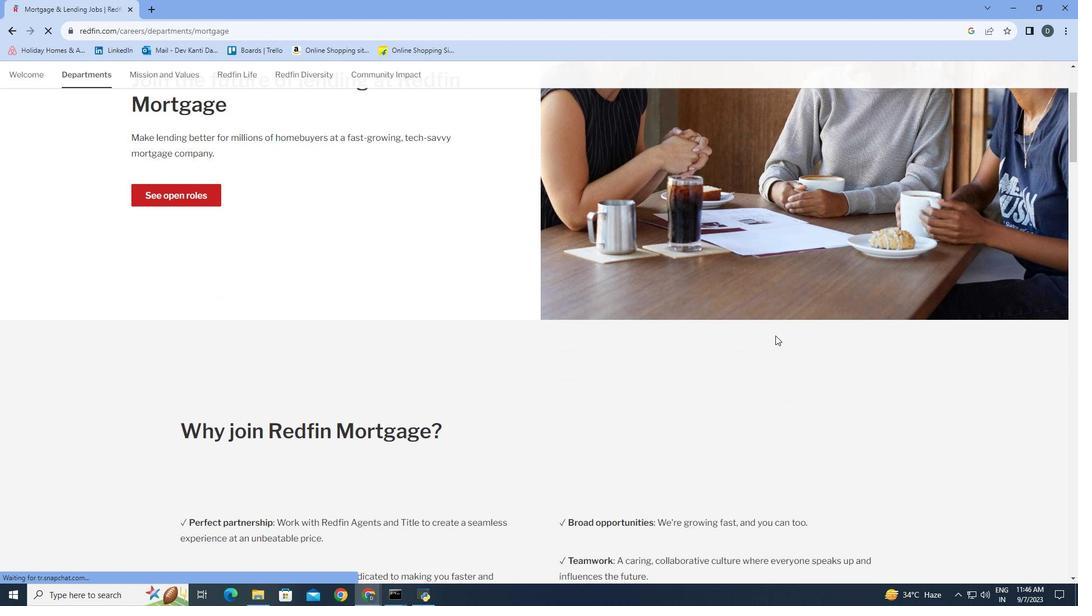 
Action: Mouse scrolled (775, 335) with delta (0, 0)
Screenshot: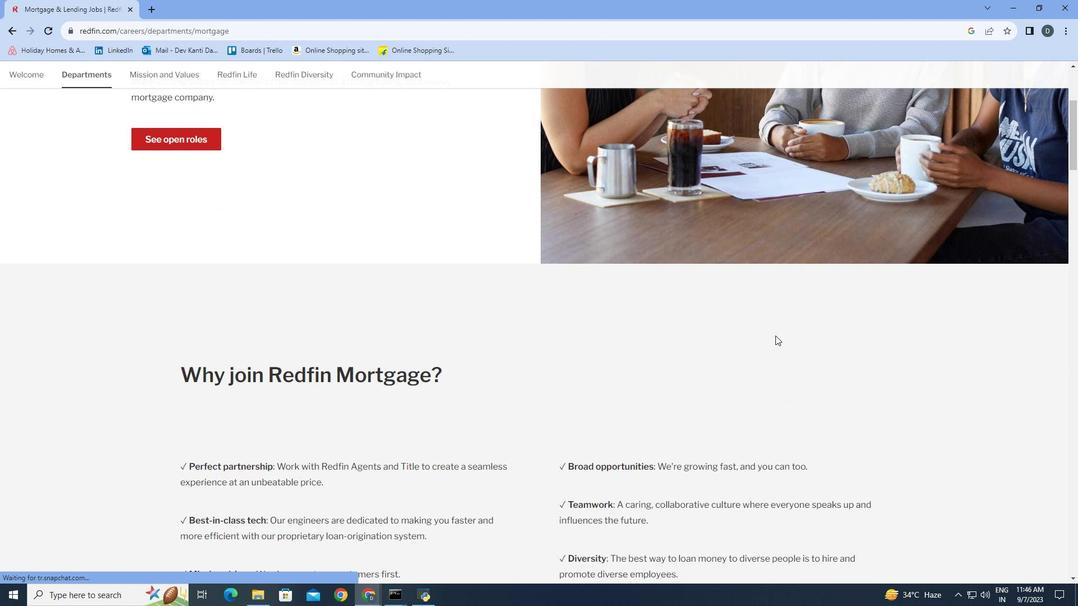 
Action: Mouse scrolled (775, 335) with delta (0, 0)
Screenshot: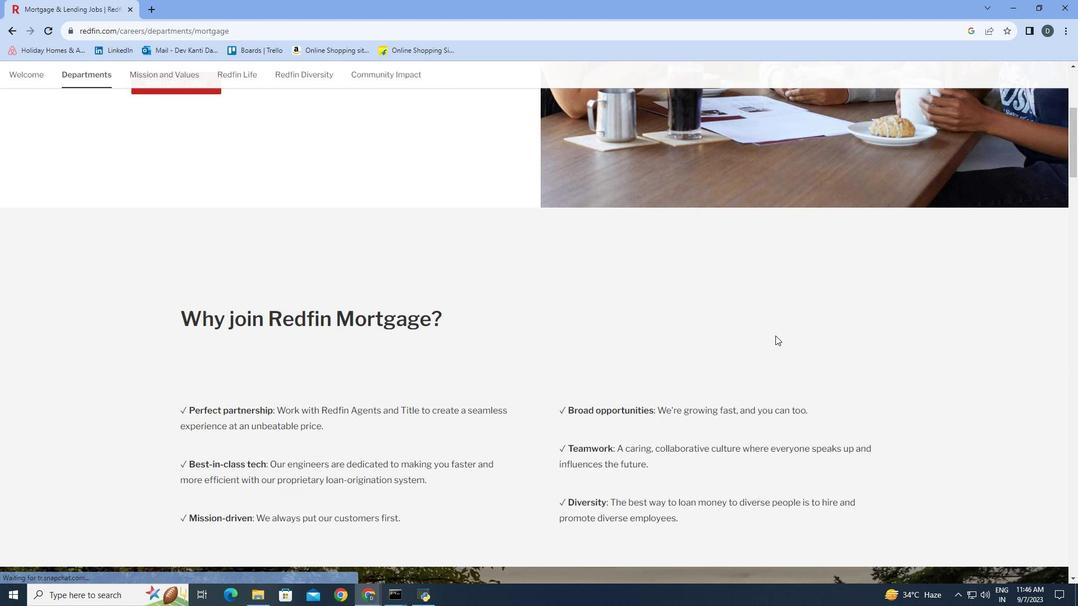 
Action: Mouse scrolled (775, 335) with delta (0, 0)
Screenshot: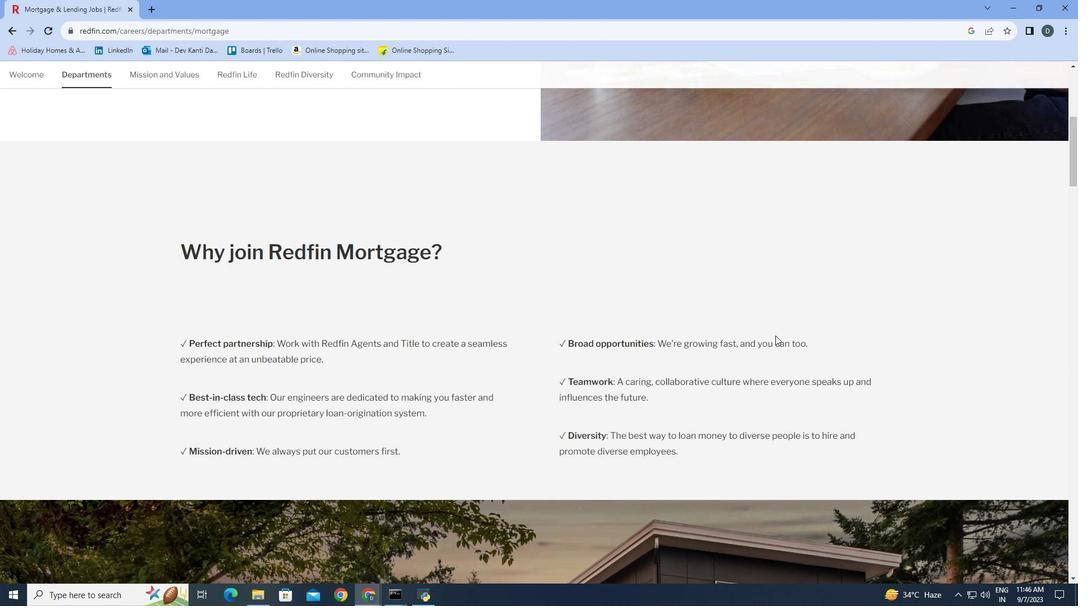 
Action: Mouse scrolled (775, 335) with delta (0, 0)
Screenshot: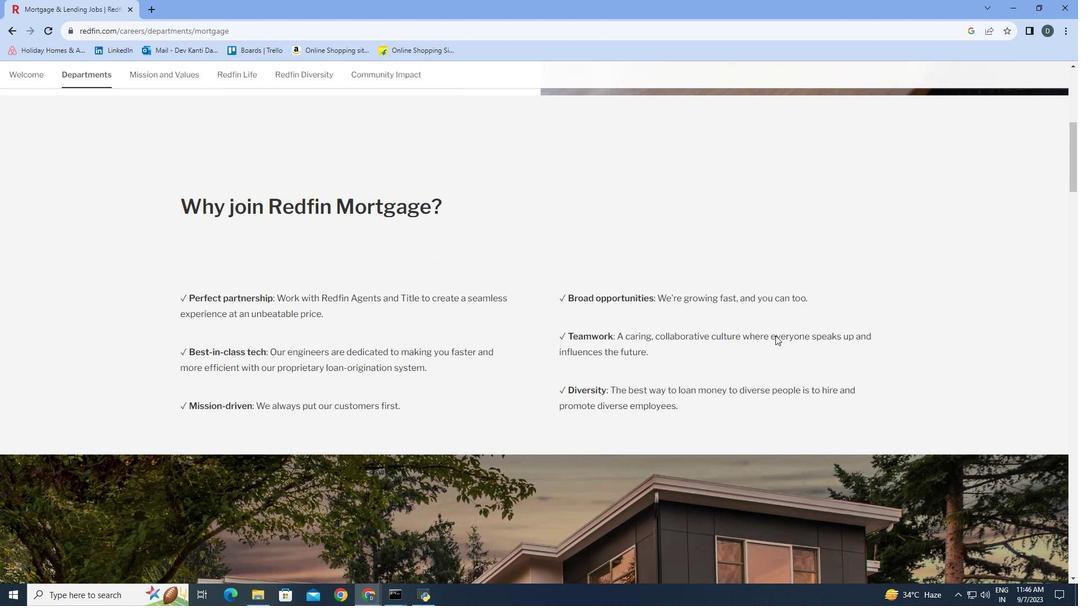 
Action: Mouse scrolled (775, 335) with delta (0, 0)
Screenshot: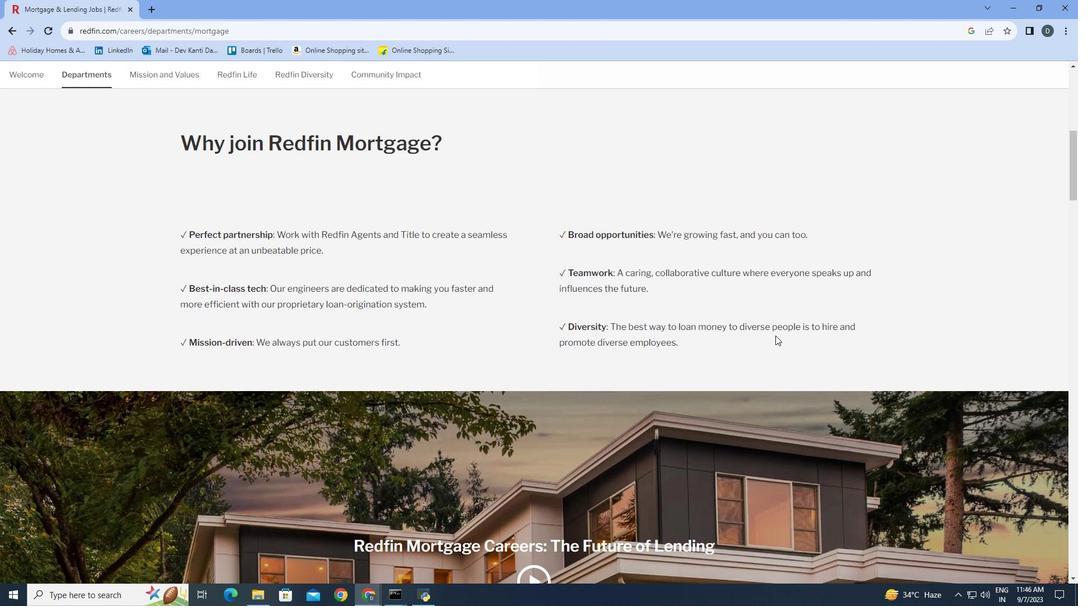 
Action: Mouse scrolled (775, 335) with delta (0, 0)
Screenshot: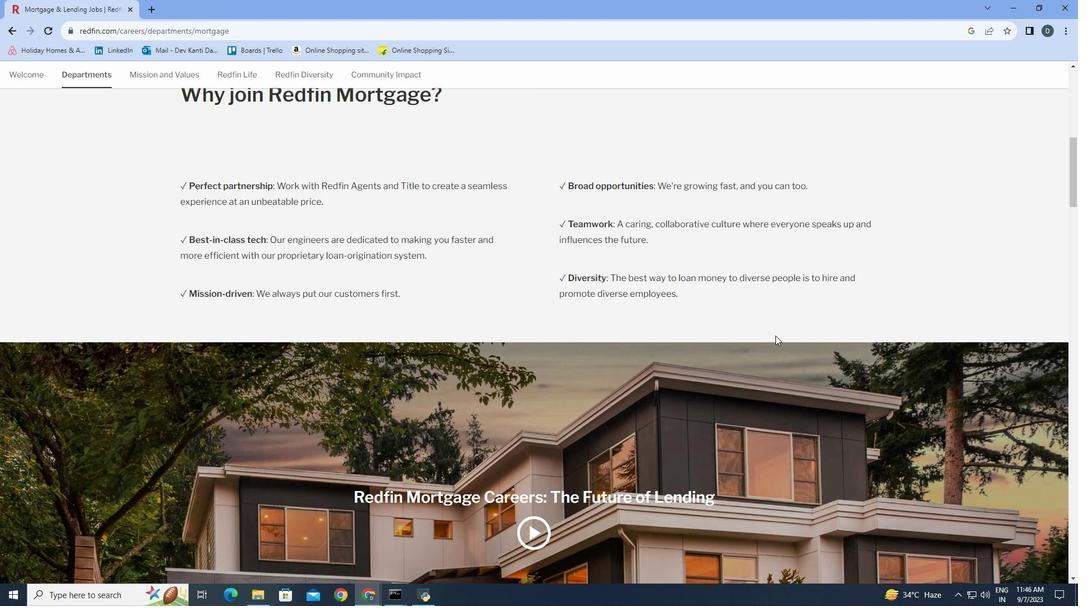 
Action: Mouse scrolled (775, 335) with delta (0, 0)
Screenshot: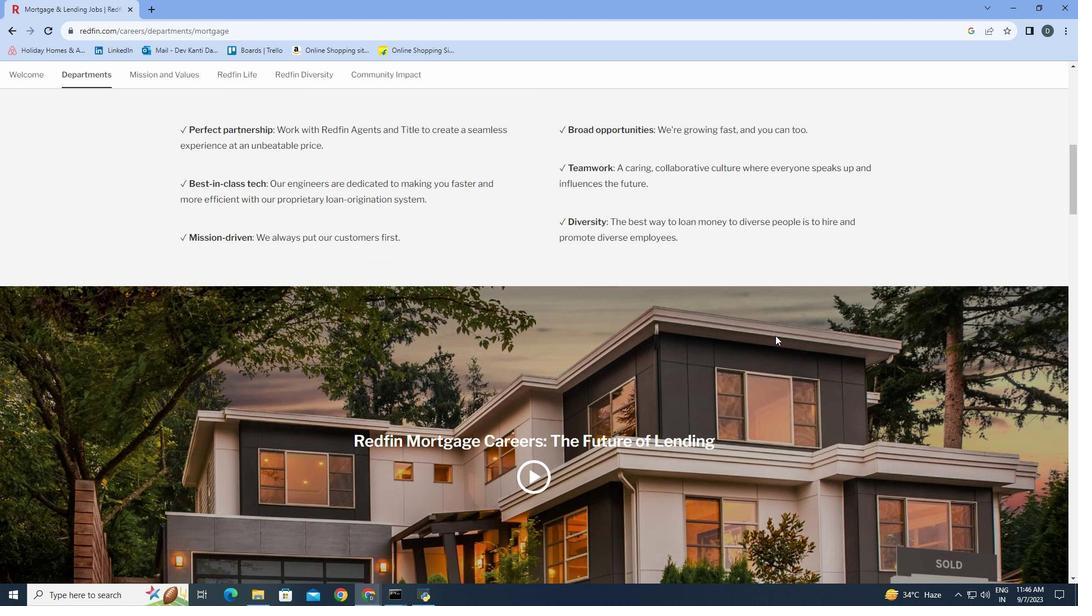 
Action: Mouse scrolled (775, 335) with delta (0, 0)
Screenshot: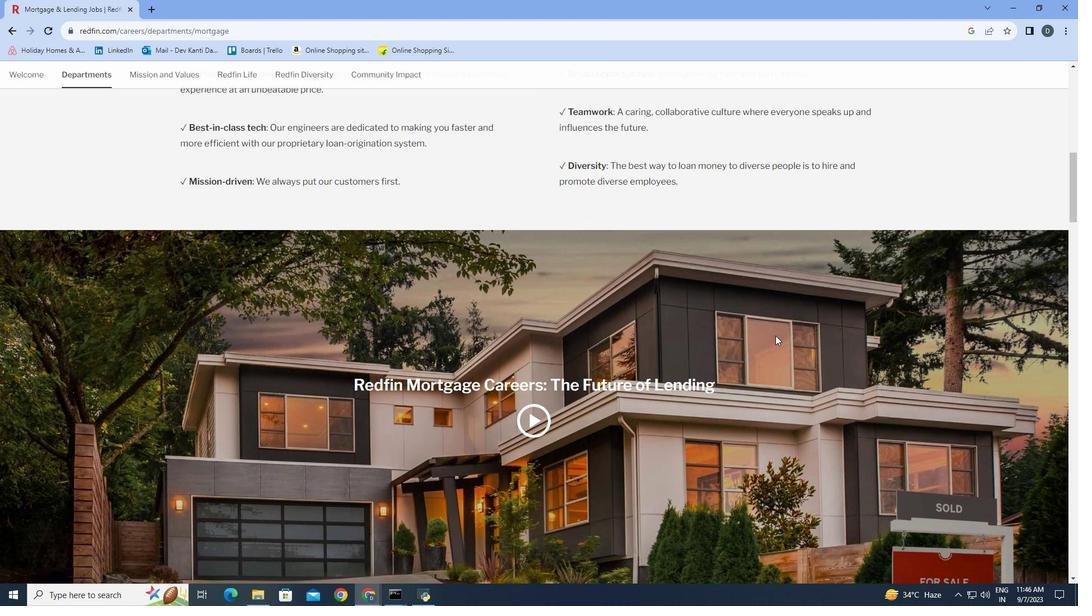 
Action: Mouse scrolled (775, 335) with delta (0, 0)
Screenshot: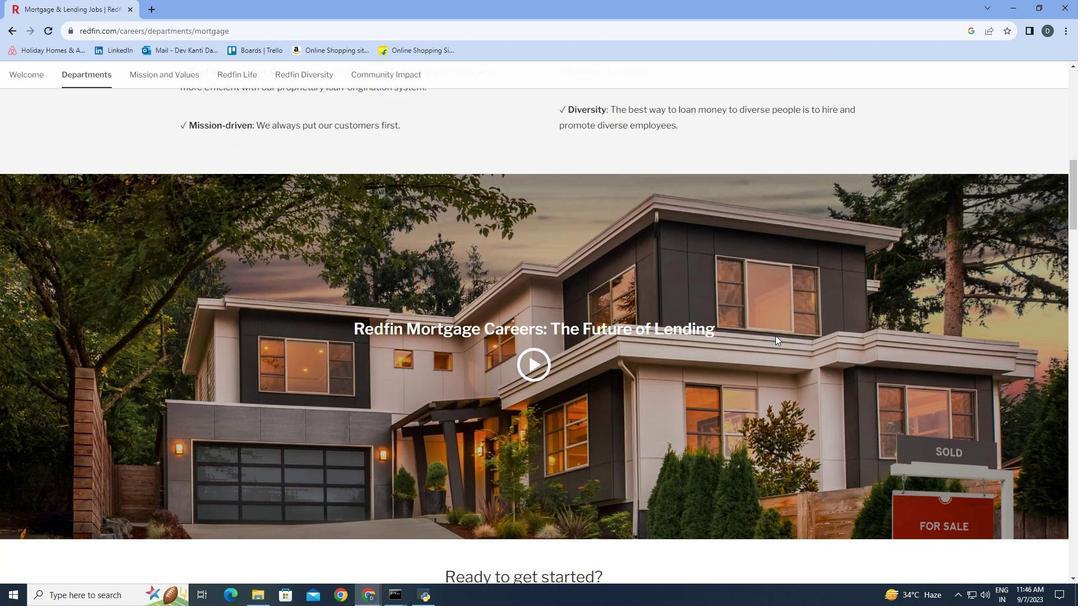 
Action: Mouse scrolled (775, 335) with delta (0, 0)
Screenshot: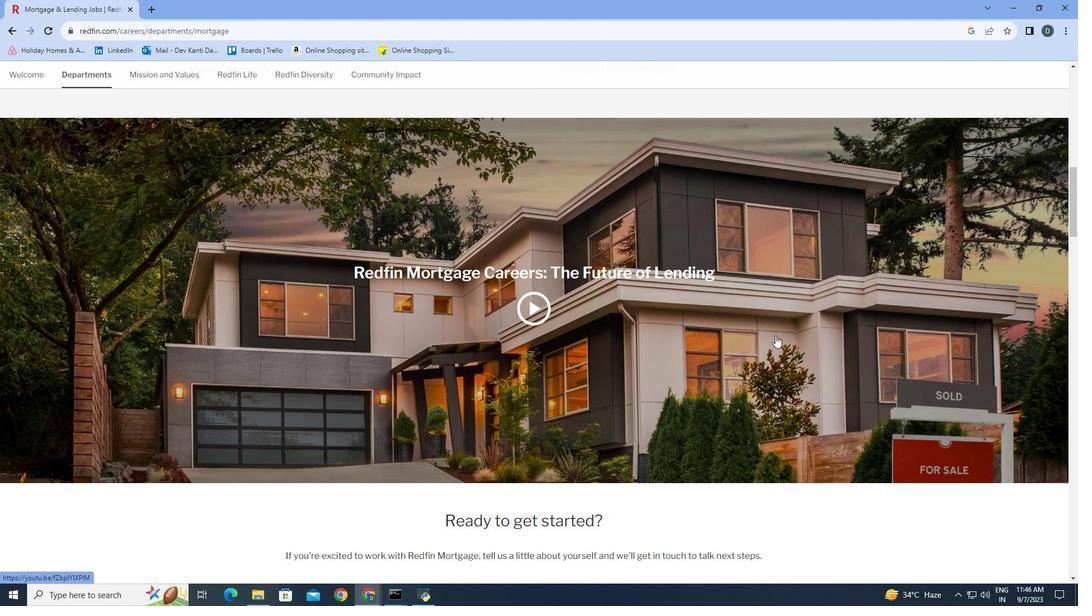 
Action: Mouse scrolled (775, 335) with delta (0, 0)
Screenshot: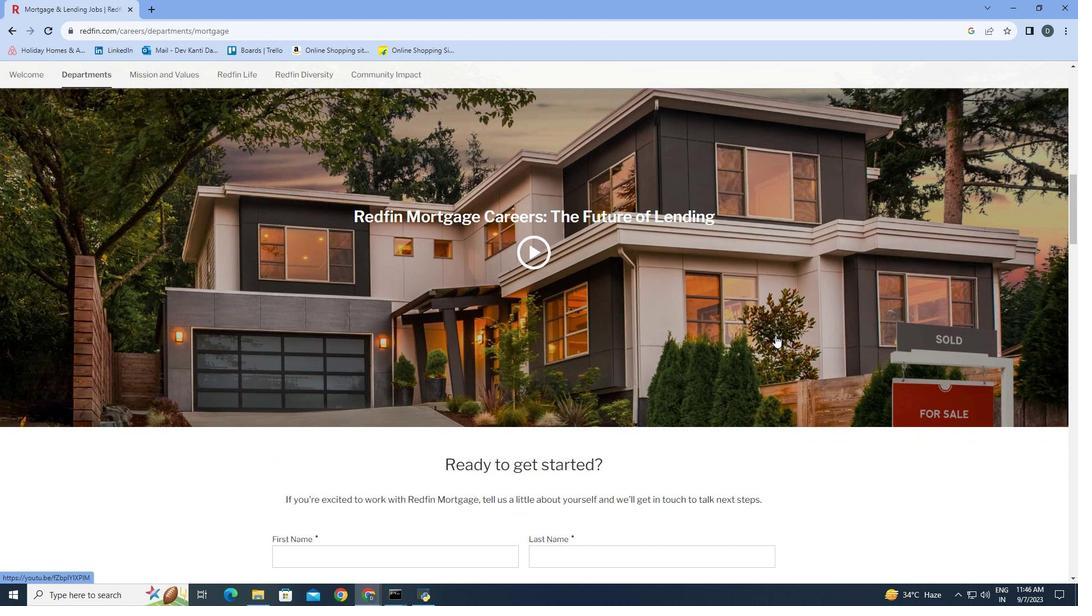 
Action: Mouse scrolled (775, 335) with delta (0, 0)
Screenshot: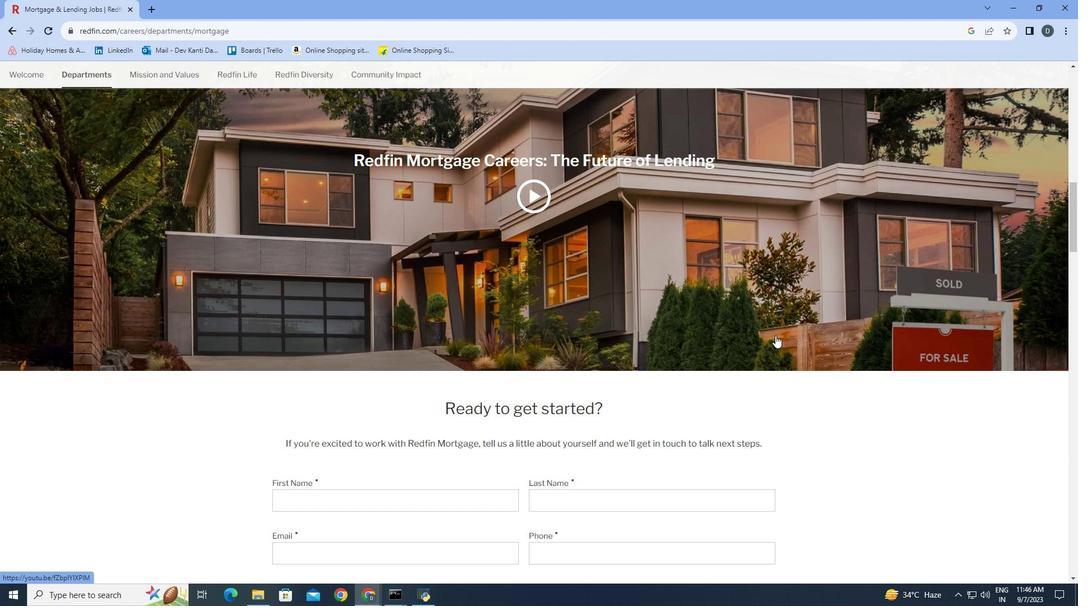 
Action: Mouse scrolled (775, 335) with delta (0, 0)
Screenshot: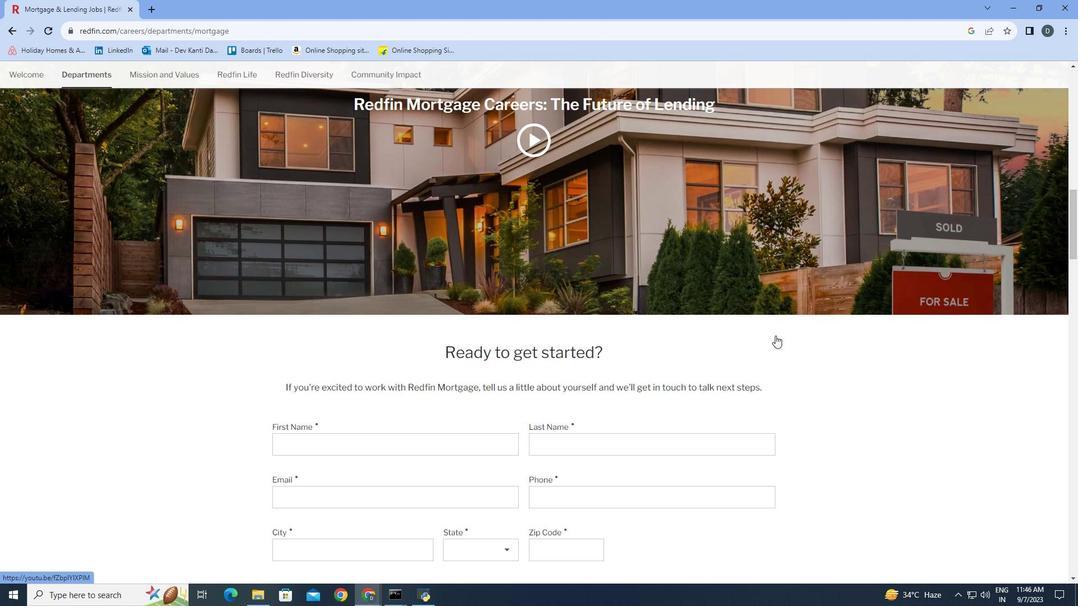 
Action: Mouse scrolled (775, 335) with delta (0, 0)
Screenshot: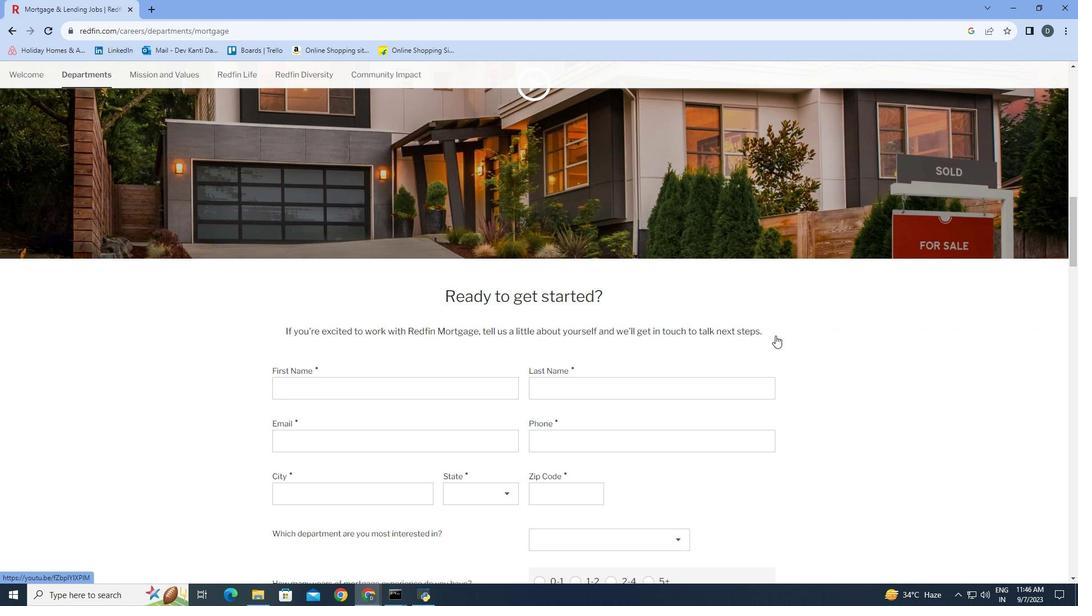 
Action: Mouse scrolled (775, 335) with delta (0, 0)
Screenshot: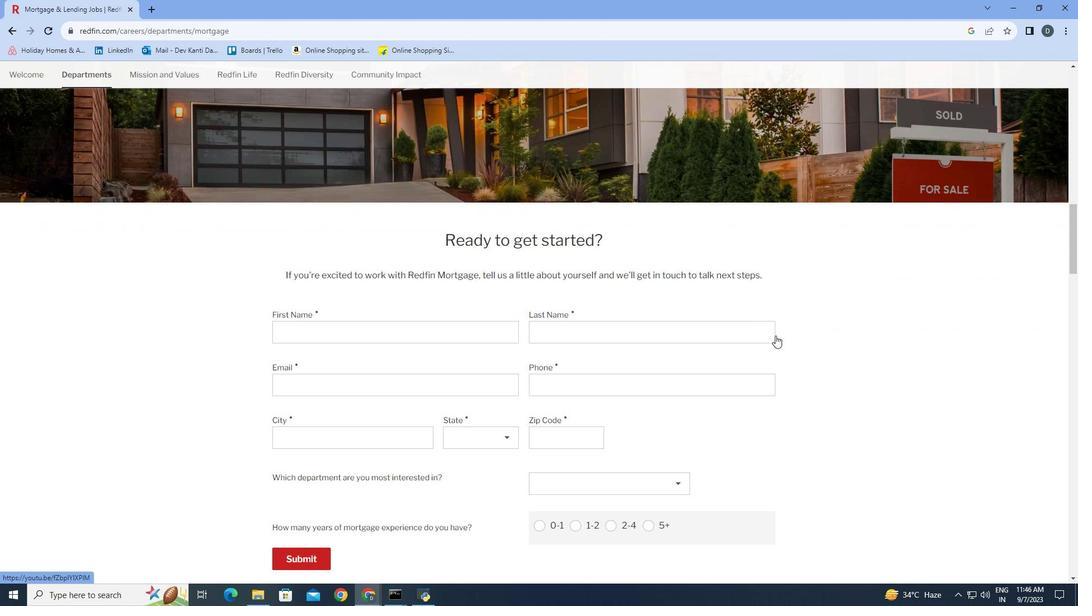 
Action: Mouse scrolled (775, 335) with delta (0, 0)
Screenshot: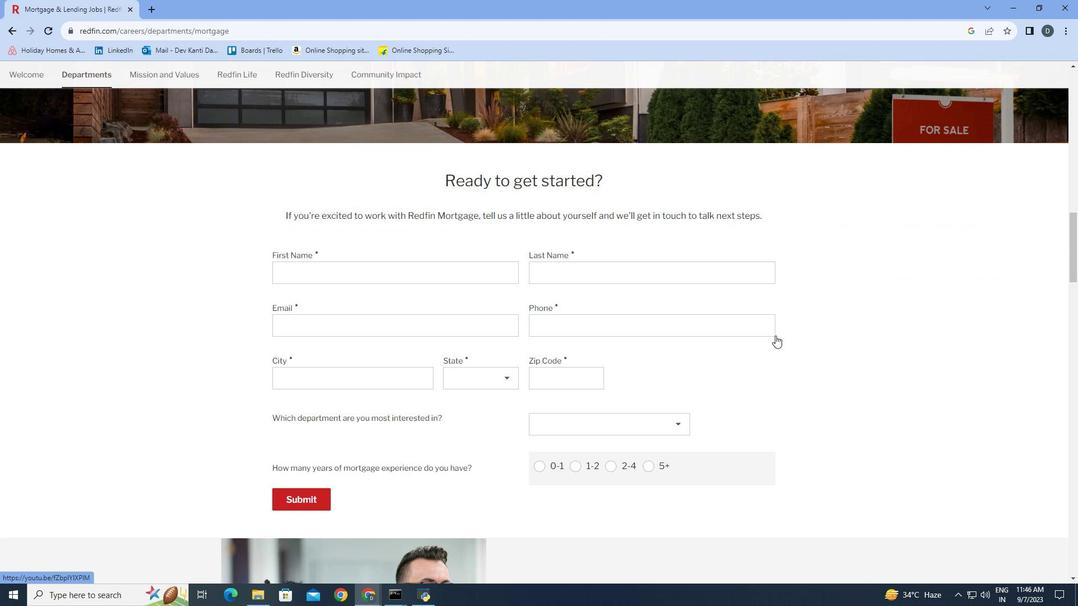 
Action: Mouse scrolled (775, 335) with delta (0, 0)
Screenshot: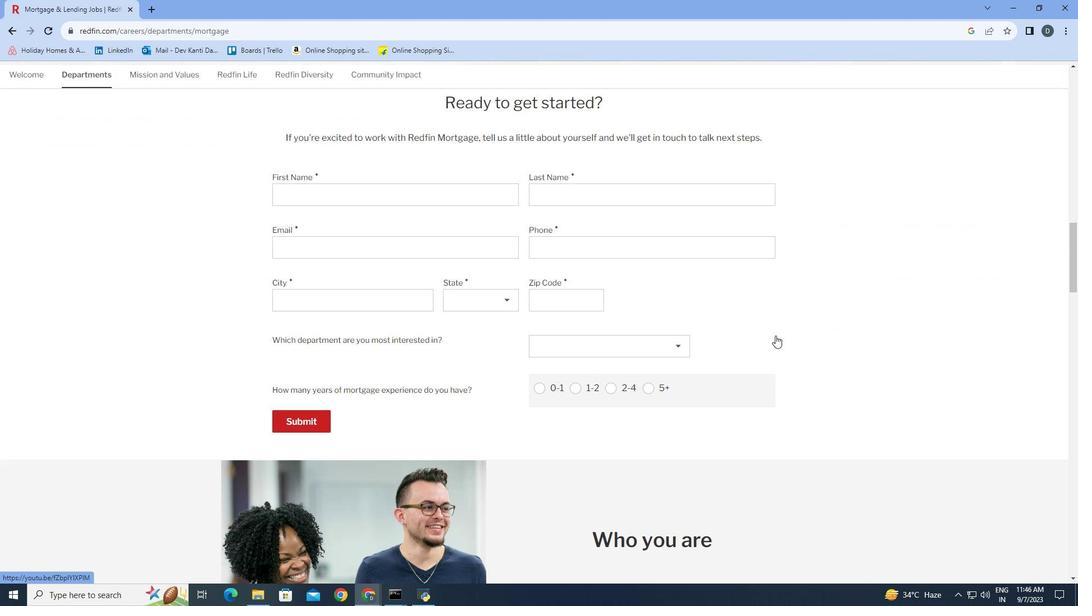 
Action: Mouse scrolled (775, 335) with delta (0, 0)
Screenshot: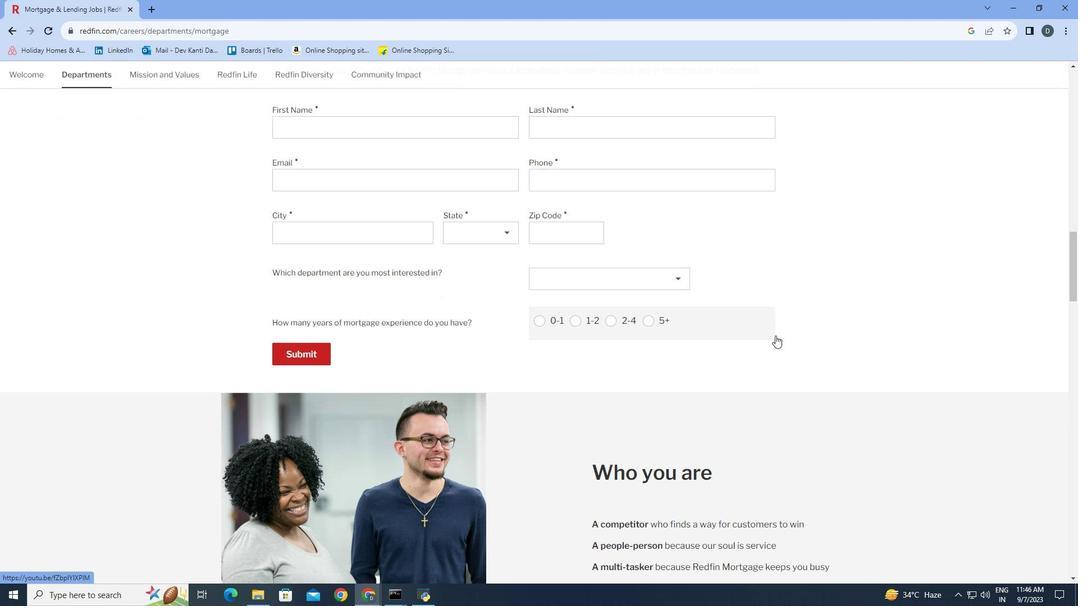 
Action: Mouse scrolled (775, 335) with delta (0, 0)
Screenshot: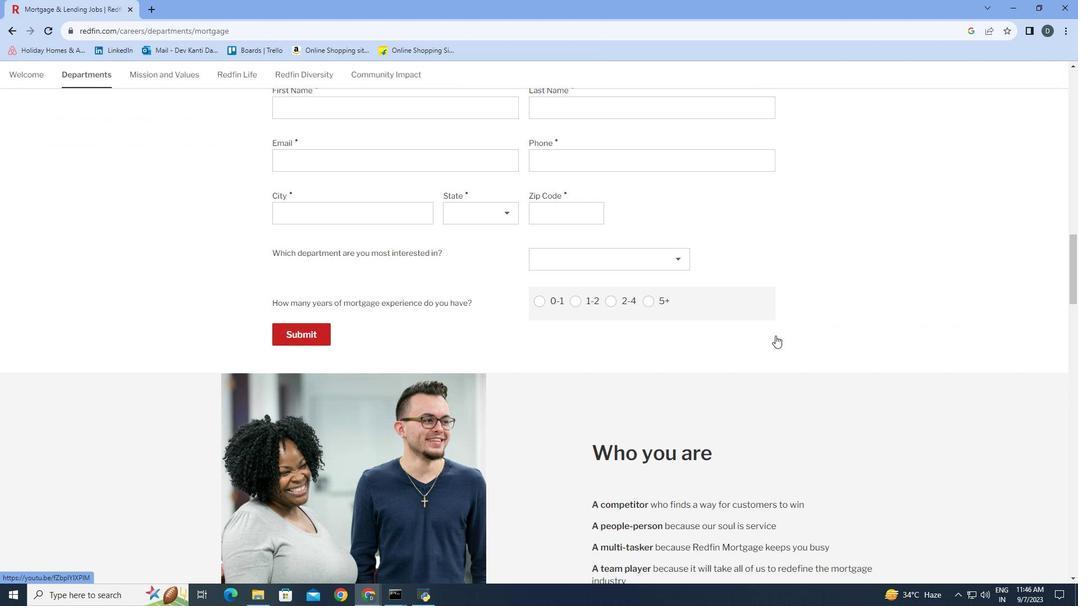 
Action: Mouse scrolled (775, 335) with delta (0, 0)
Screenshot: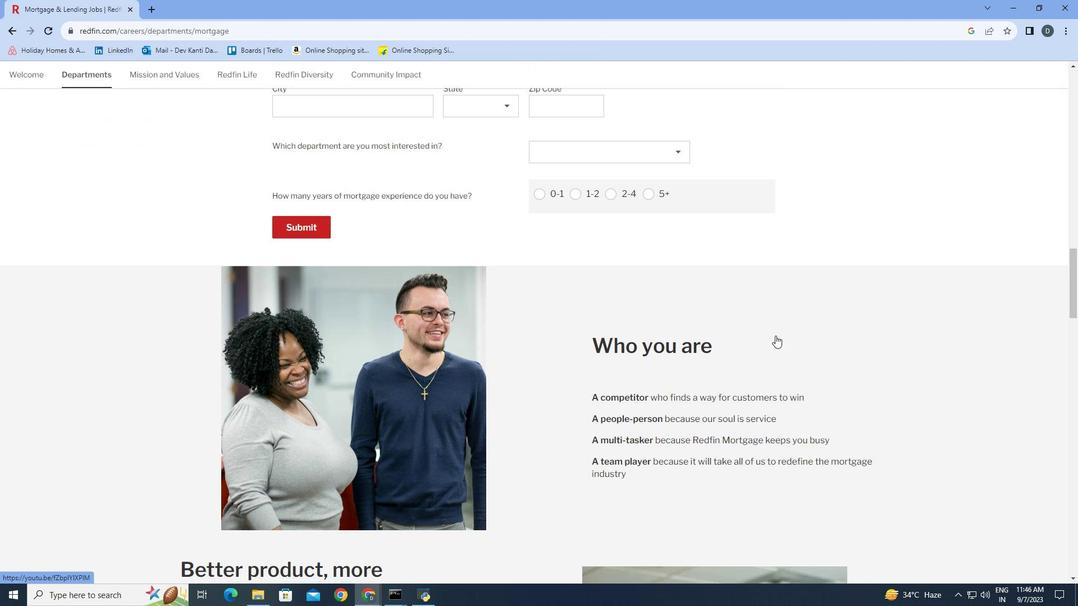 
Action: Mouse scrolled (775, 335) with delta (0, 0)
Screenshot: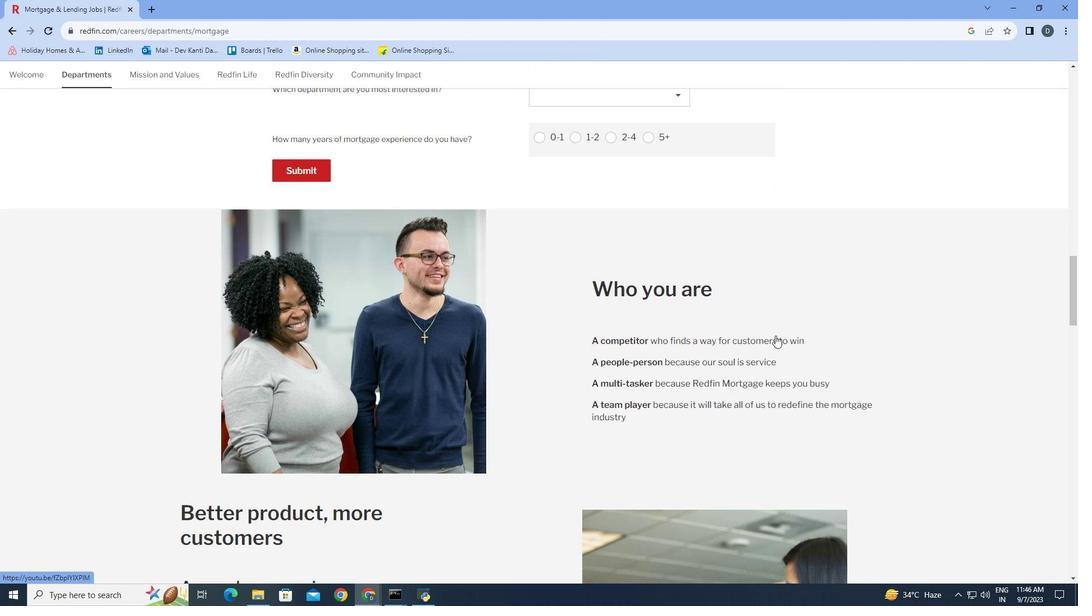 
Action: Mouse scrolled (775, 335) with delta (0, 0)
Screenshot: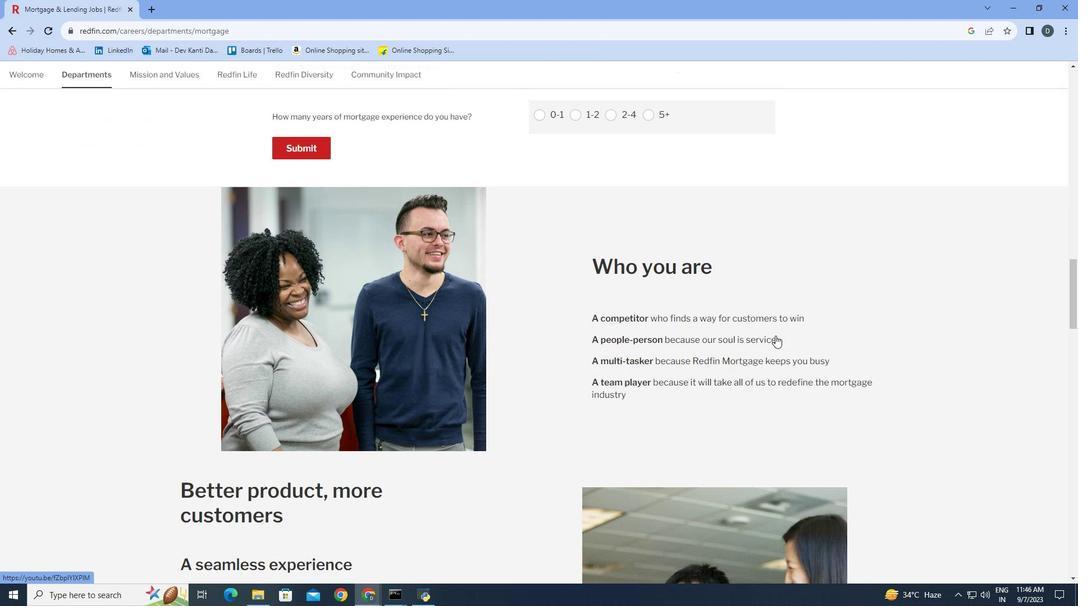 
Action: Mouse scrolled (775, 335) with delta (0, 0)
Screenshot: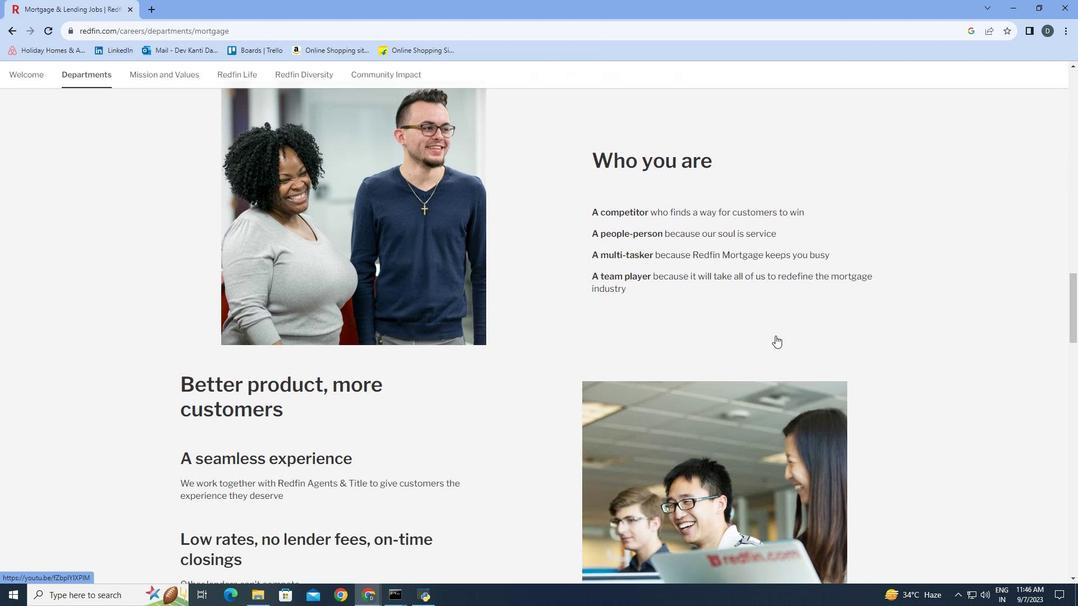 
Action: Mouse scrolled (775, 335) with delta (0, 0)
Screenshot: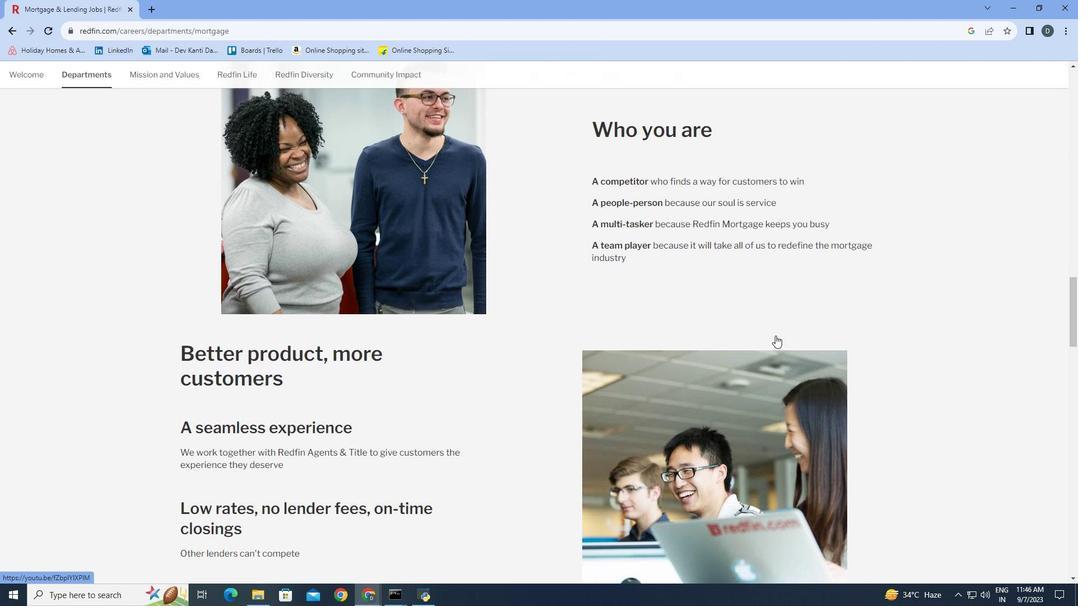 
Action: Mouse scrolled (775, 335) with delta (0, 0)
Screenshot: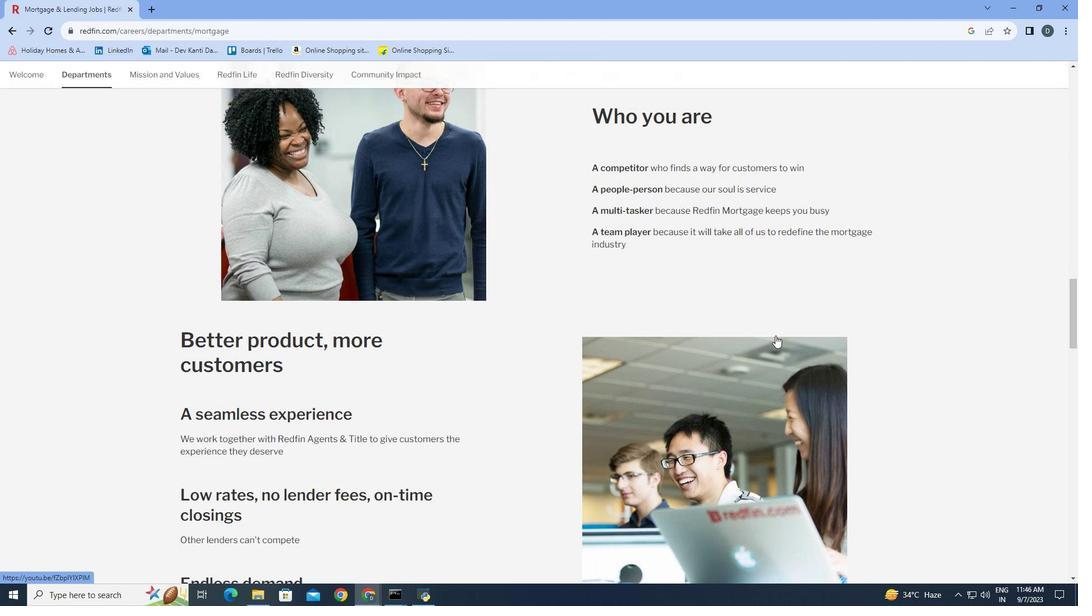 
Action: Mouse moved to (775, 335)
Screenshot: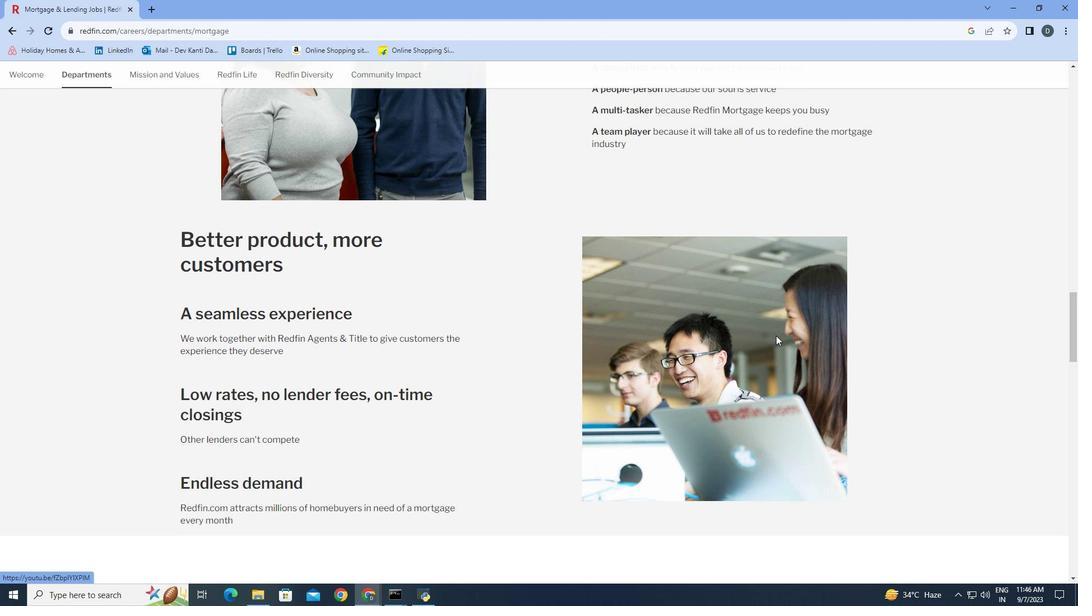 
Action: Mouse scrolled (775, 335) with delta (0, 0)
Screenshot: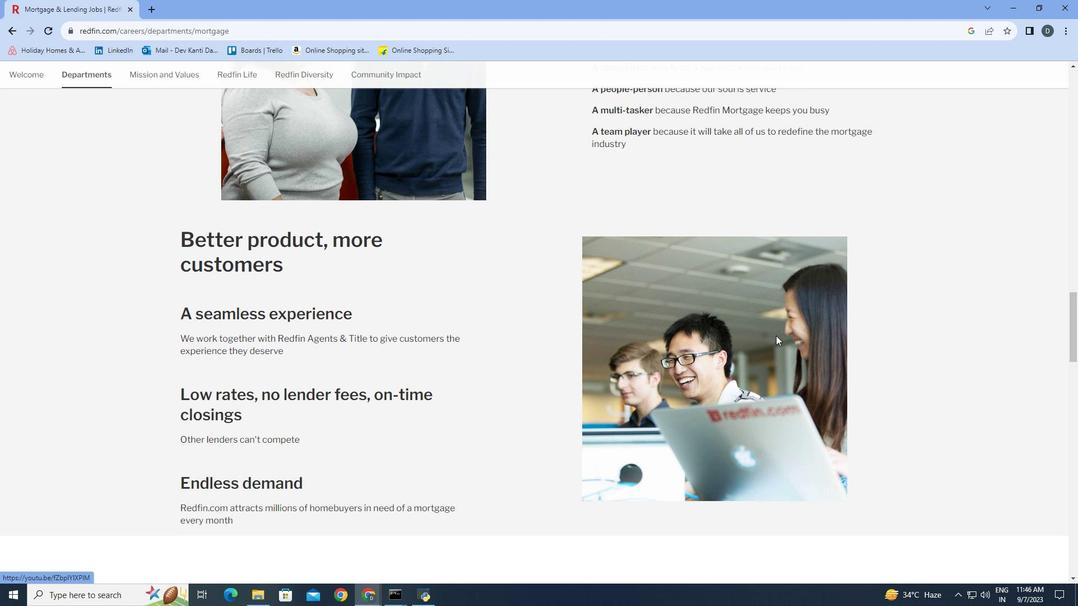 
Action: Mouse moved to (776, 335)
Screenshot: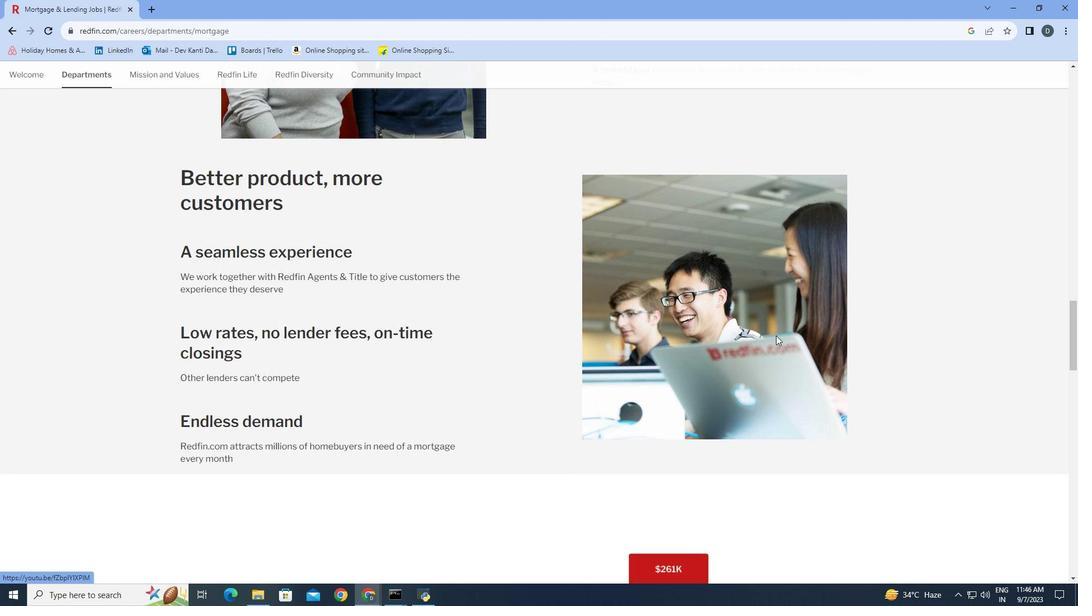 
Action: Mouse scrolled (776, 335) with delta (0, 0)
Screenshot: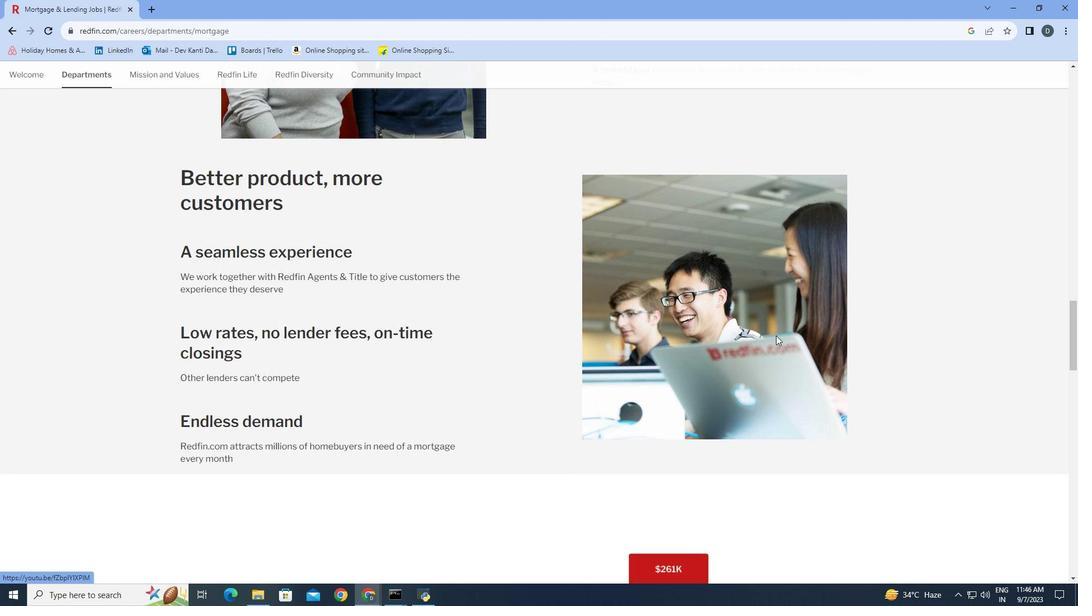 
Action: Mouse scrolled (776, 335) with delta (0, 0)
Screenshot: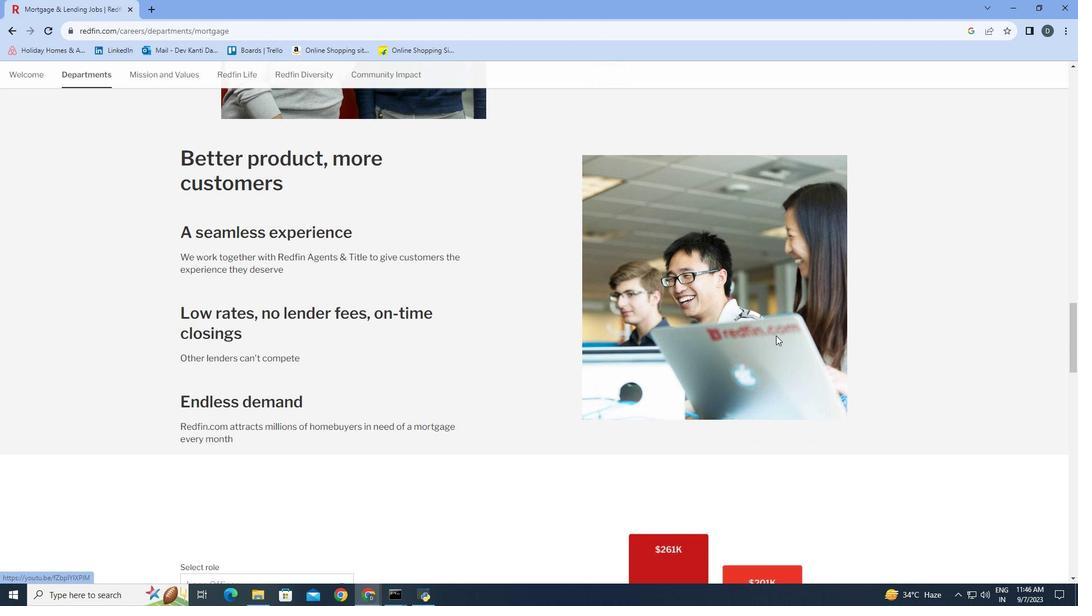 
Action: Mouse scrolled (776, 335) with delta (0, 0)
Screenshot: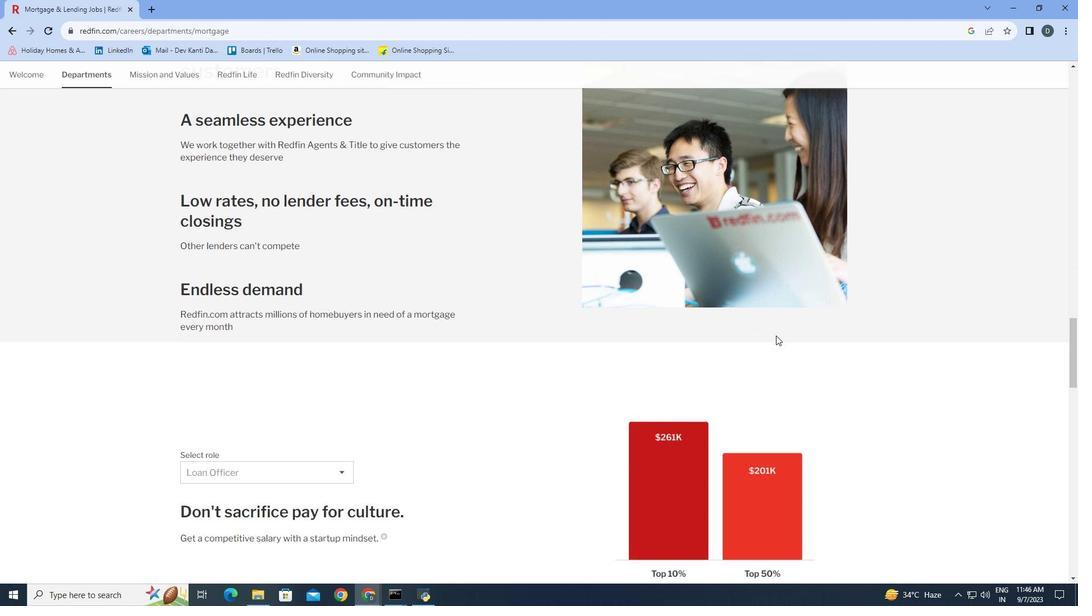 
Action: Mouse scrolled (776, 335) with delta (0, 0)
Screenshot: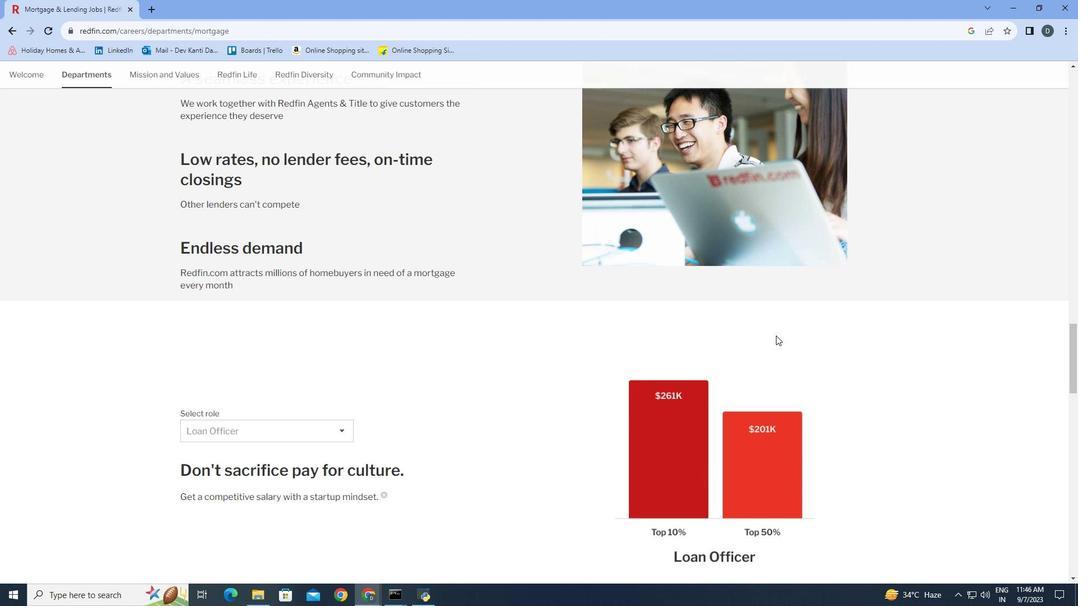 
Action: Mouse scrolled (776, 335) with delta (0, 0)
Screenshot: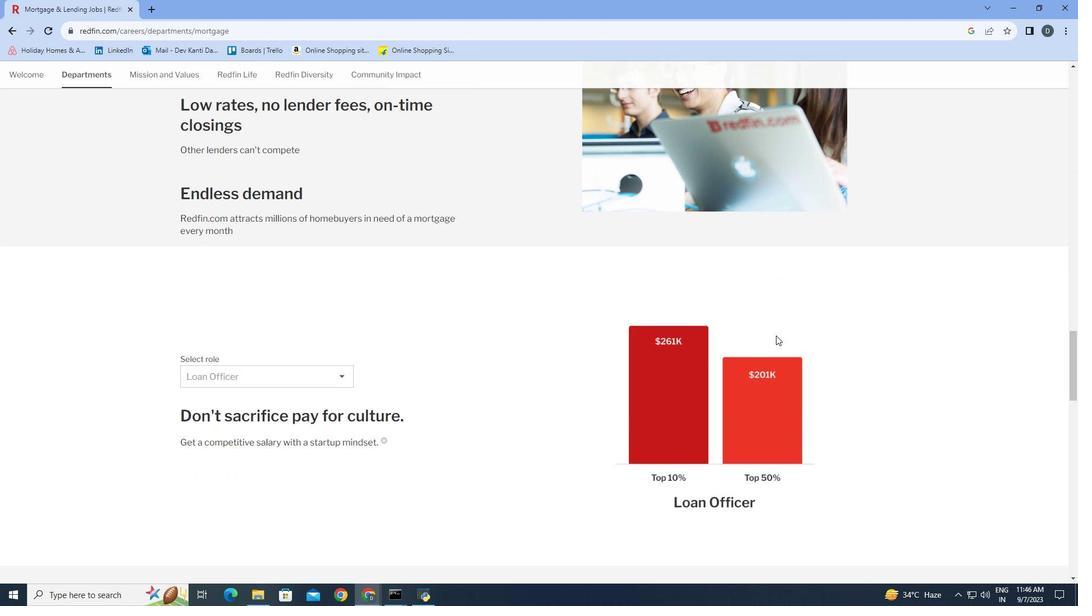 
Action: Mouse scrolled (776, 335) with delta (0, 0)
Screenshot: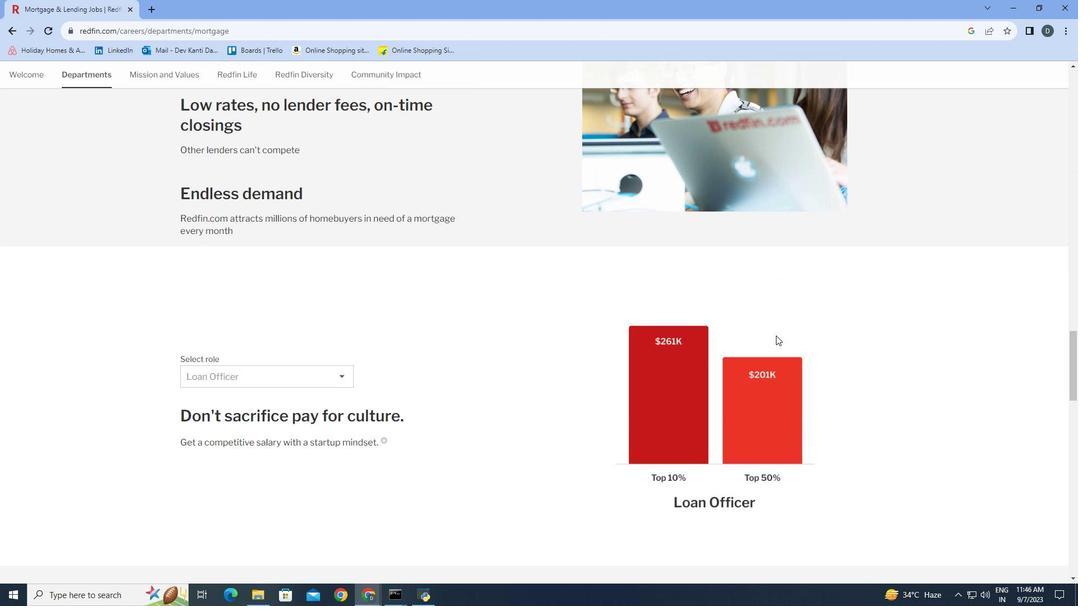 
